 Task: Find a place to stay in Fushun, China, from September 10 to September 16 for 4 adults, with self check-in, a price range of ₹10,000 to ₹100,000, 3 beds, 1 bathroom, and amenities including Wifi, Free parking, and TV.
Action: Mouse moved to (552, 118)
Screenshot: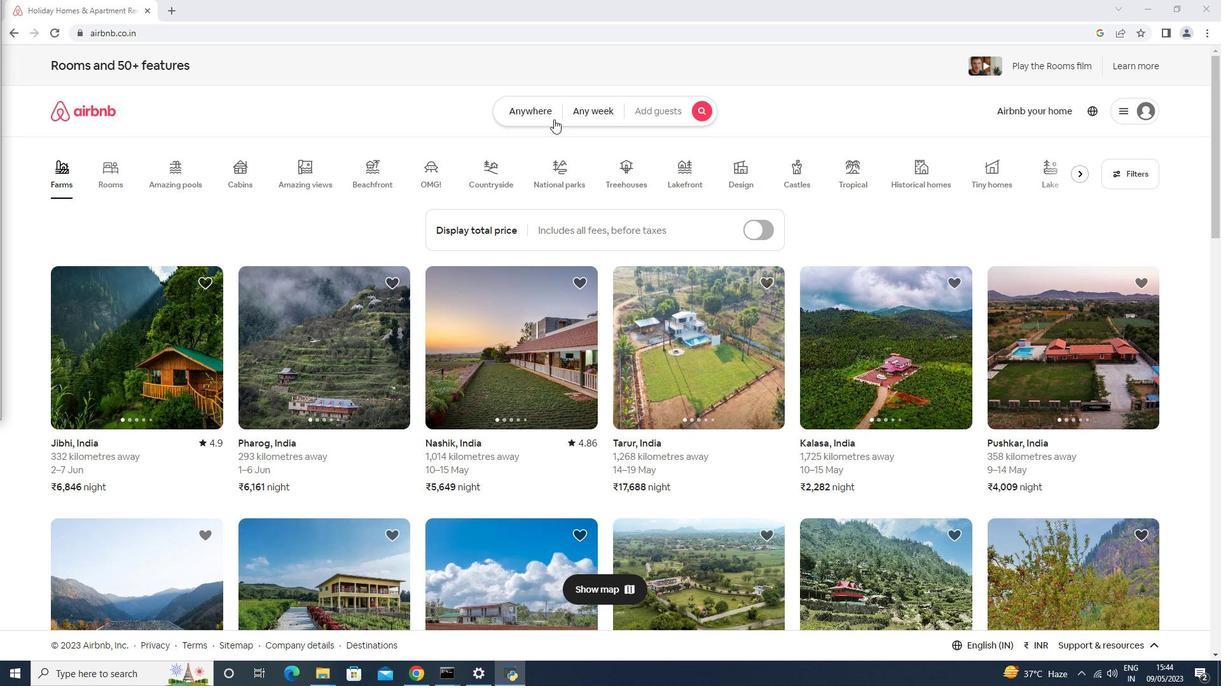 
Action: Mouse pressed left at (552, 118)
Screenshot: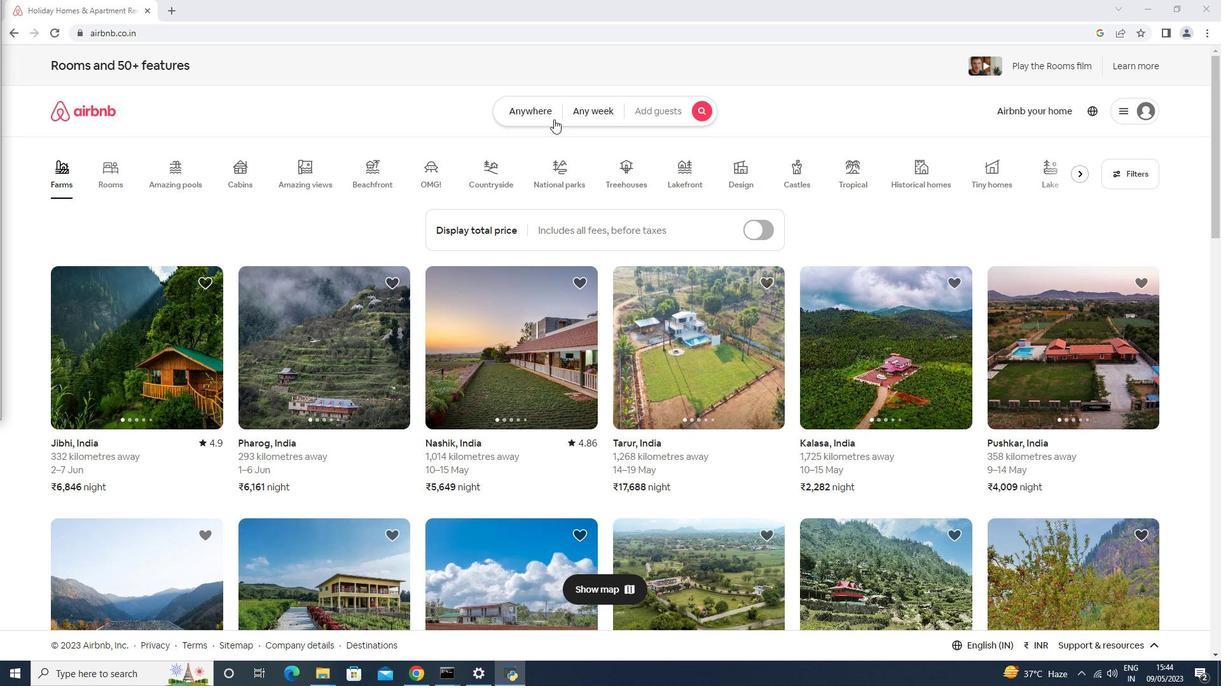 
Action: Mouse moved to (475, 157)
Screenshot: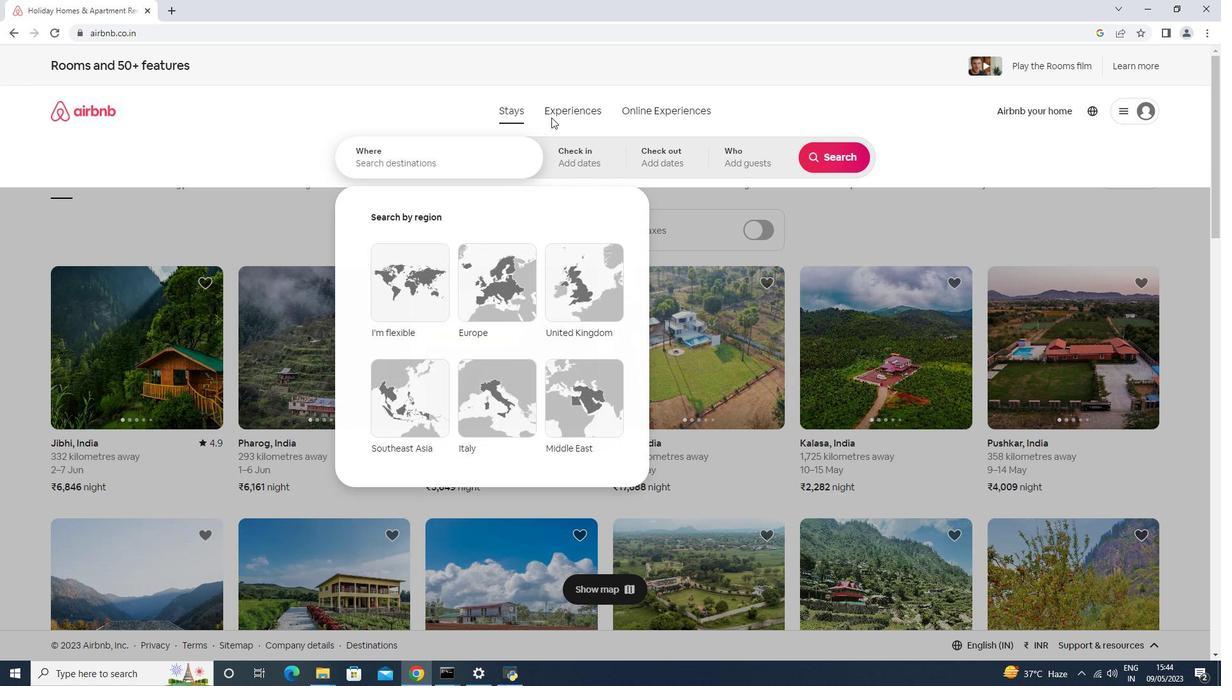 
Action: Mouse pressed left at (475, 157)
Screenshot: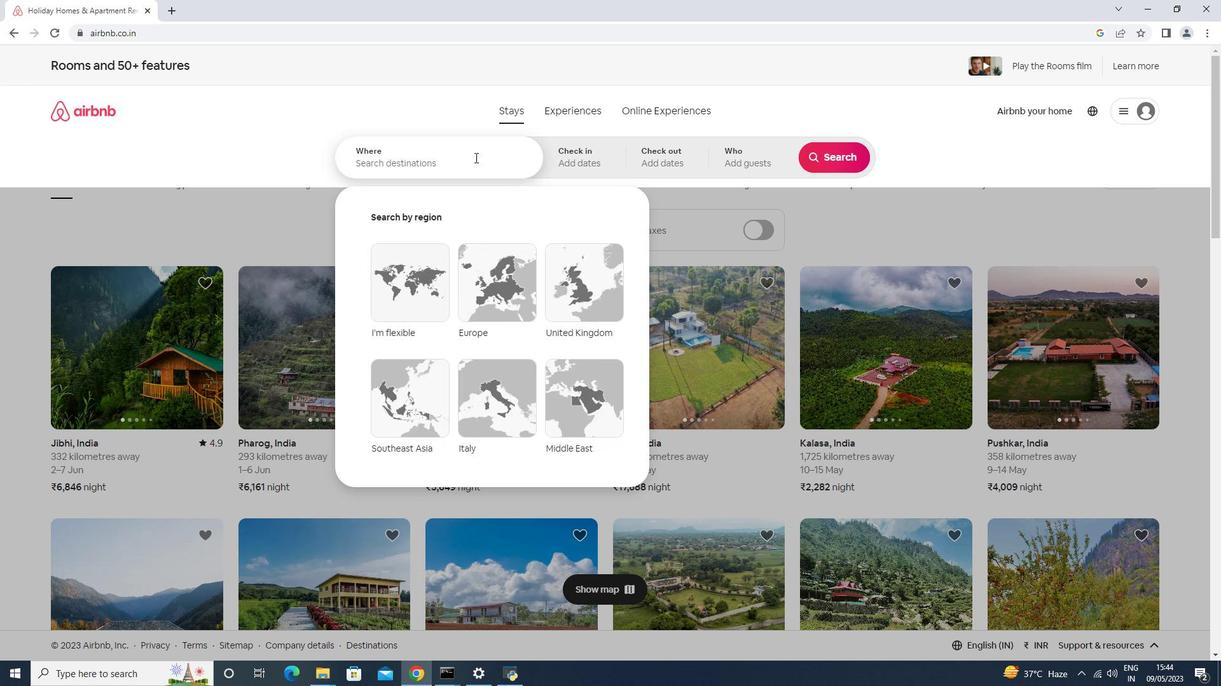 
Action: Mouse moved to (471, 158)
Screenshot: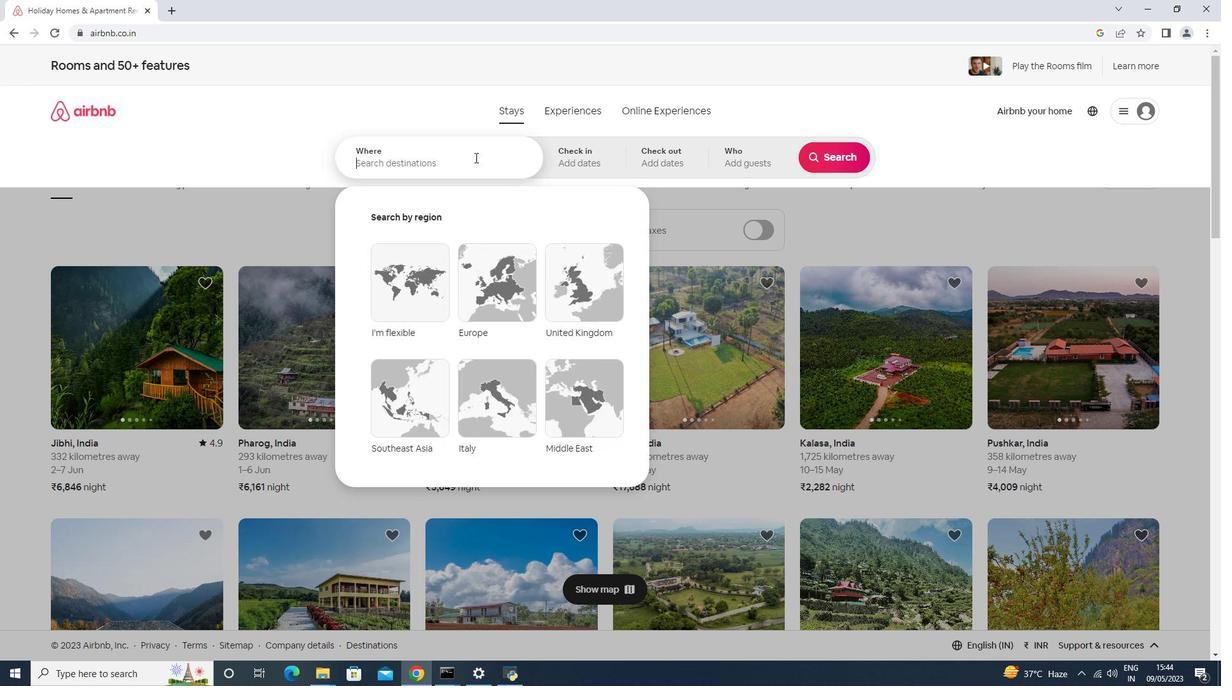 
Action: Key pressed <Key.shift>Fushun,<Key.space><Key.shift>R<Key.backspace><Key.shift>China<Key.enter>
Screenshot: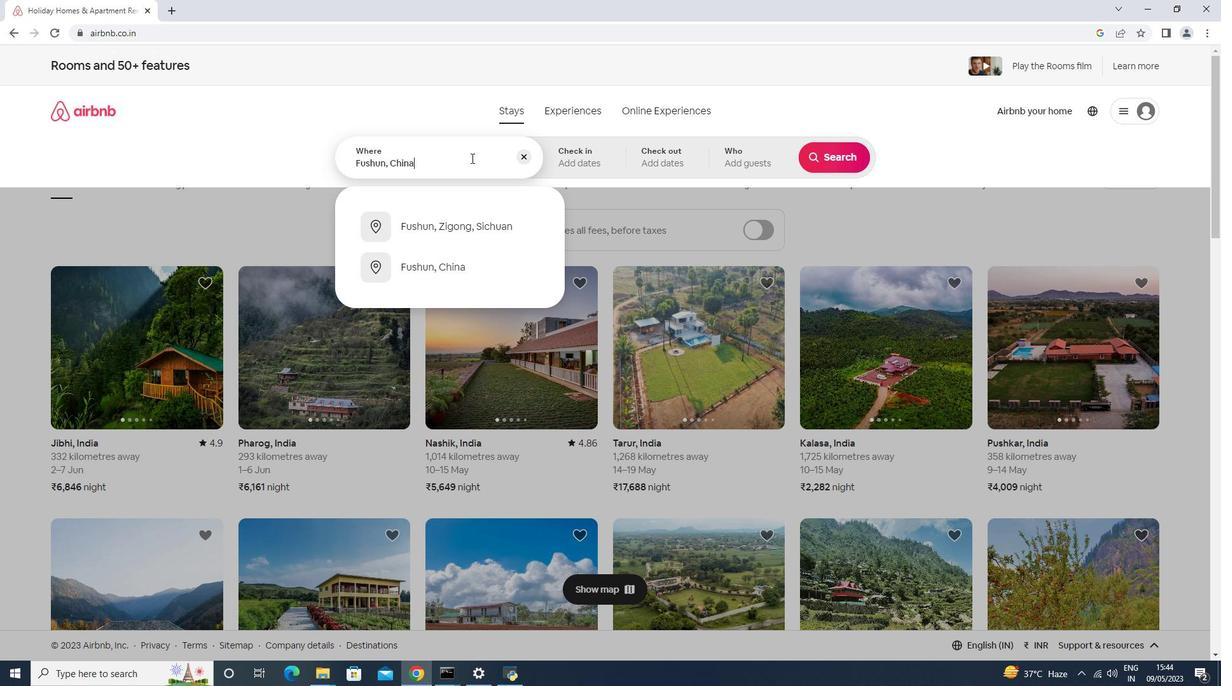 
Action: Mouse moved to (831, 263)
Screenshot: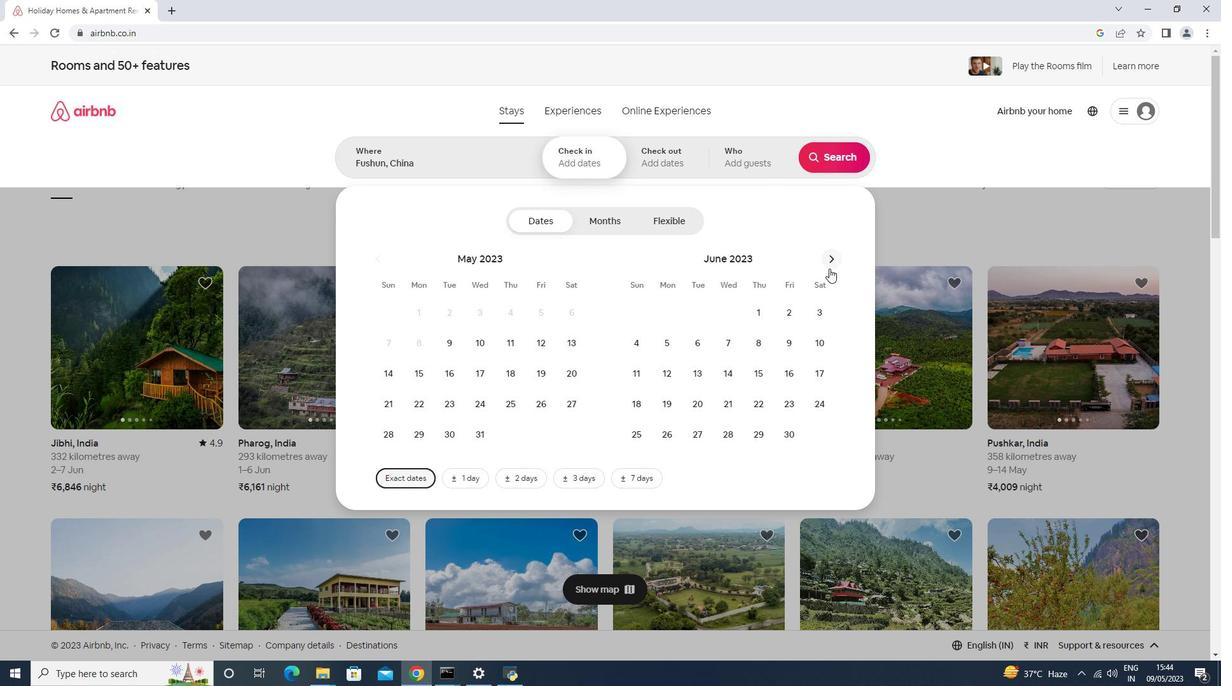 
Action: Mouse pressed left at (831, 263)
Screenshot: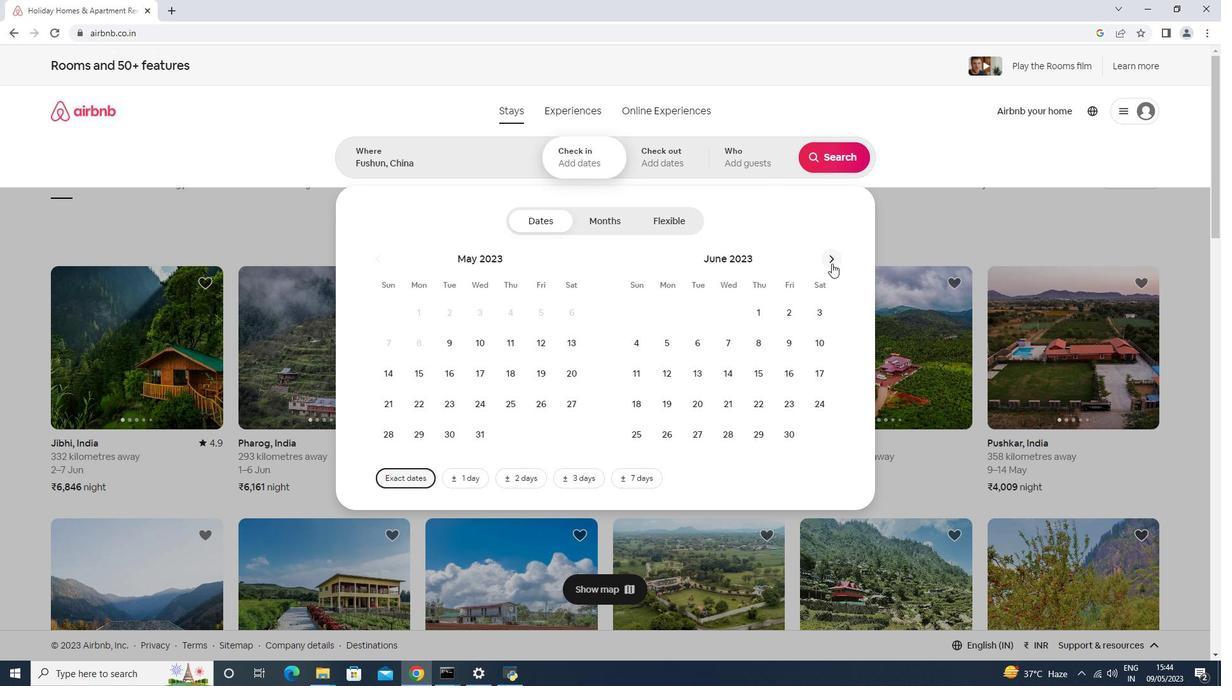
Action: Mouse pressed left at (831, 263)
Screenshot: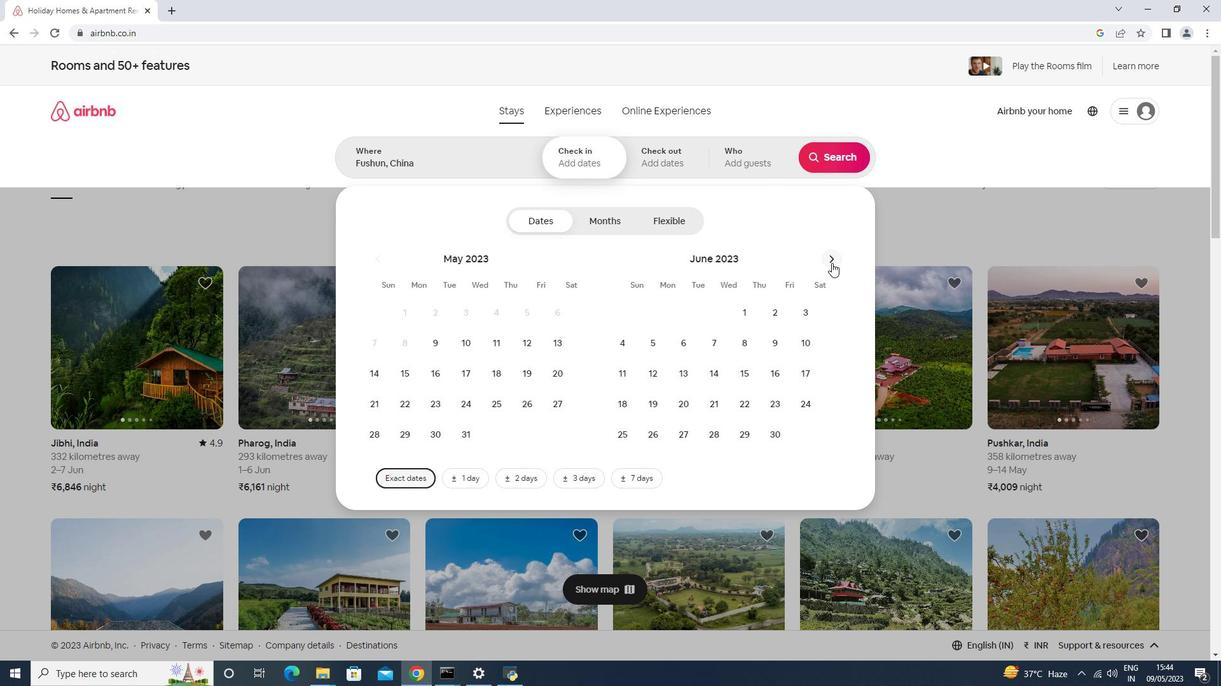 
Action: Mouse pressed left at (831, 263)
Screenshot: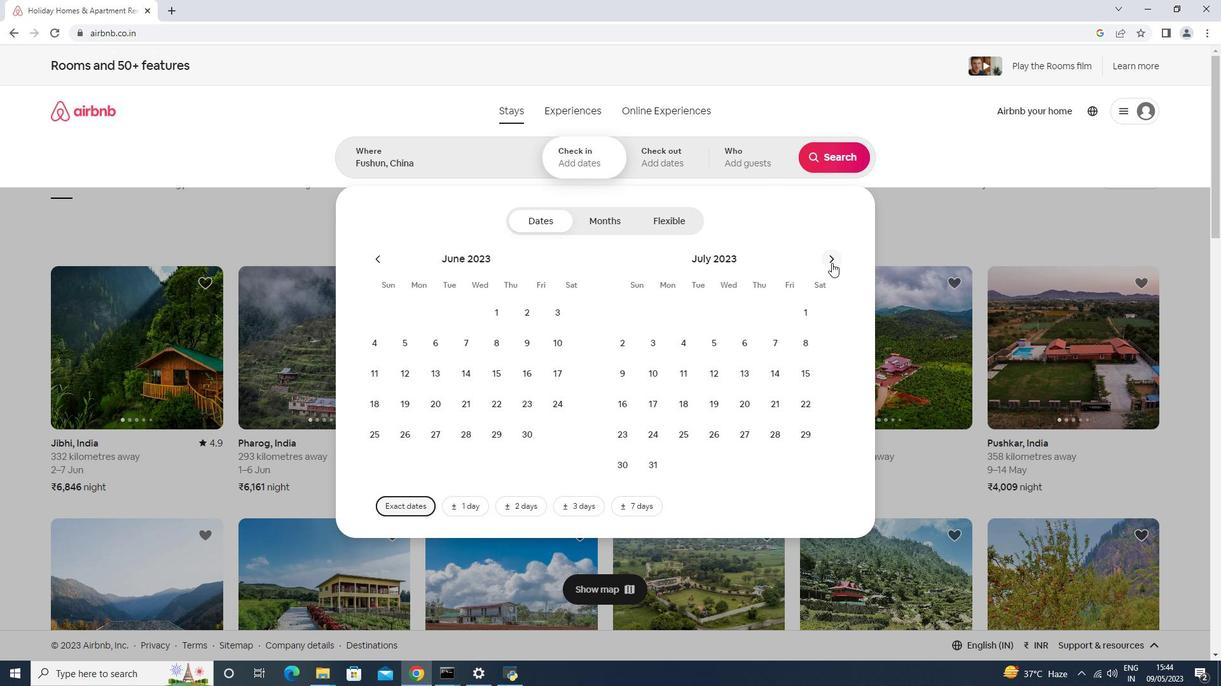 
Action: Mouse moved to (644, 380)
Screenshot: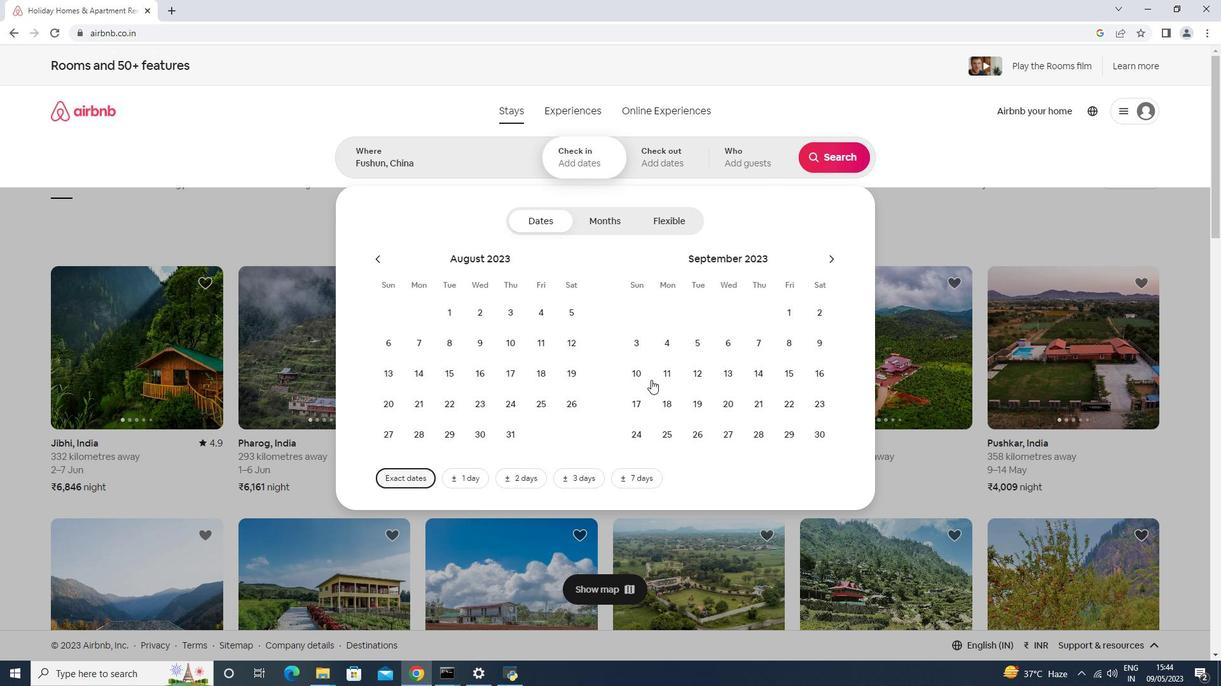 
Action: Mouse pressed left at (644, 380)
Screenshot: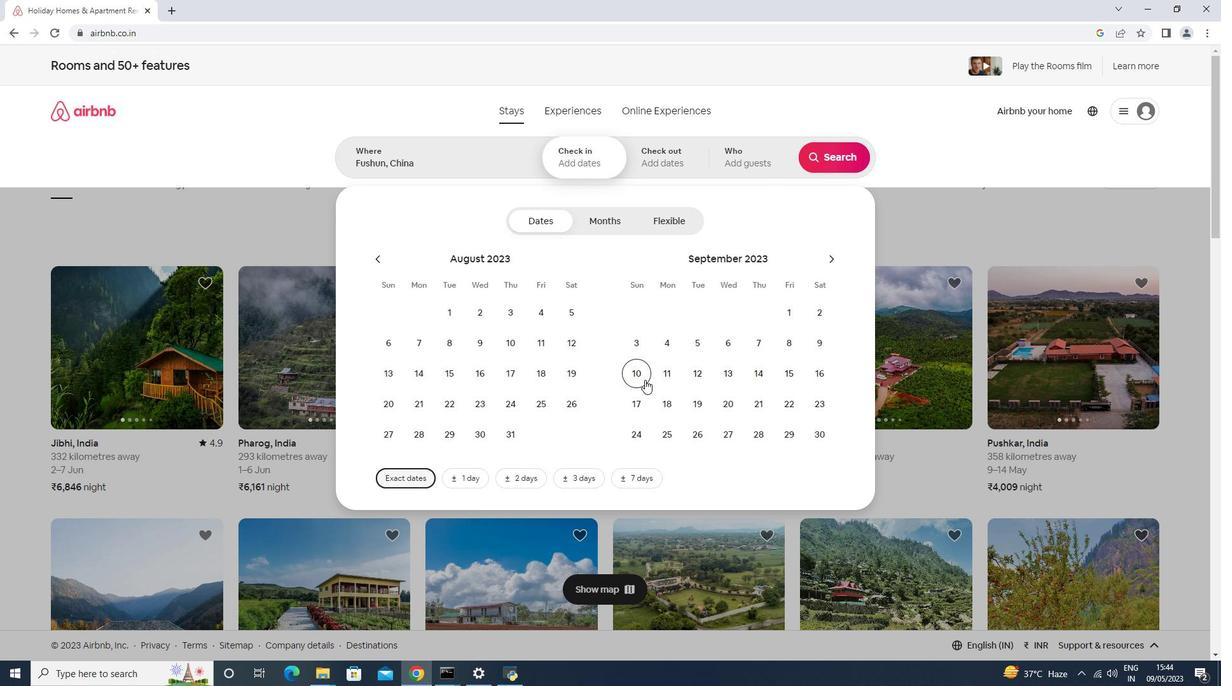 
Action: Mouse moved to (830, 380)
Screenshot: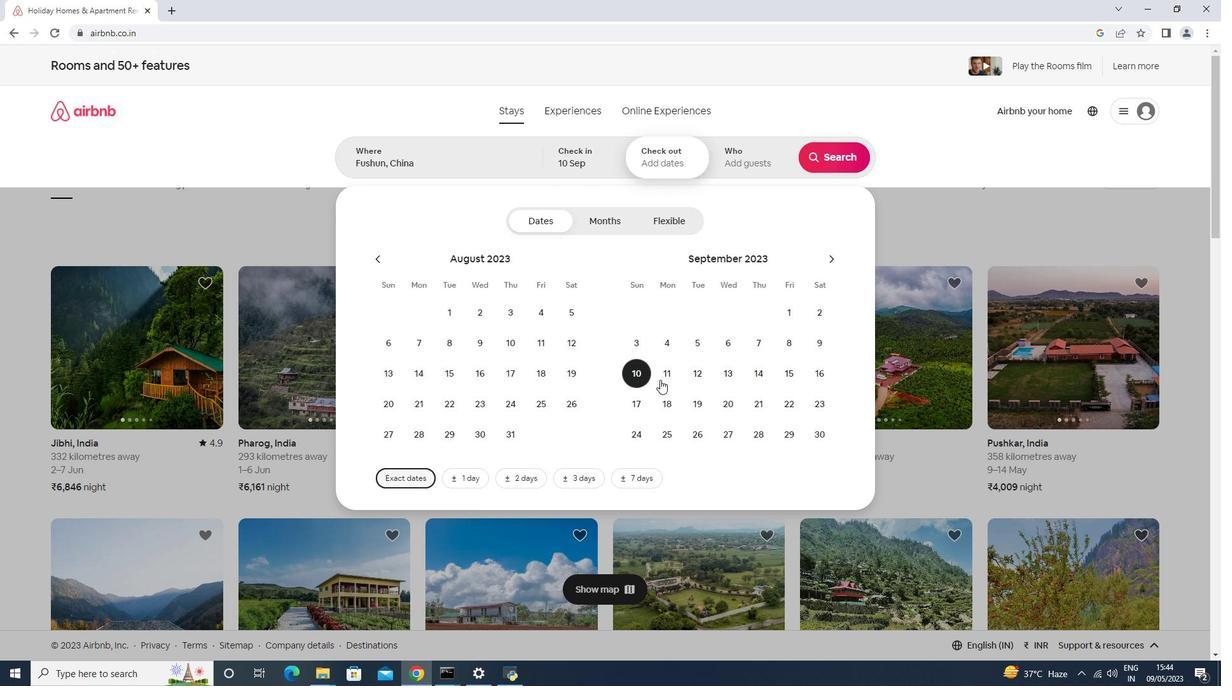 
Action: Mouse pressed left at (830, 380)
Screenshot: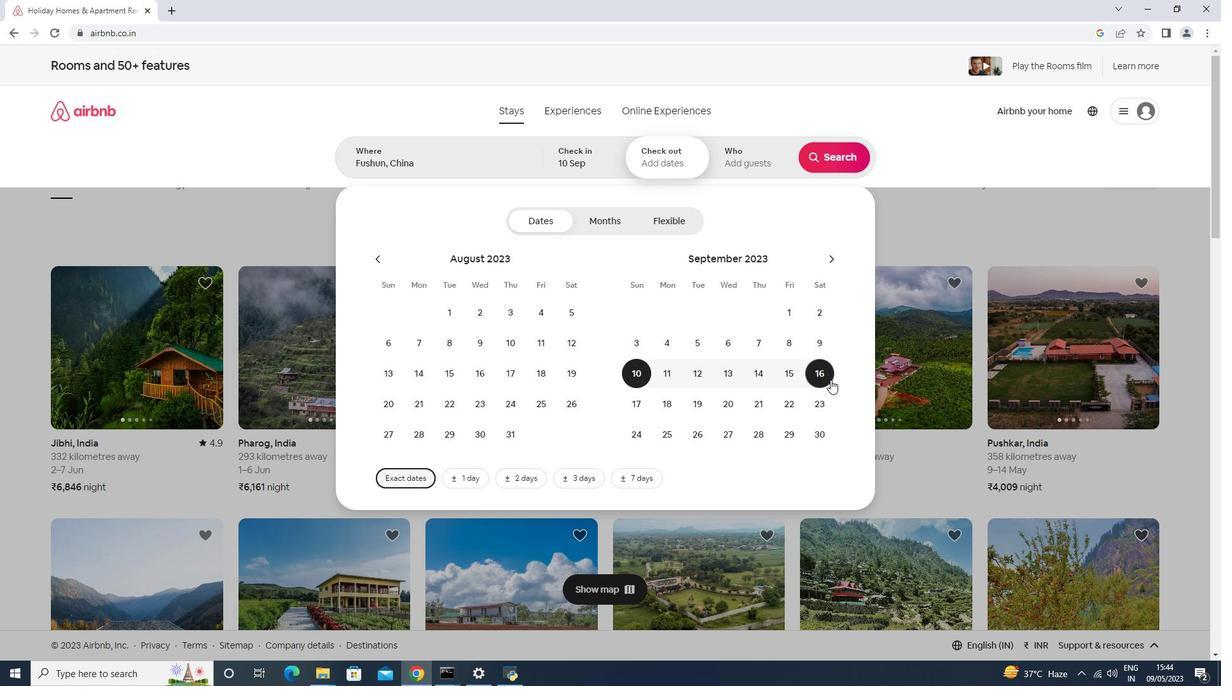 
Action: Mouse moved to (768, 165)
Screenshot: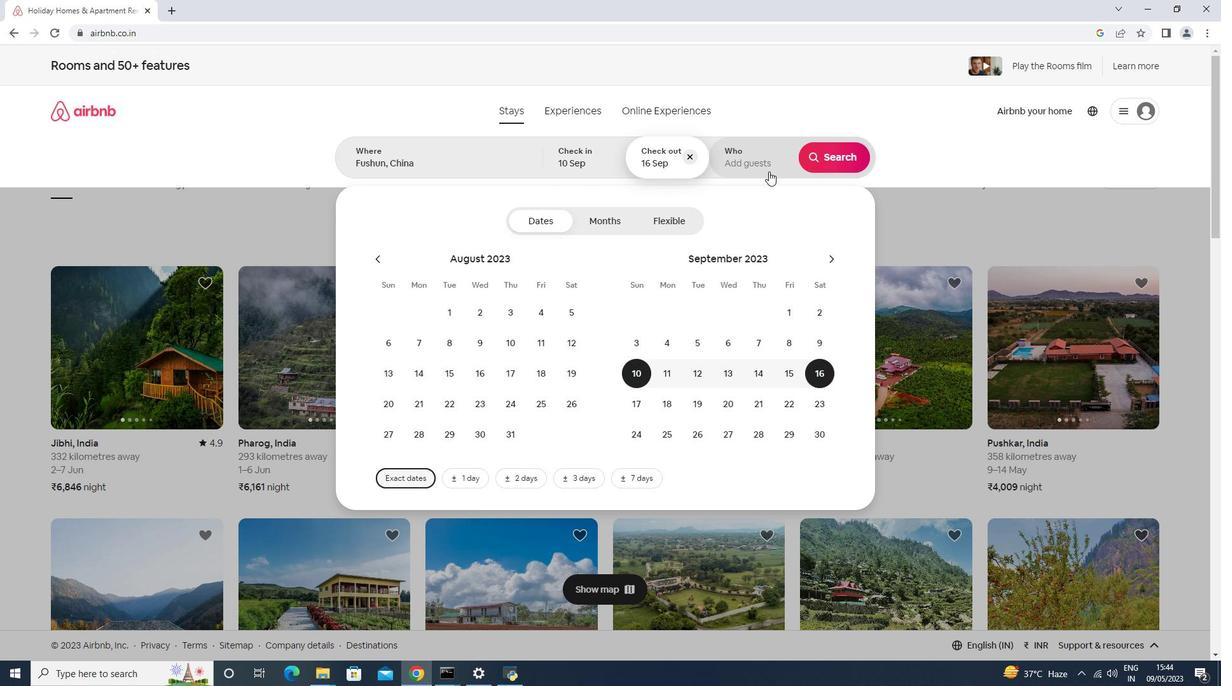 
Action: Mouse pressed left at (768, 165)
Screenshot: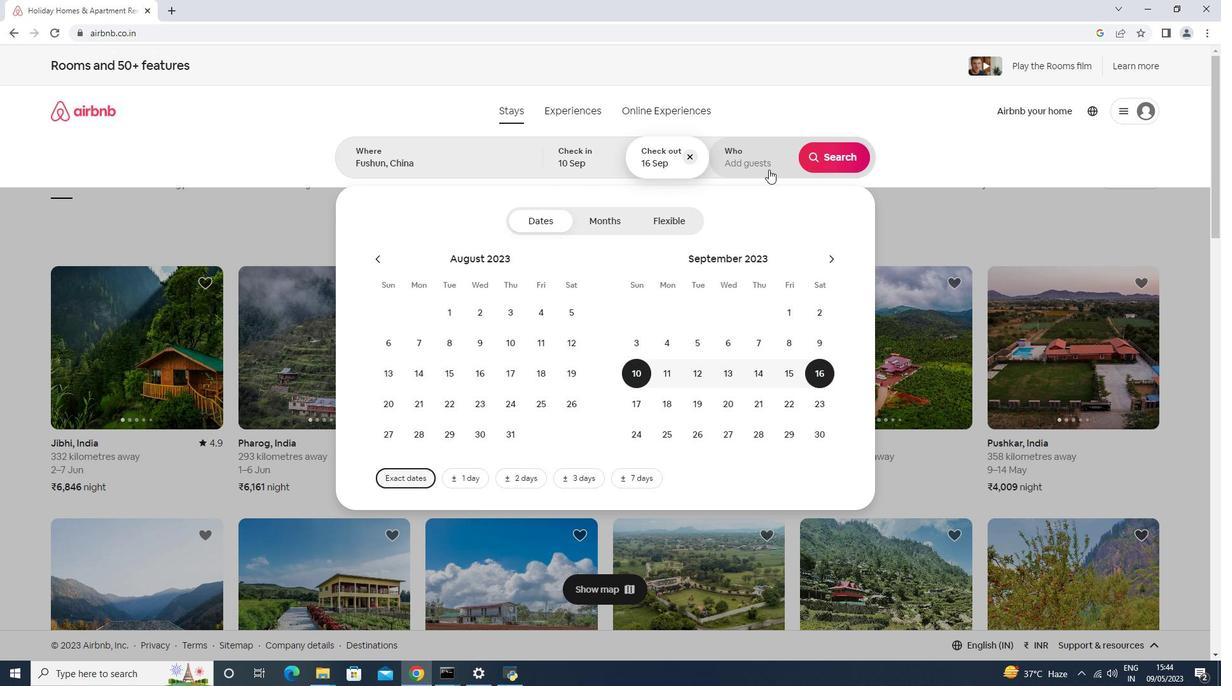 
Action: Mouse moved to (832, 220)
Screenshot: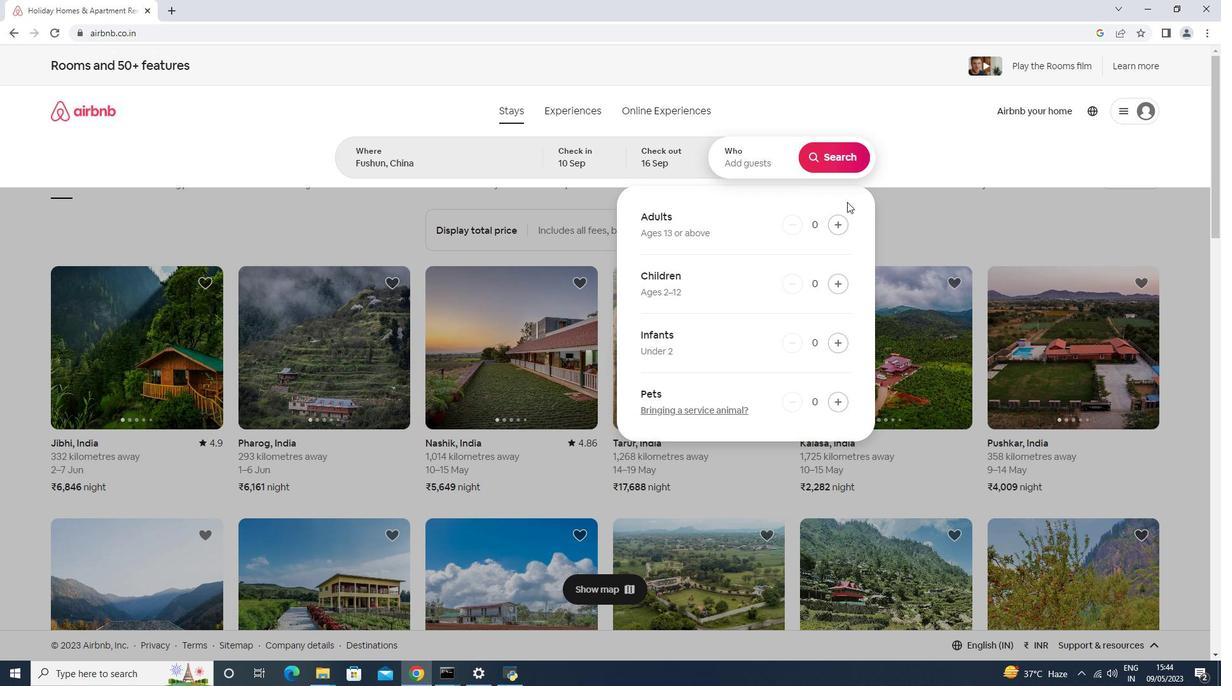 
Action: Mouse pressed left at (832, 220)
Screenshot: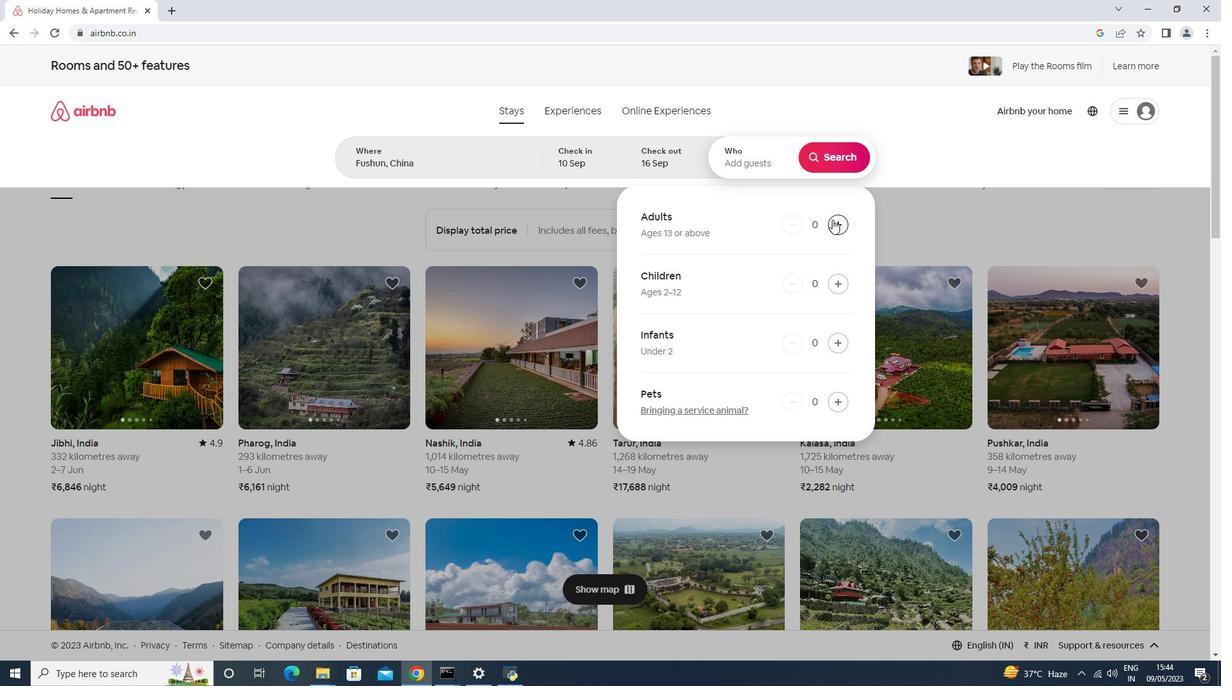 
Action: Mouse pressed left at (832, 220)
Screenshot: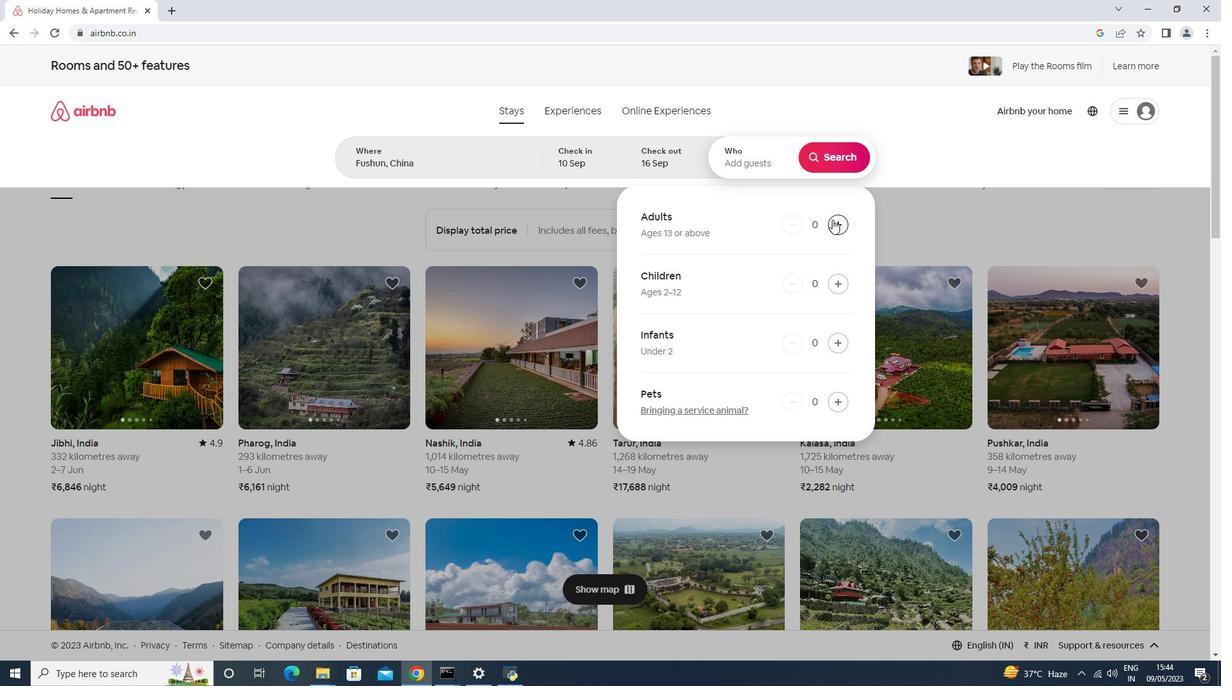 
Action: Mouse pressed left at (832, 220)
Screenshot: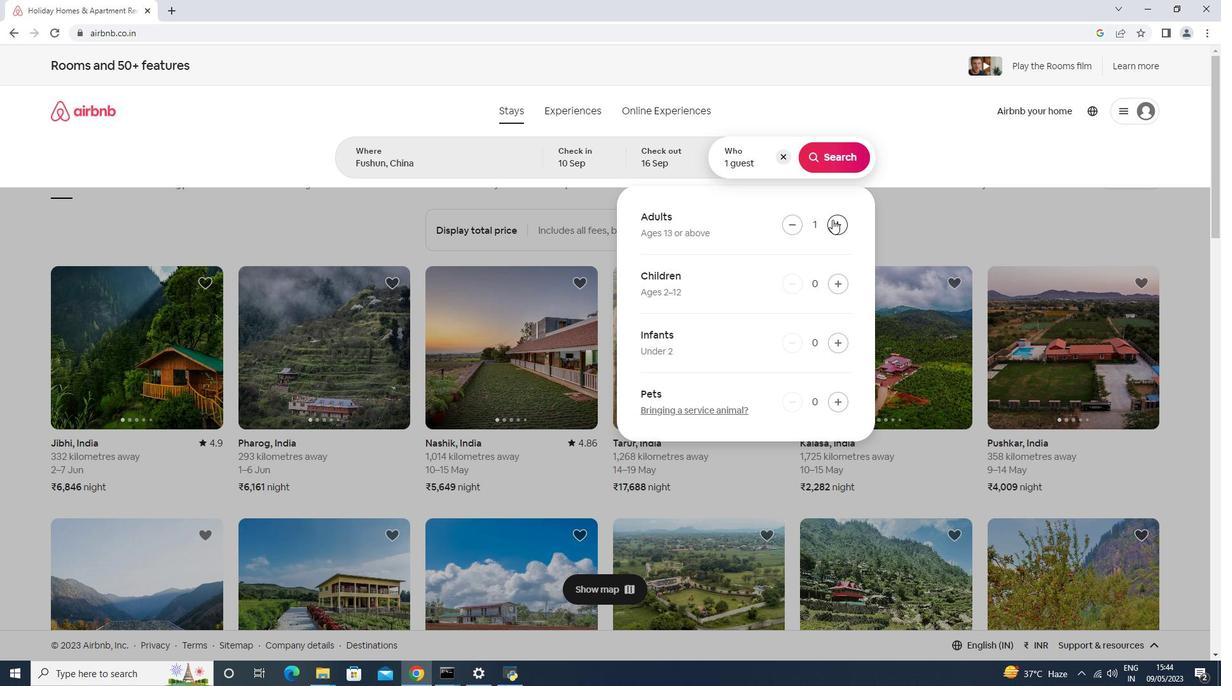 
Action: Mouse pressed left at (832, 220)
Screenshot: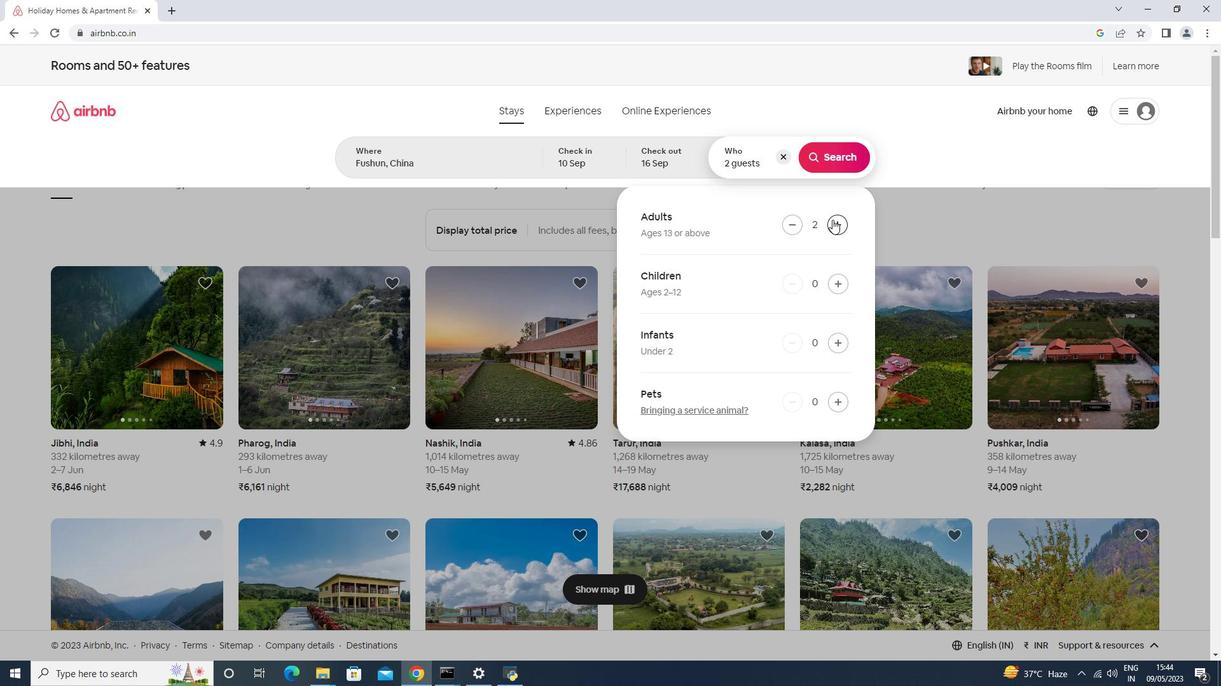 
Action: Mouse moved to (832, 164)
Screenshot: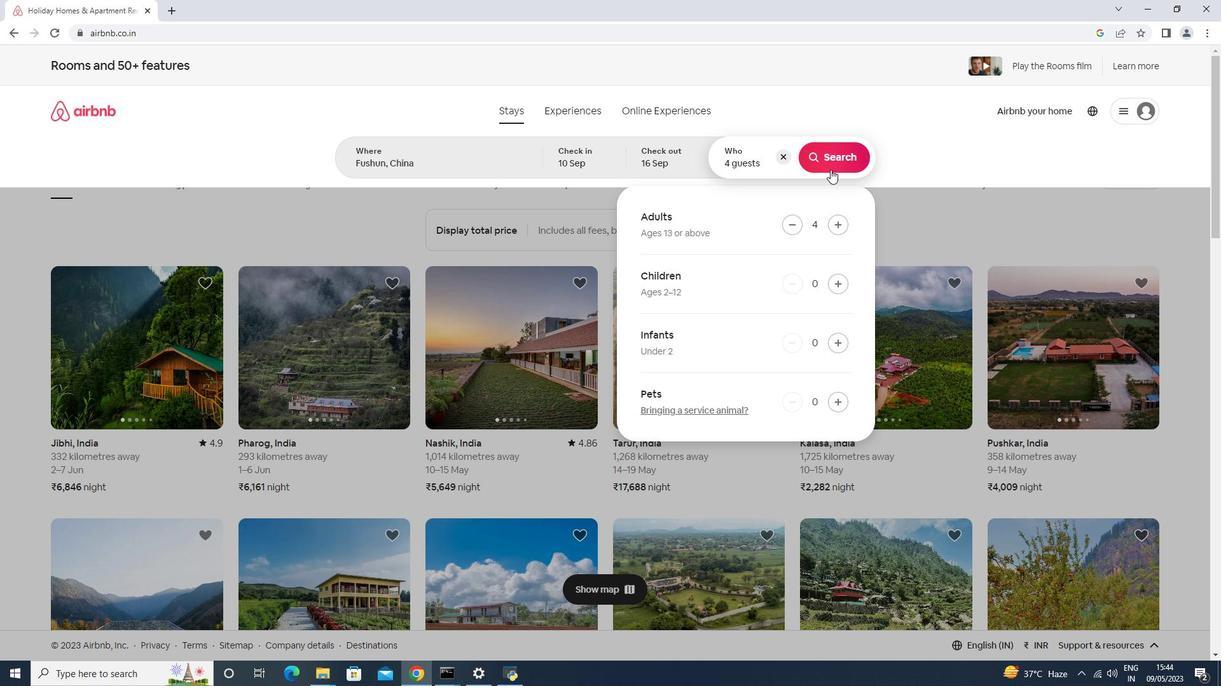 
Action: Mouse pressed left at (832, 164)
Screenshot: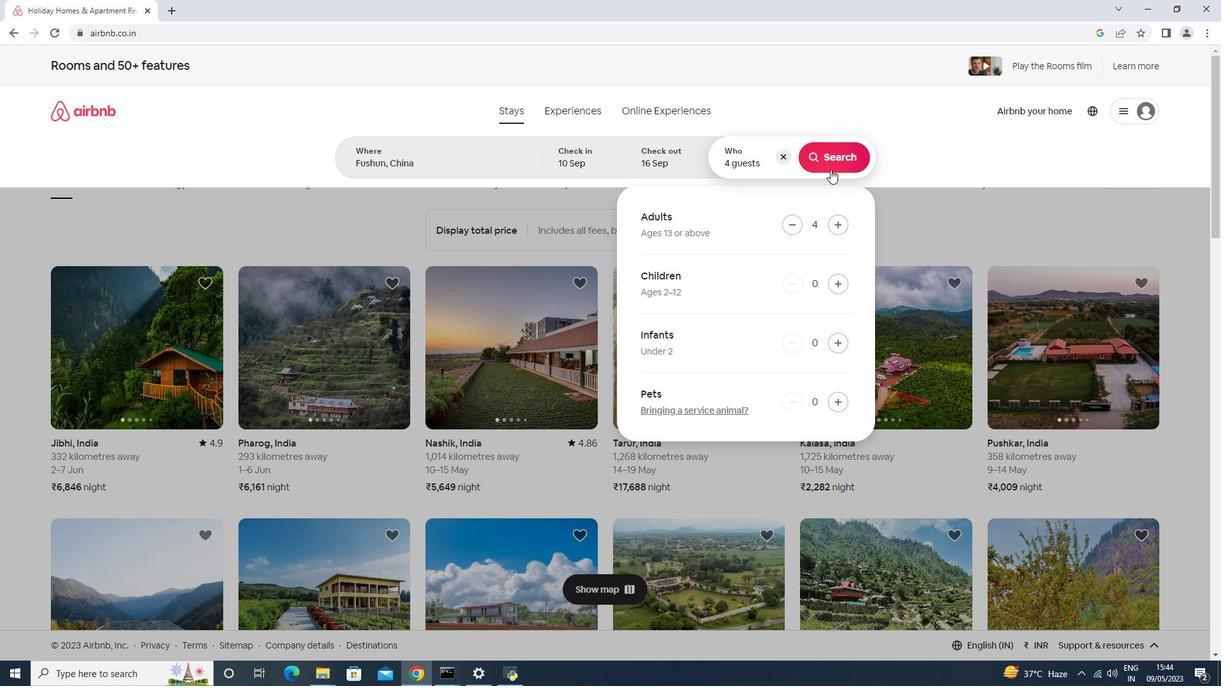 
Action: Mouse moved to (1158, 113)
Screenshot: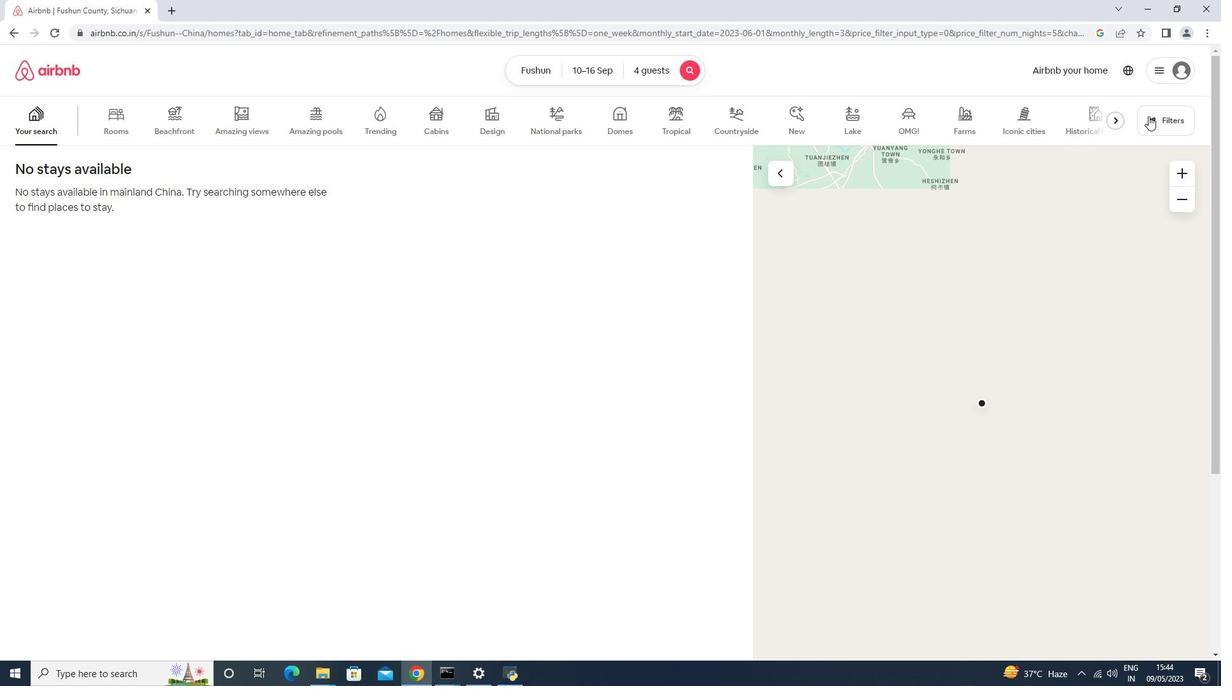 
Action: Mouse pressed left at (1158, 113)
Screenshot: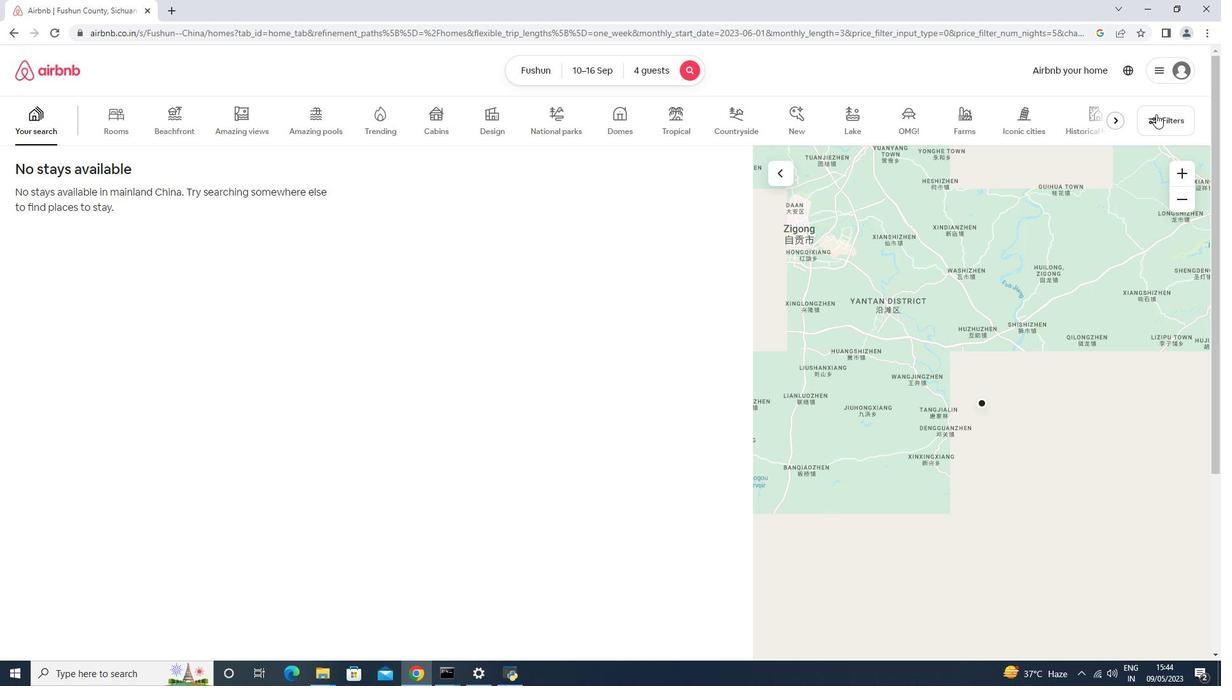 
Action: Mouse moved to (491, 425)
Screenshot: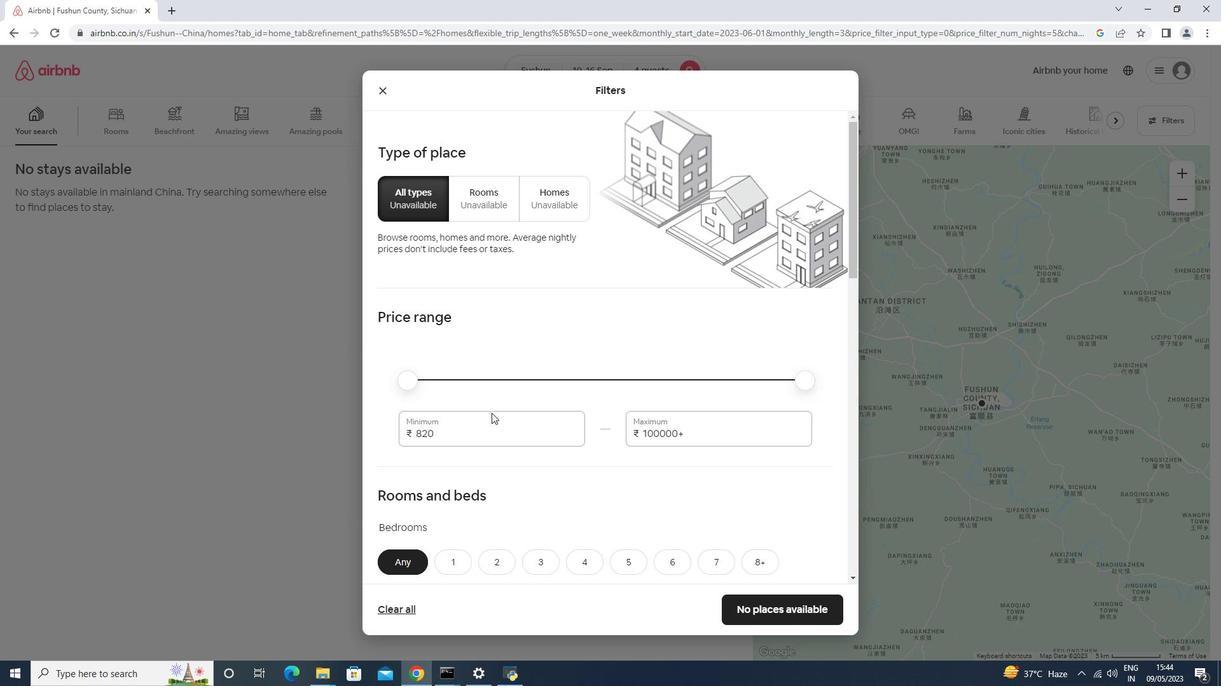 
Action: Mouse pressed left at (491, 425)
Screenshot: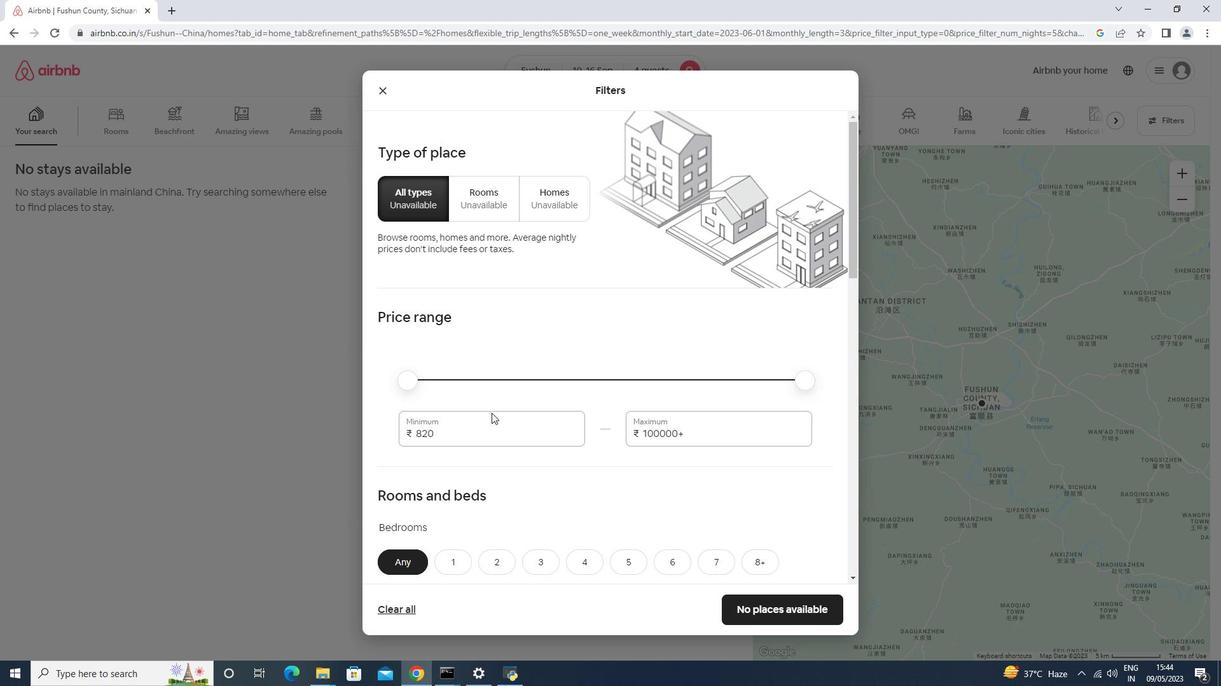 
Action: Mouse moved to (498, 416)
Screenshot: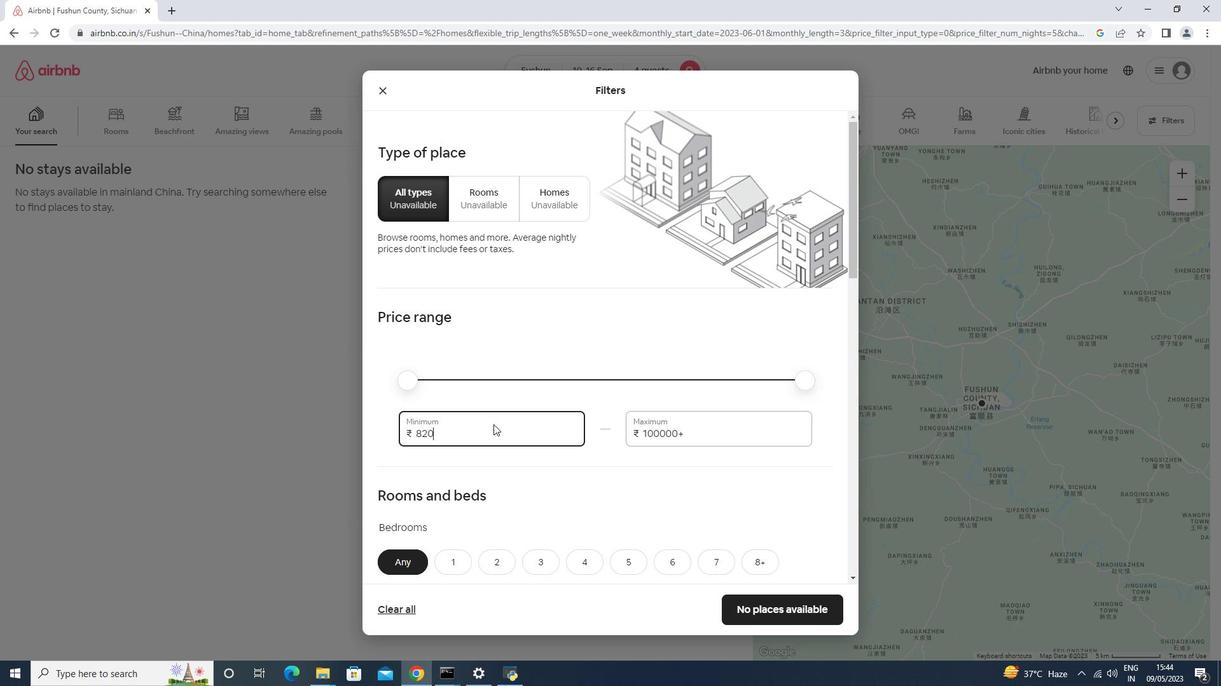 
Action: Key pressed <Key.backspace><Key.backspace><Key.backspace><Key.backspace>10000<Key.tab>14000
Screenshot: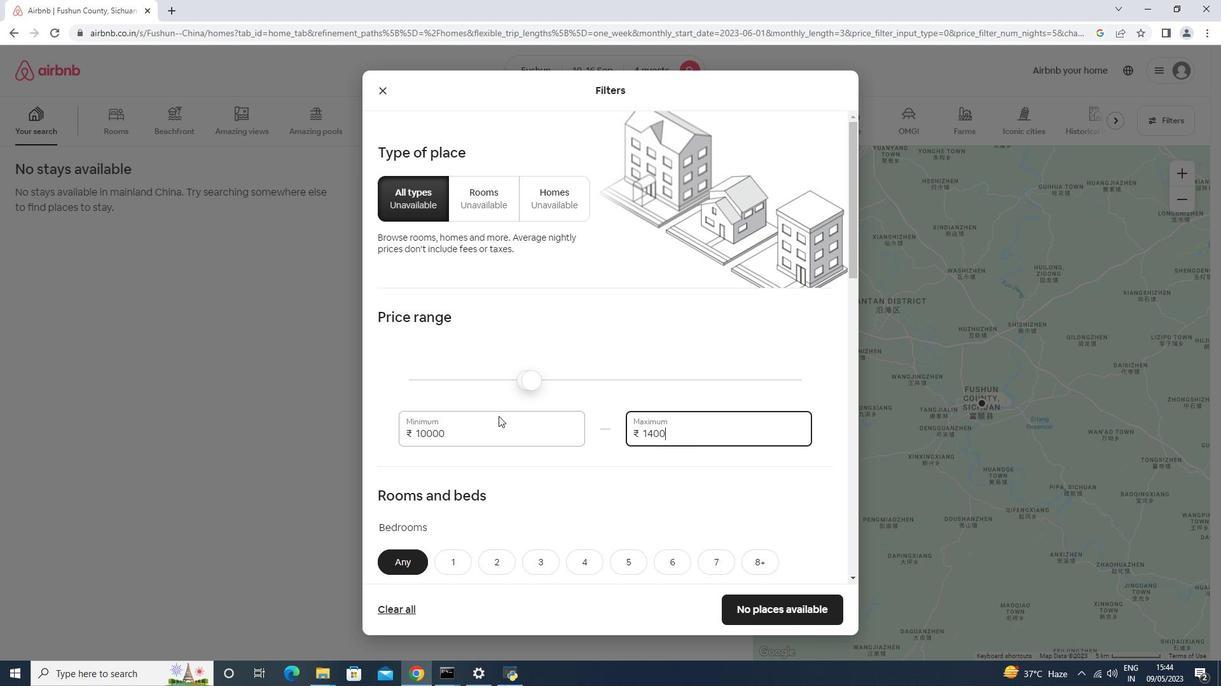 
Action: Mouse moved to (473, 415)
Screenshot: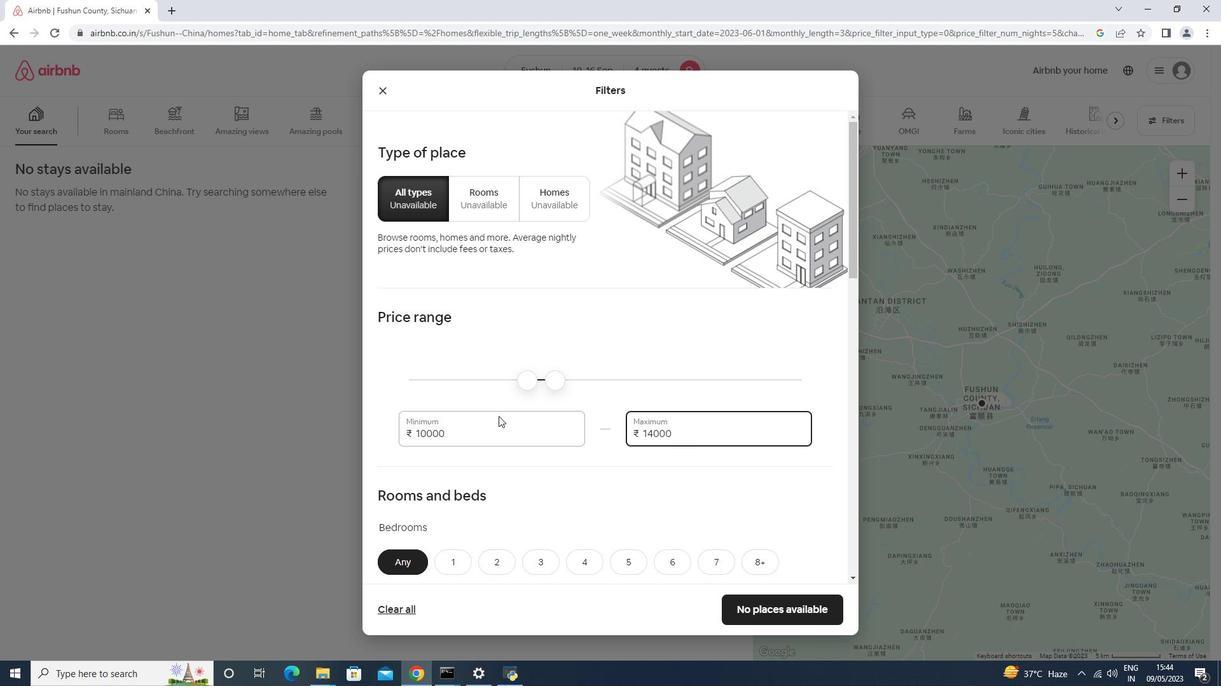 
Action: Mouse scrolled (473, 415) with delta (0, 0)
Screenshot: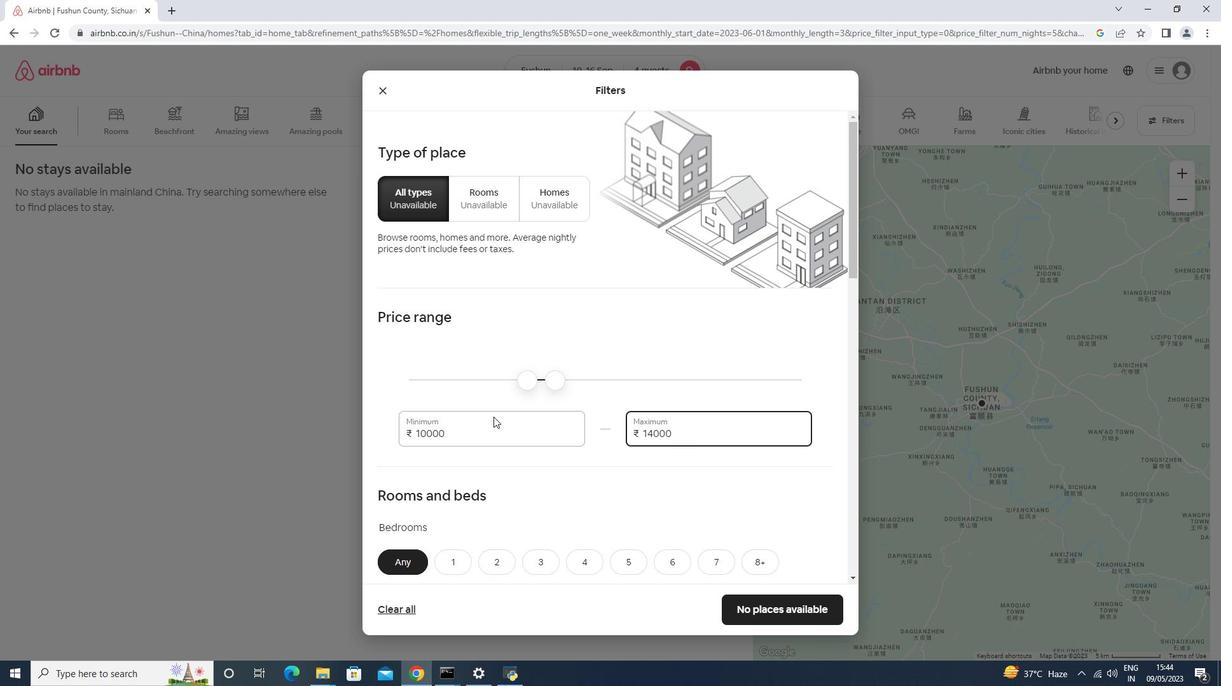 
Action: Mouse scrolled (473, 415) with delta (0, 0)
Screenshot: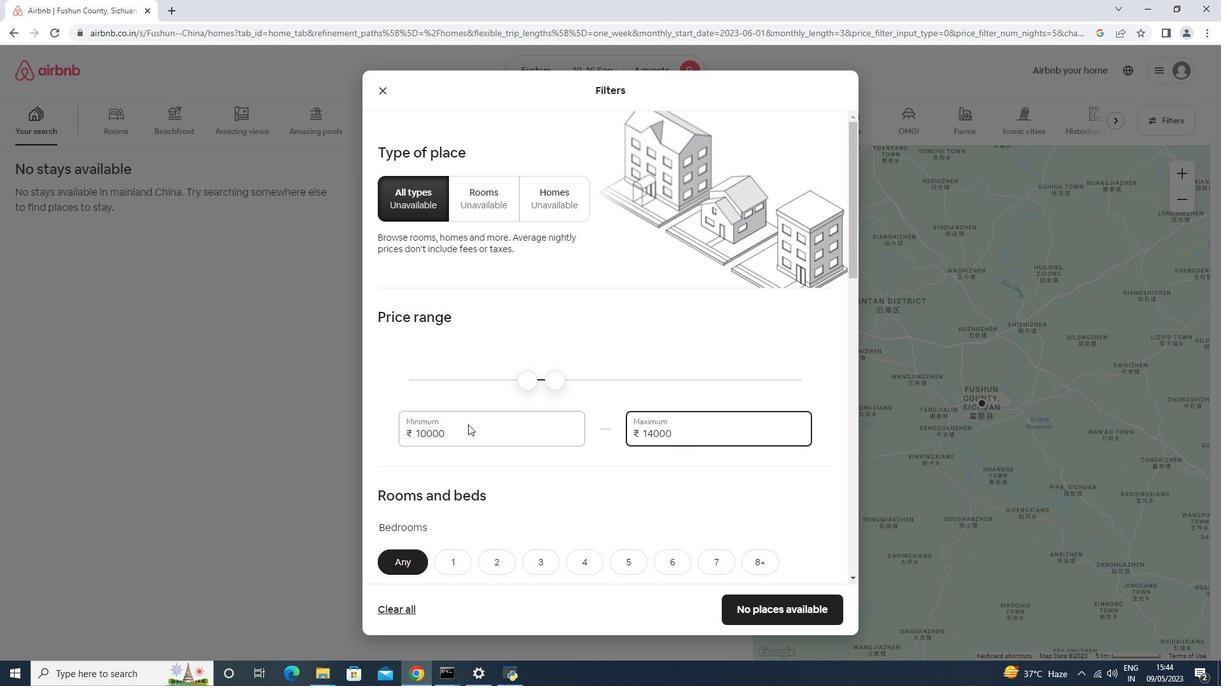 
Action: Mouse scrolled (473, 415) with delta (0, 0)
Screenshot: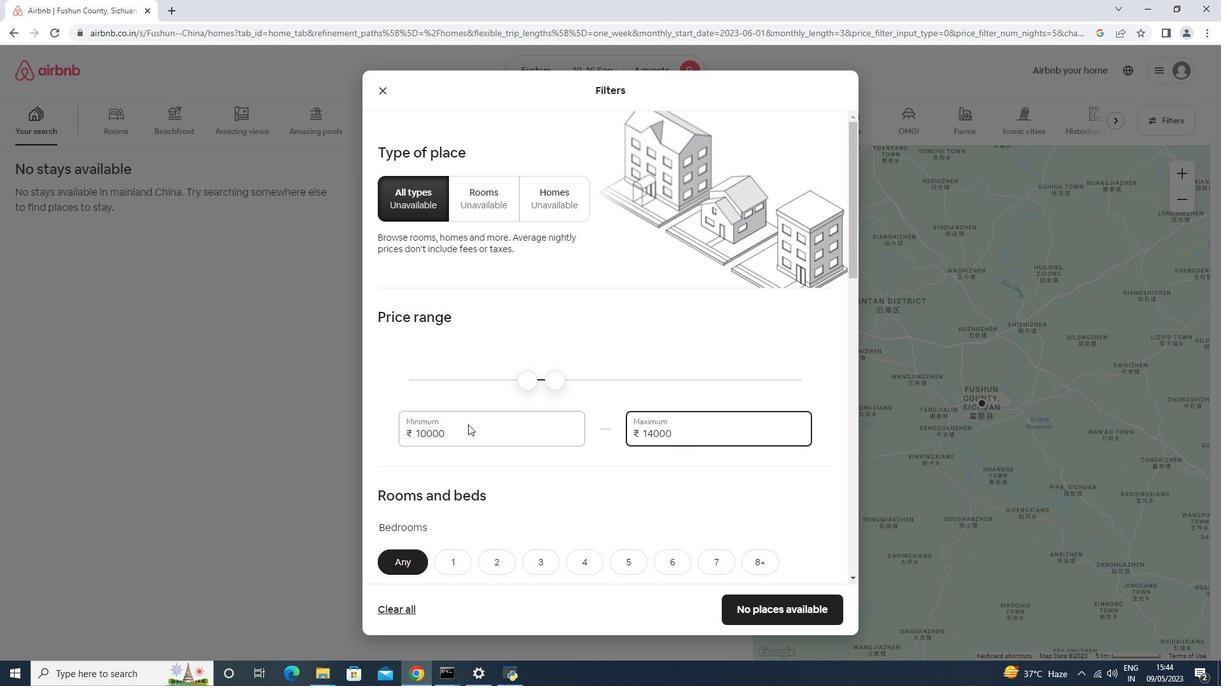
Action: Mouse scrolled (473, 415) with delta (0, 0)
Screenshot: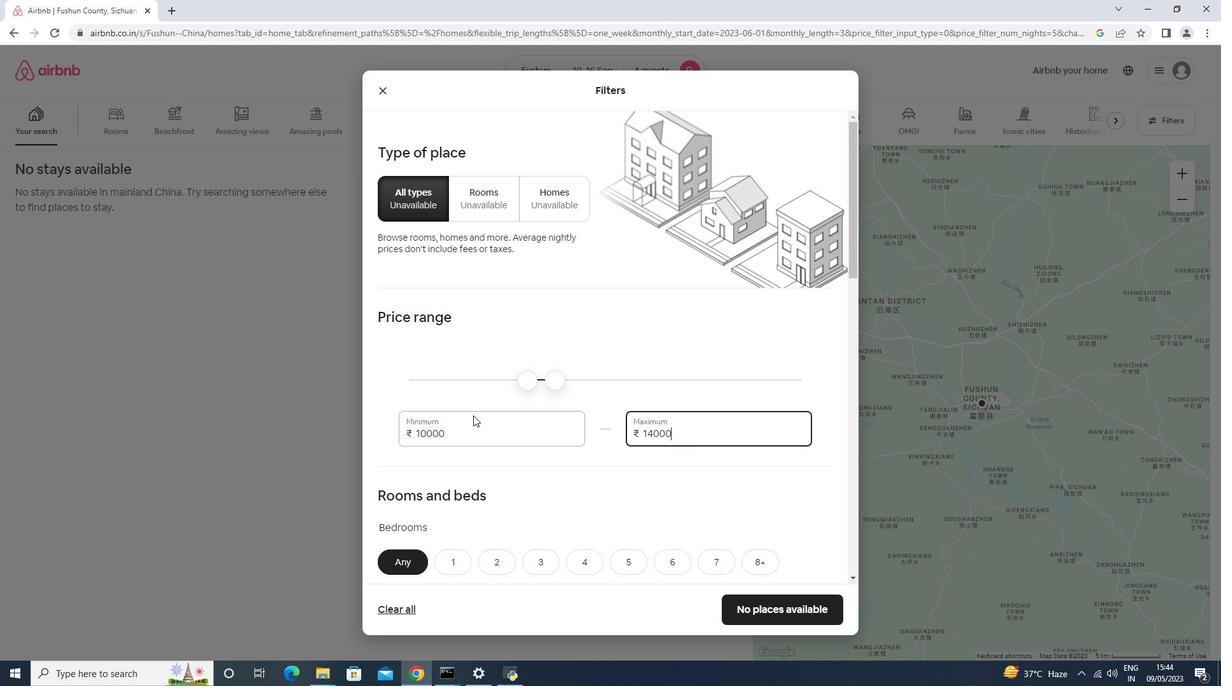 
Action: Mouse scrolled (473, 415) with delta (0, 0)
Screenshot: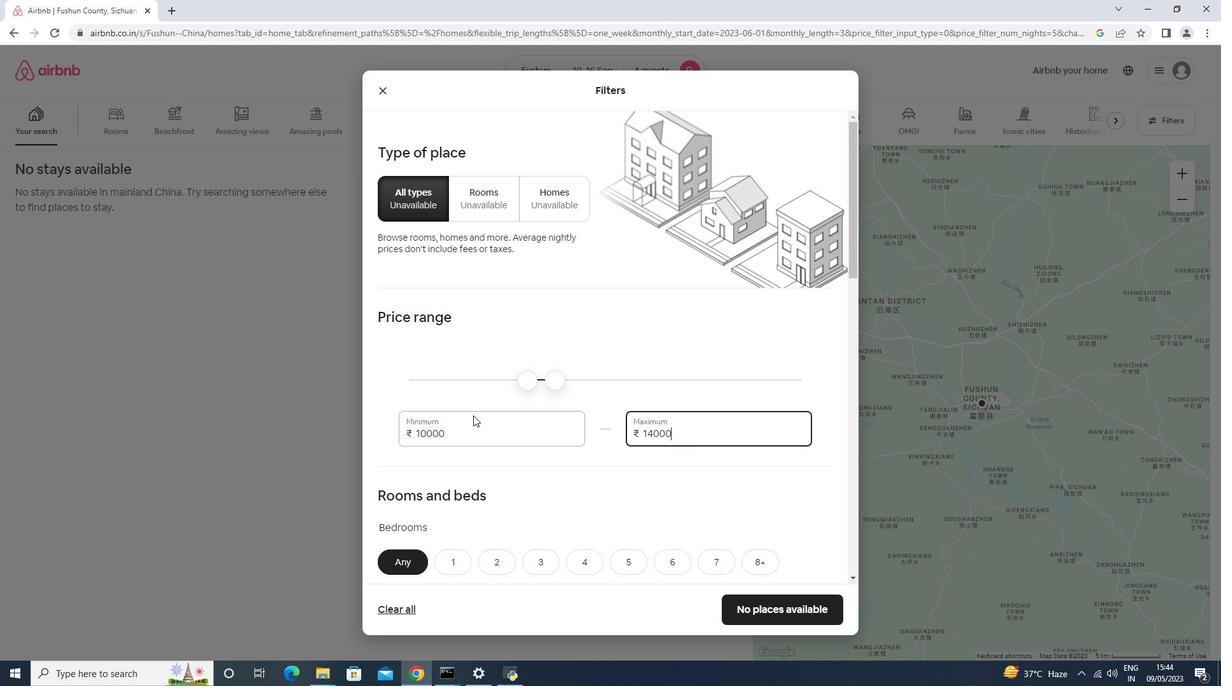 
Action: Mouse moved to (578, 235)
Screenshot: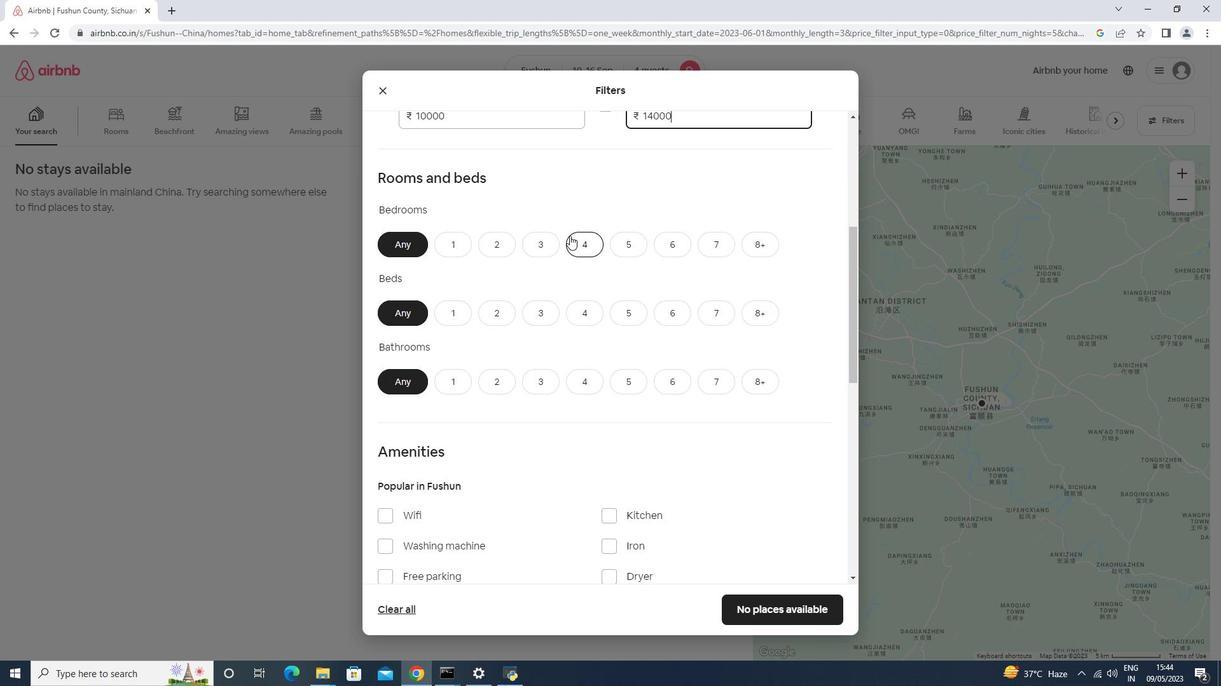 
Action: Mouse pressed left at (578, 235)
Screenshot: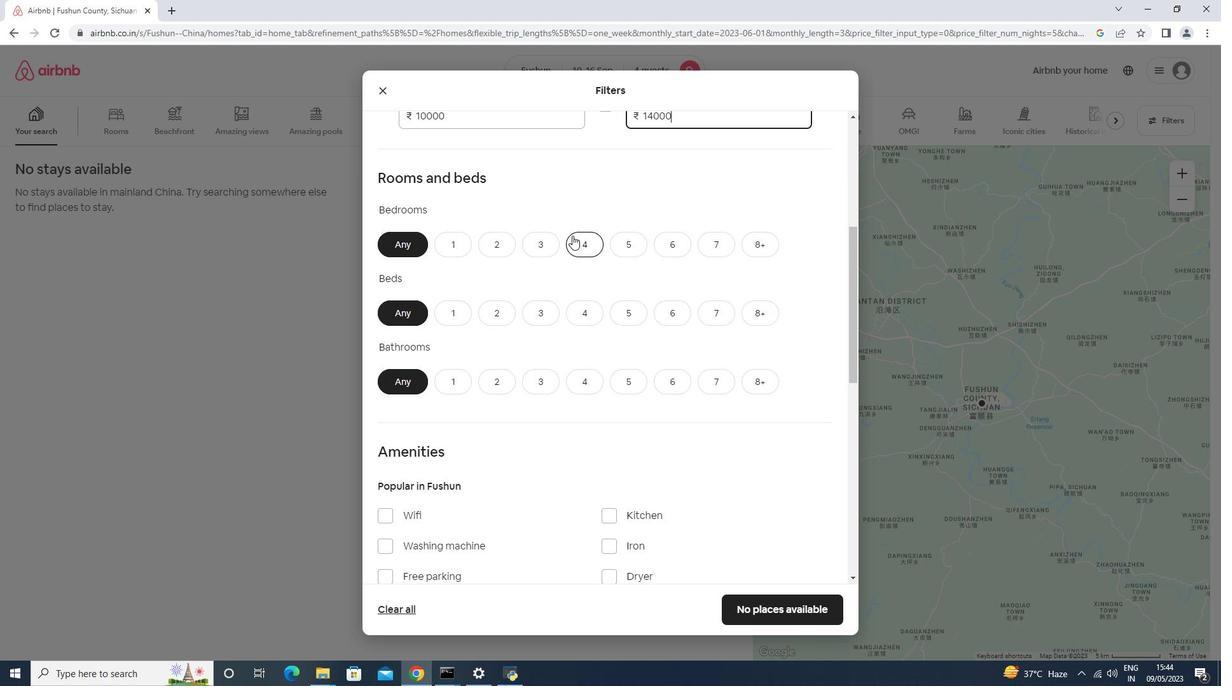 
Action: Mouse moved to (581, 305)
Screenshot: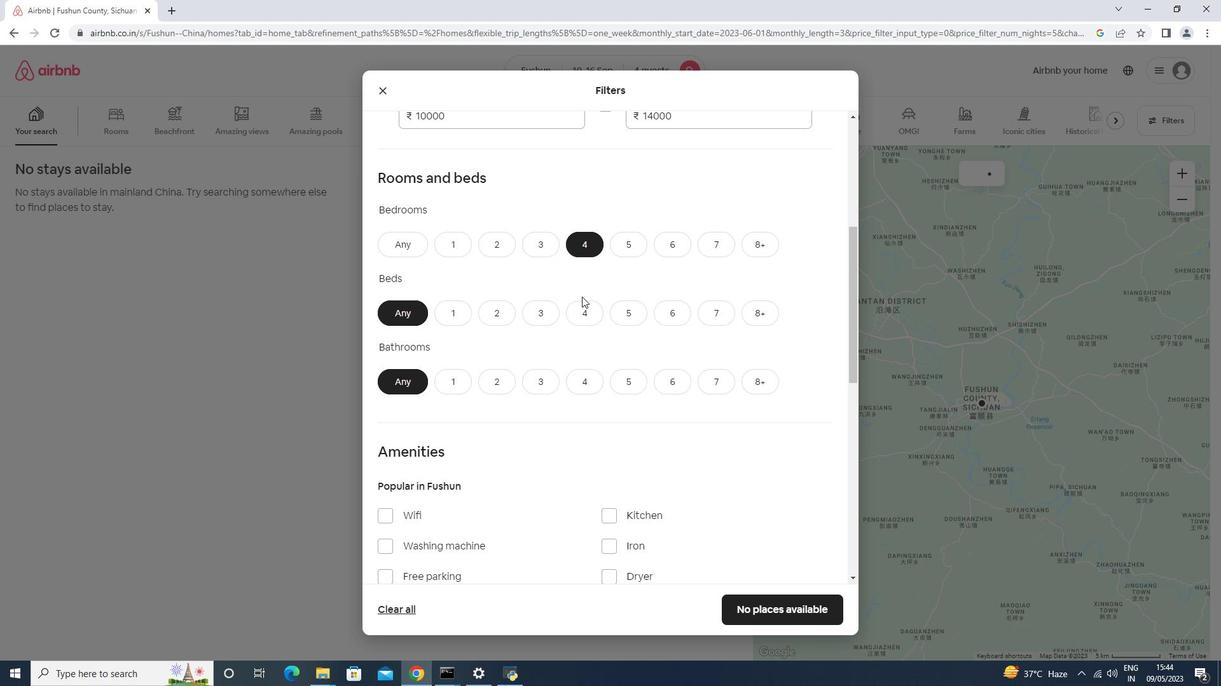 
Action: Mouse pressed left at (581, 305)
Screenshot: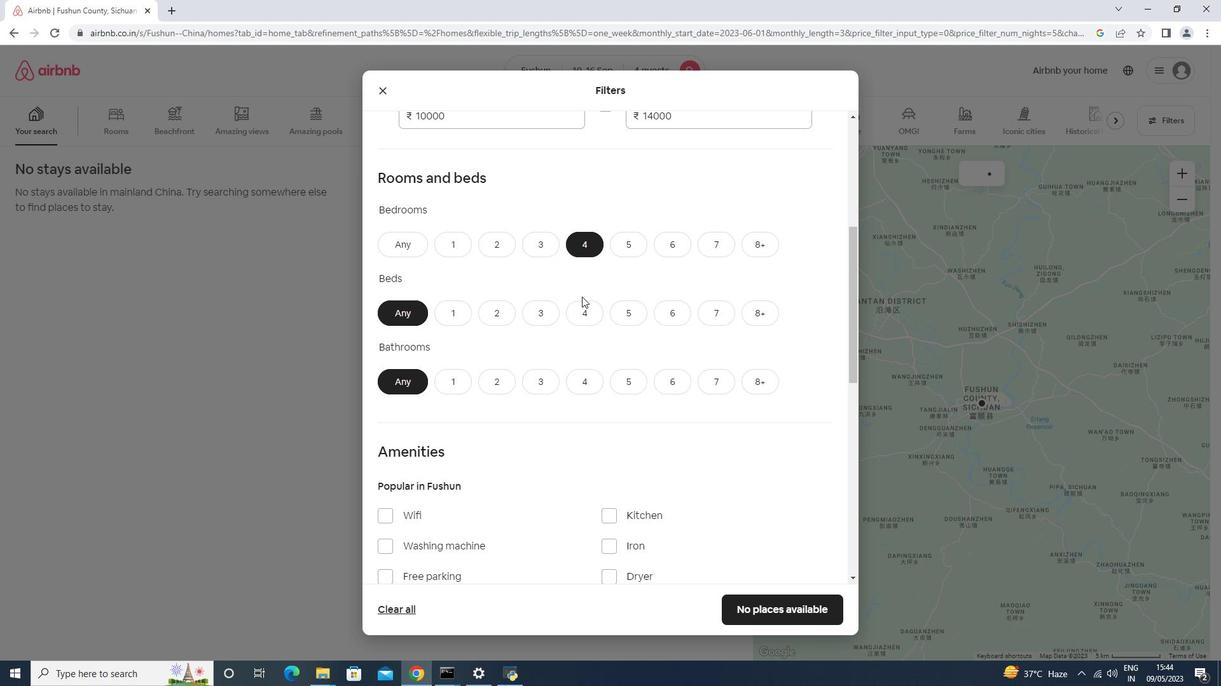 
Action: Mouse moved to (581, 384)
Screenshot: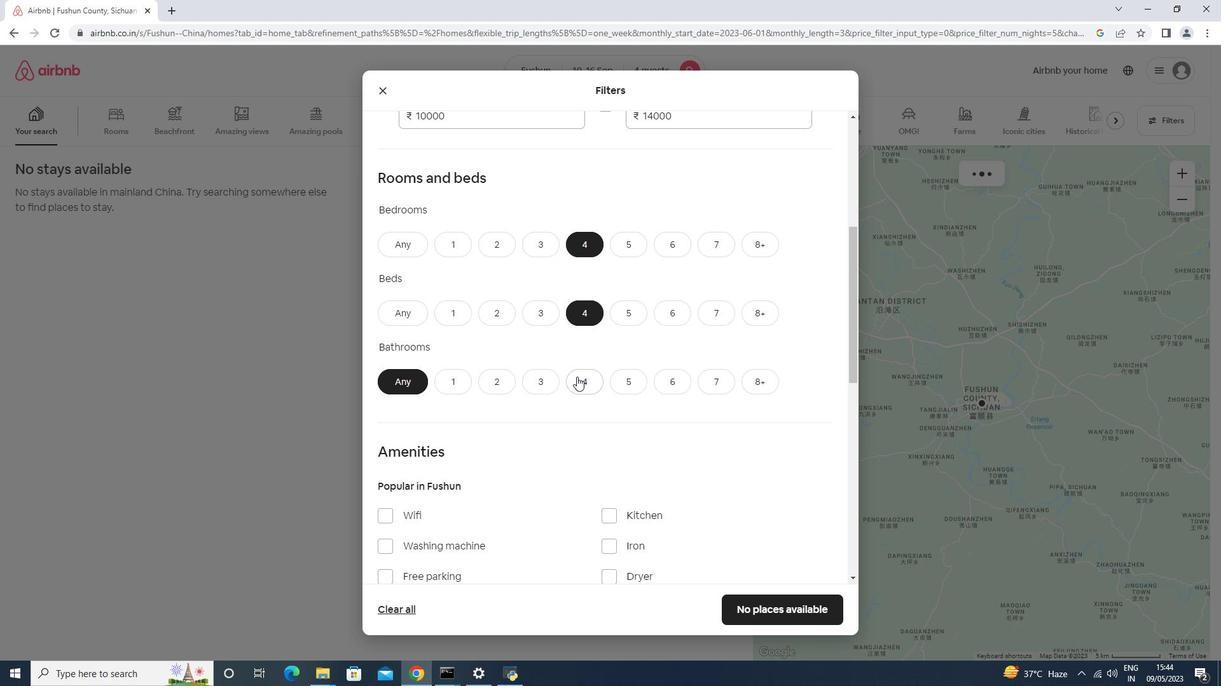 
Action: Mouse pressed left at (581, 384)
Screenshot: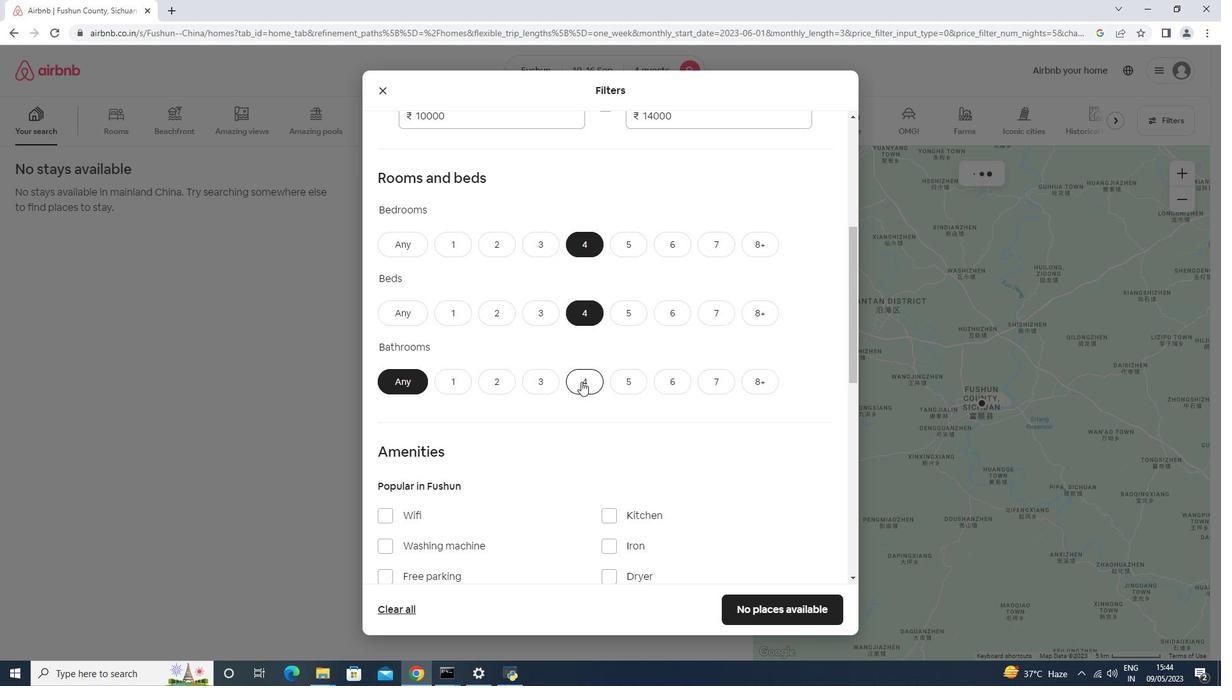 
Action: Mouse moved to (583, 377)
Screenshot: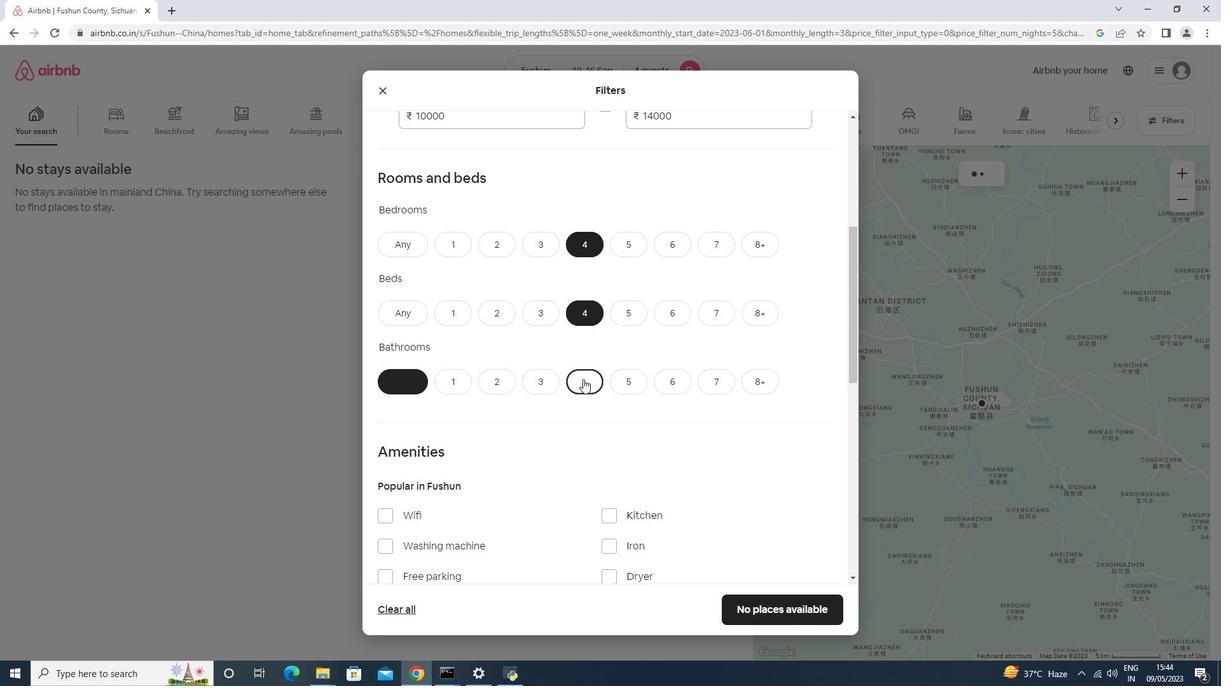 
Action: Mouse scrolled (583, 376) with delta (0, 0)
Screenshot: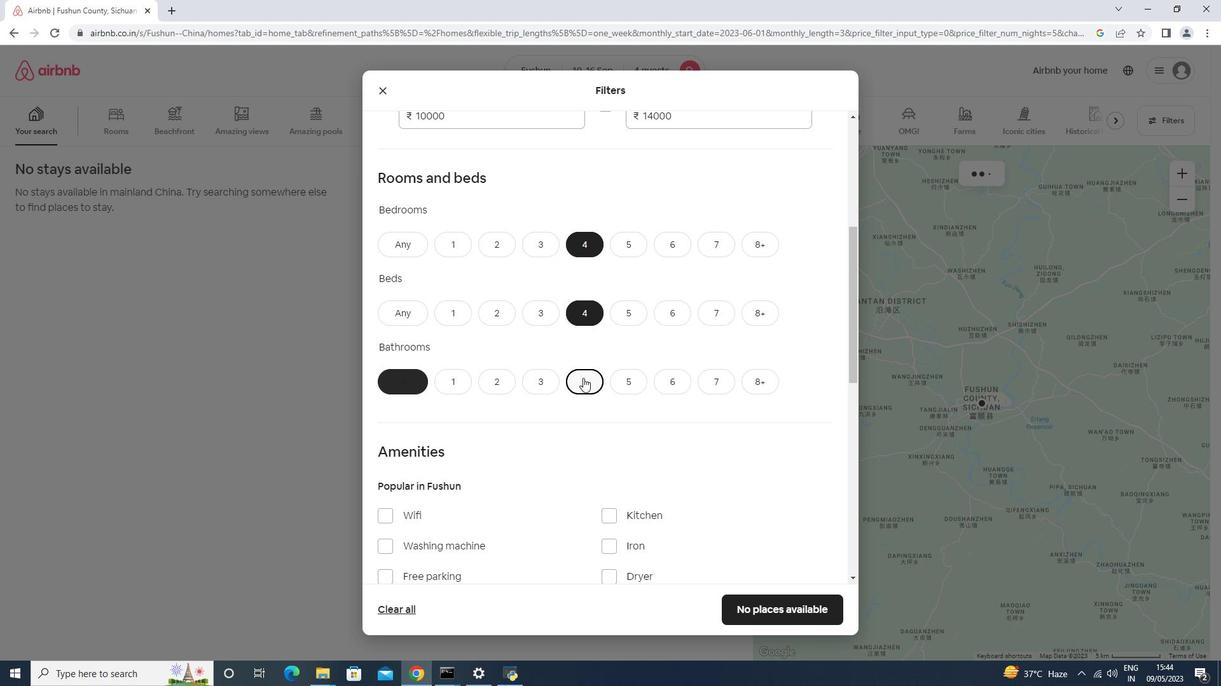 
Action: Mouse scrolled (583, 376) with delta (0, 0)
Screenshot: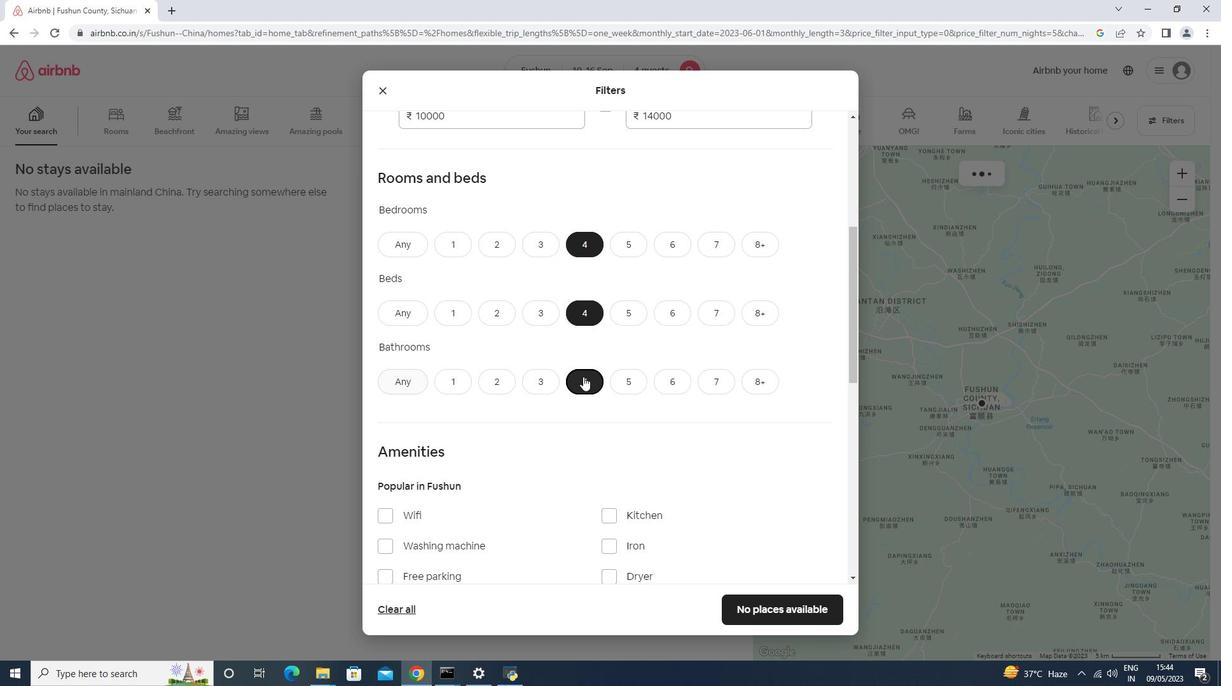 
Action: Mouse scrolled (583, 376) with delta (0, 0)
Screenshot: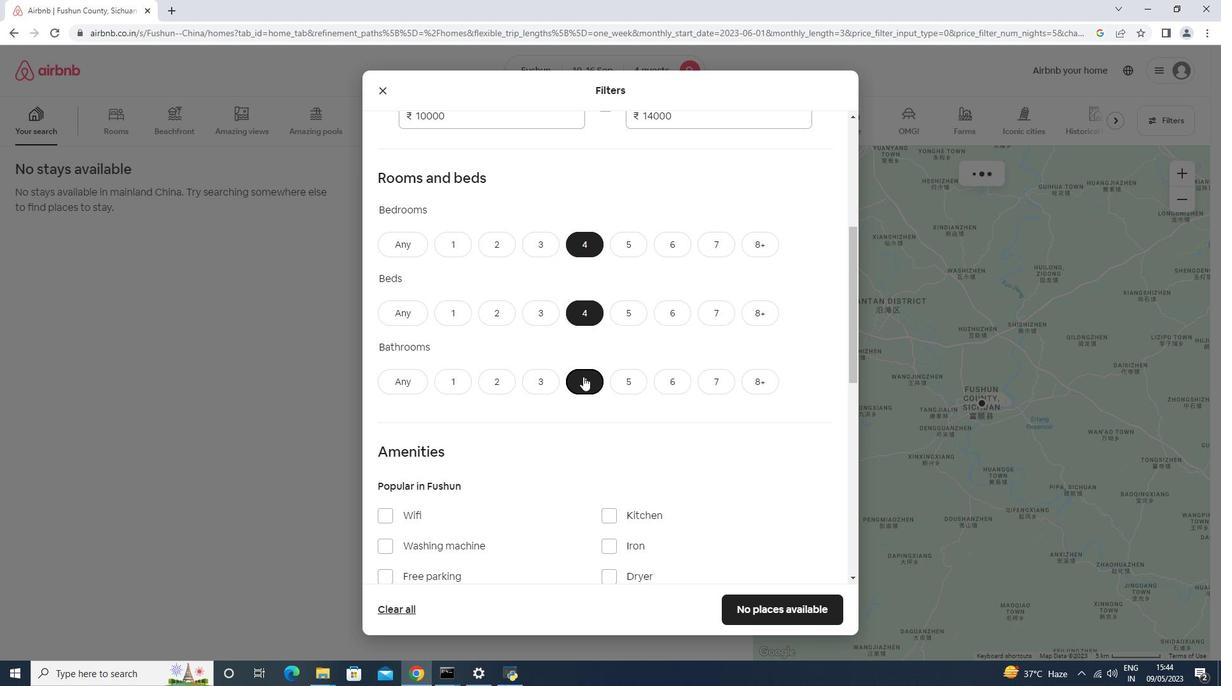 
Action: Mouse scrolled (583, 376) with delta (0, 0)
Screenshot: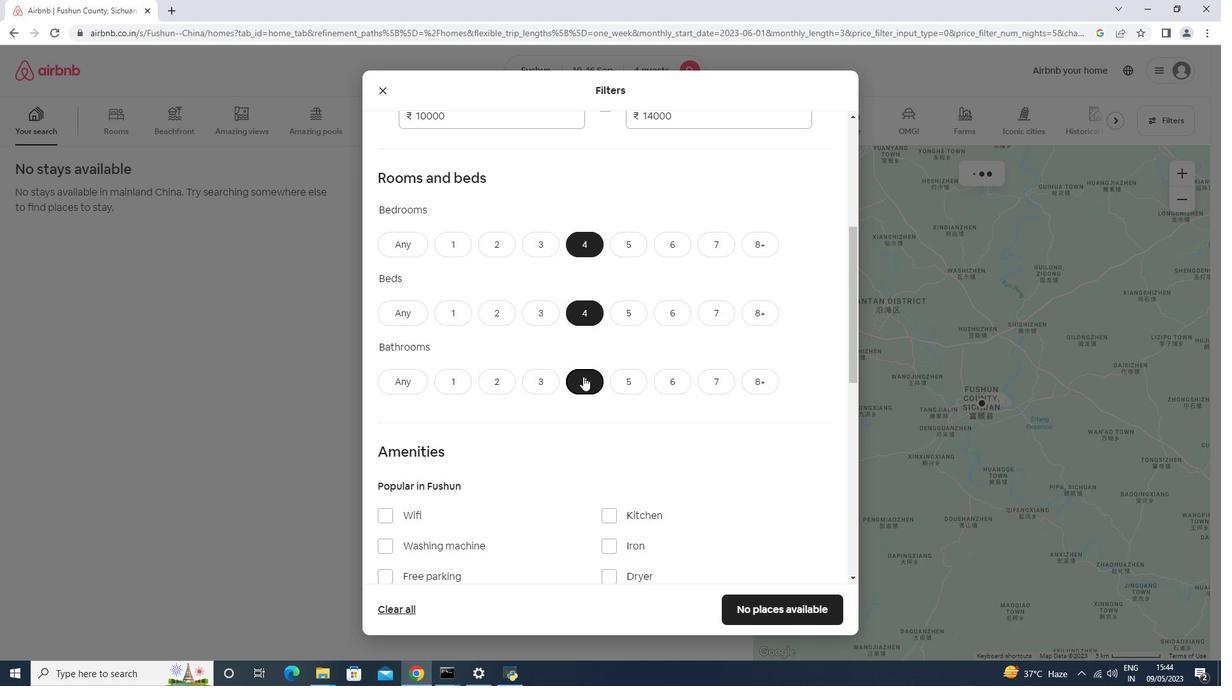 
Action: Mouse scrolled (583, 376) with delta (0, 0)
Screenshot: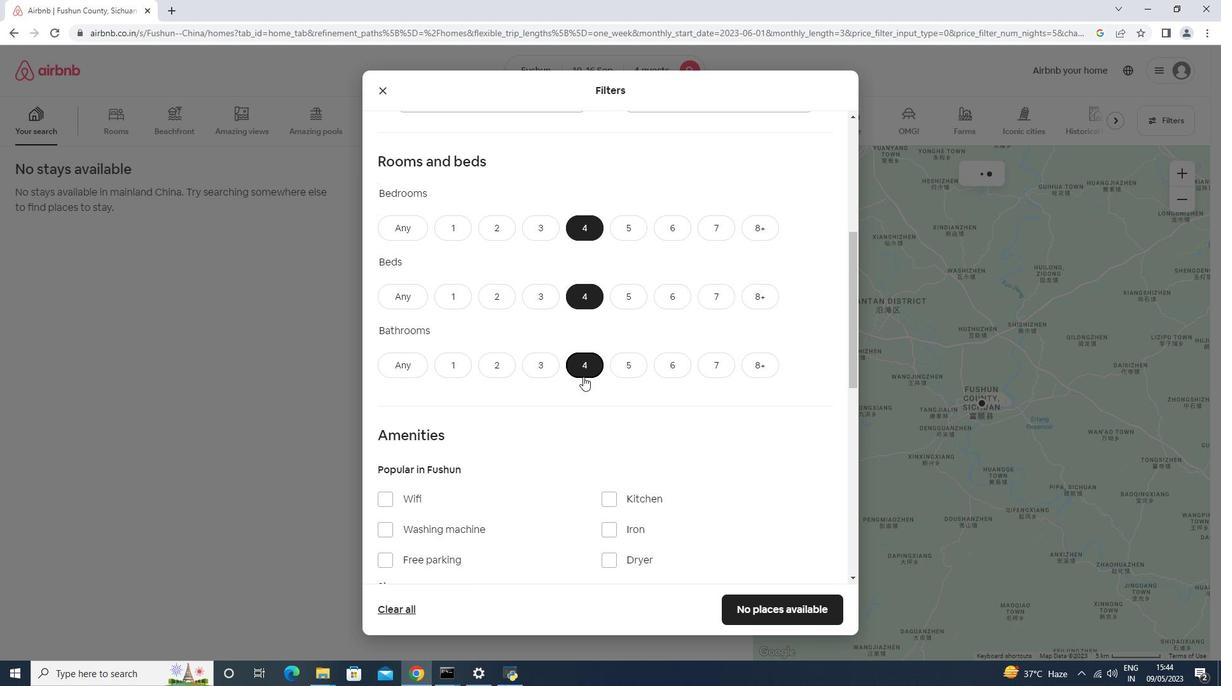 
Action: Mouse moved to (436, 255)
Screenshot: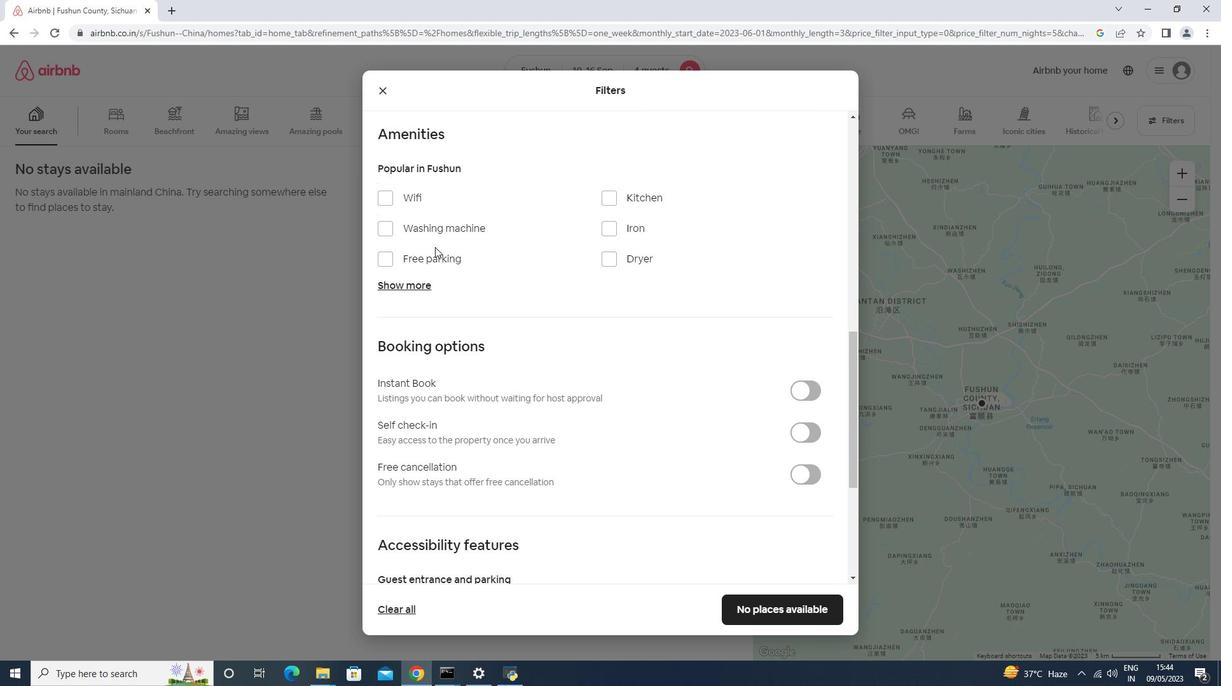 
Action: Mouse pressed left at (436, 255)
Screenshot: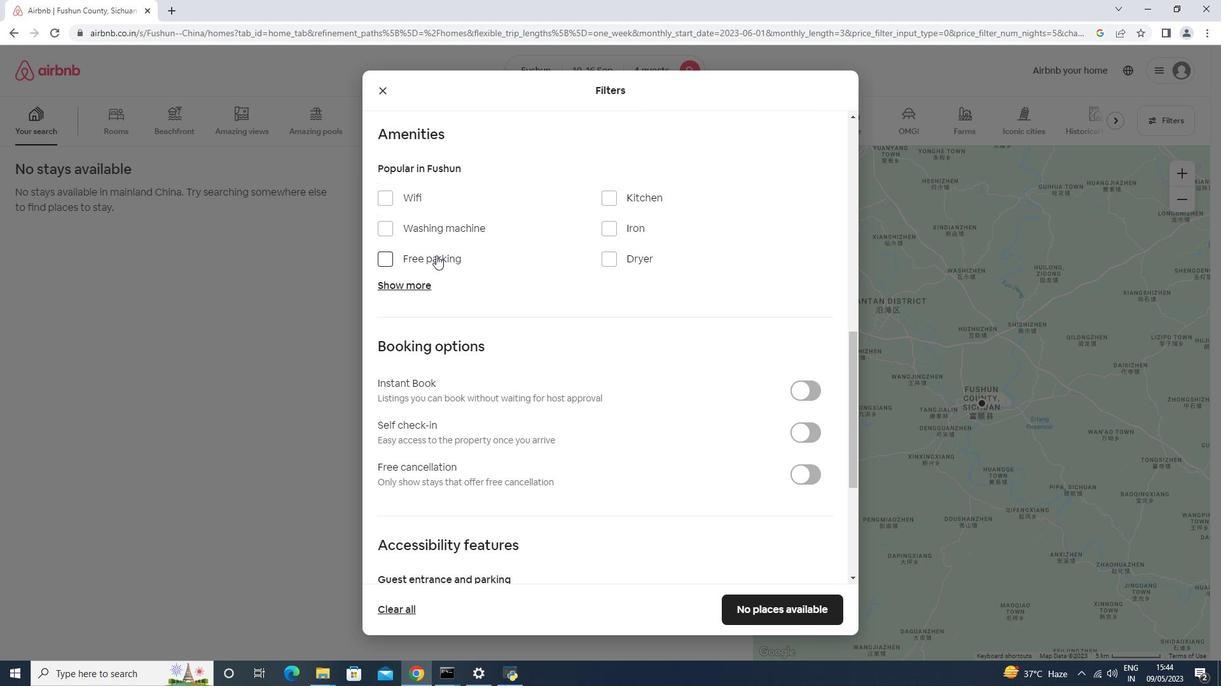 
Action: Mouse moved to (435, 200)
Screenshot: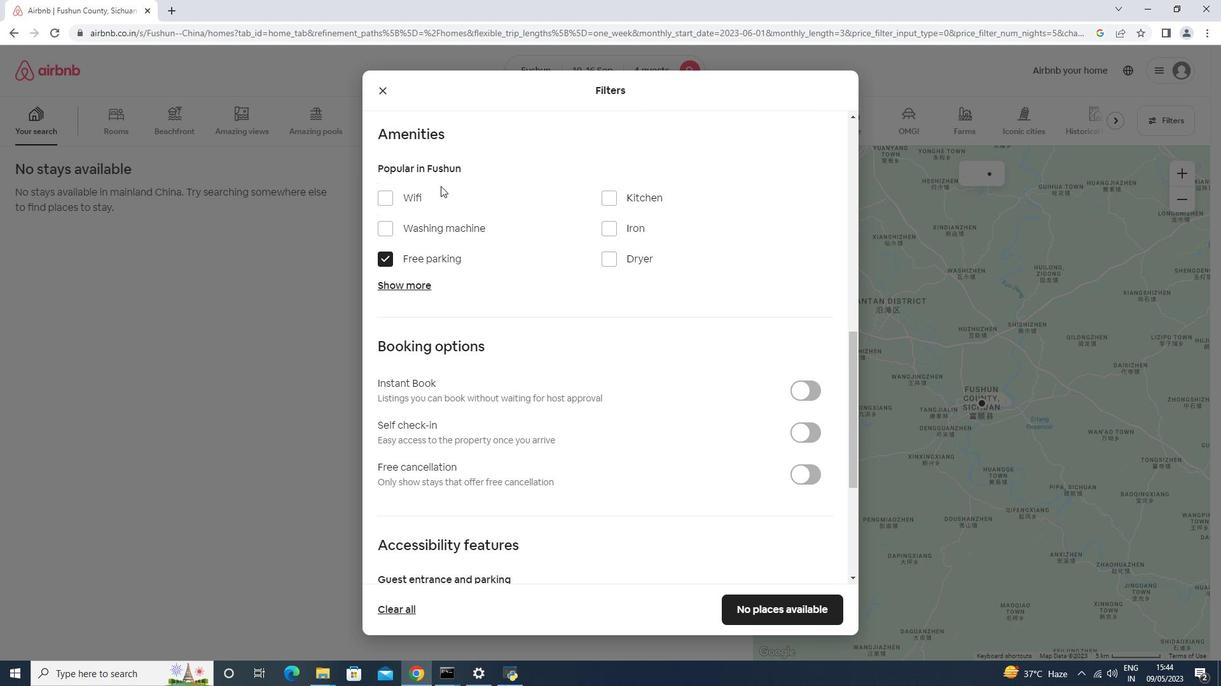 
Action: Mouse pressed left at (435, 200)
Screenshot: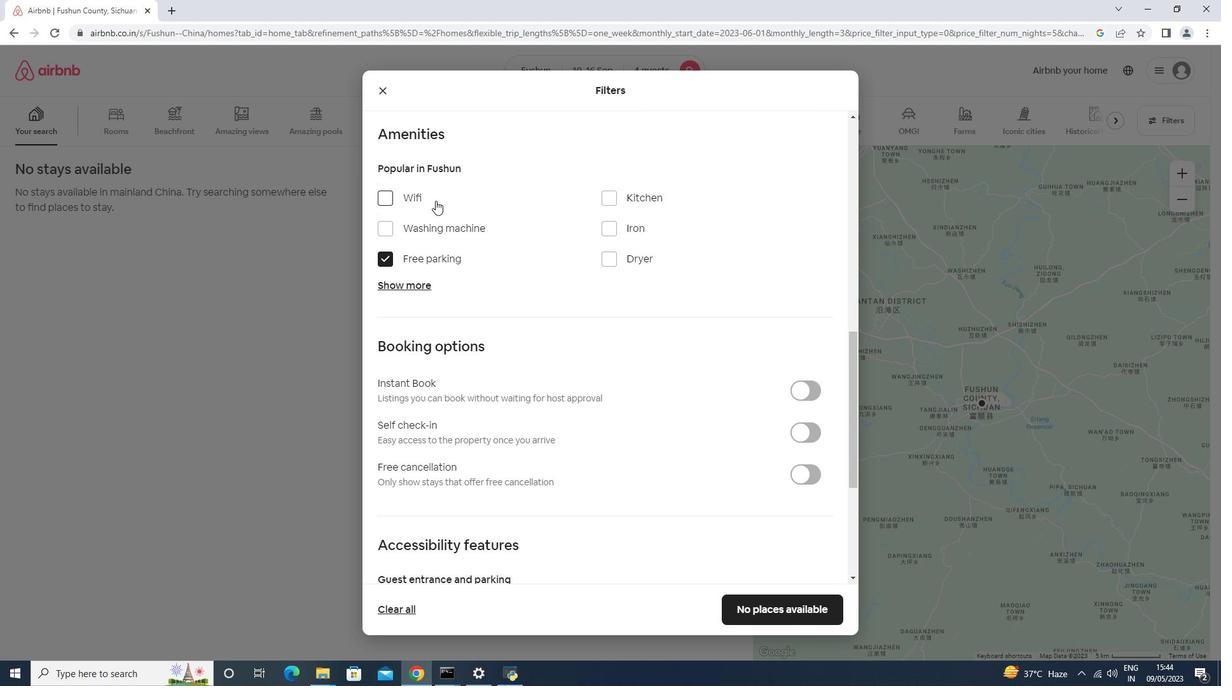 
Action: Mouse moved to (396, 284)
Screenshot: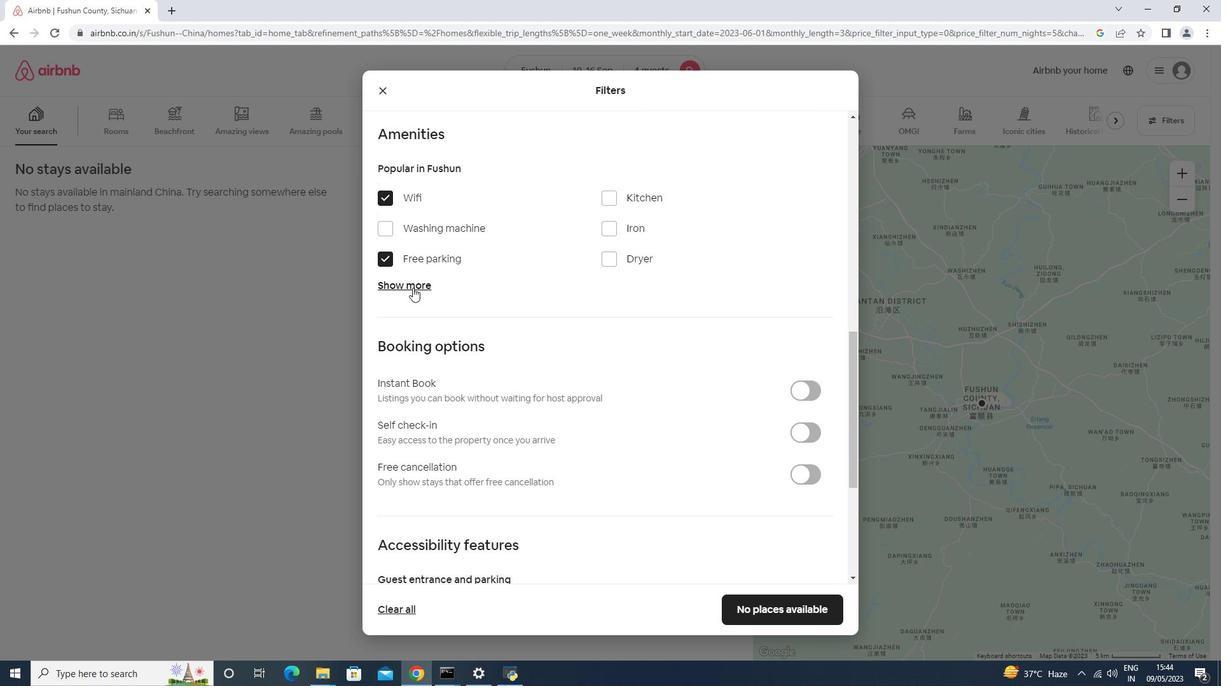 
Action: Mouse pressed left at (396, 284)
Screenshot: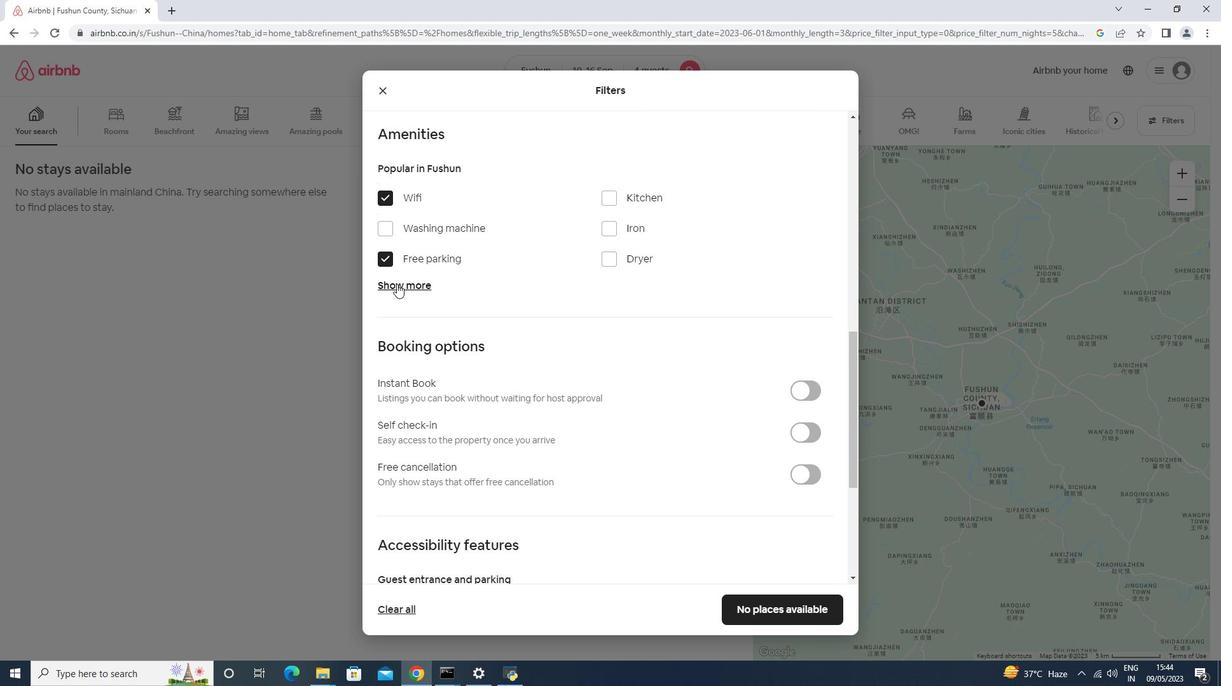
Action: Mouse moved to (629, 357)
Screenshot: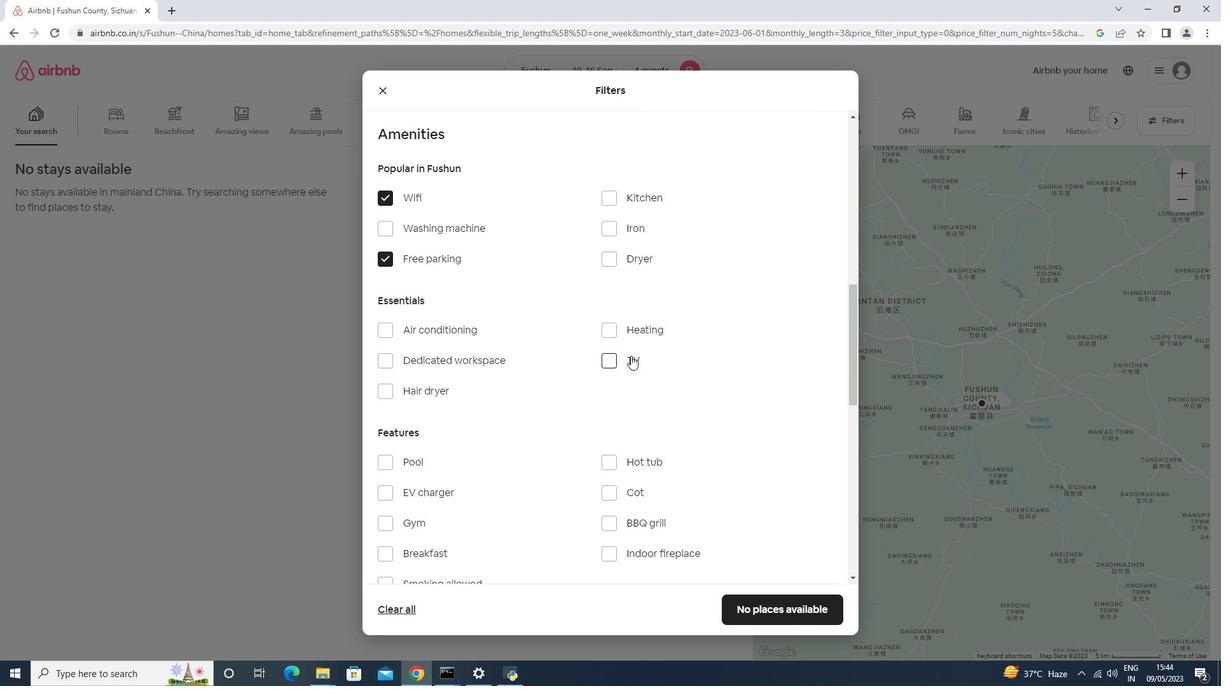 
Action: Mouse pressed left at (629, 357)
Screenshot: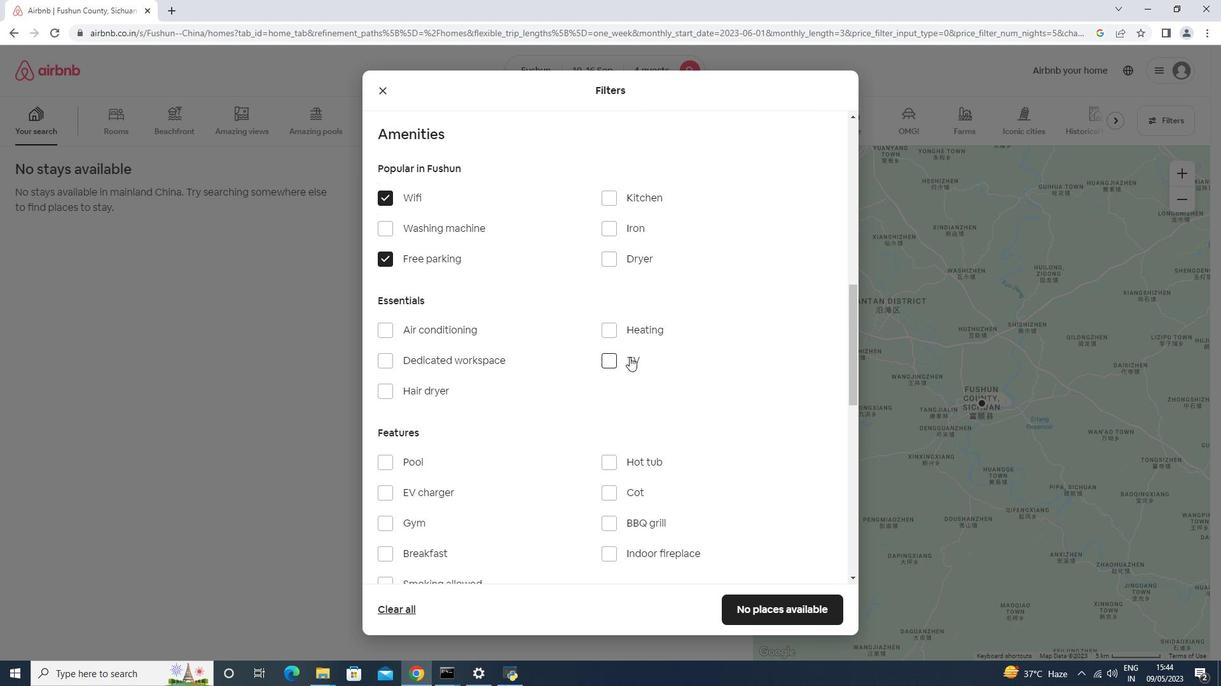 
Action: Mouse moved to (628, 357)
Screenshot: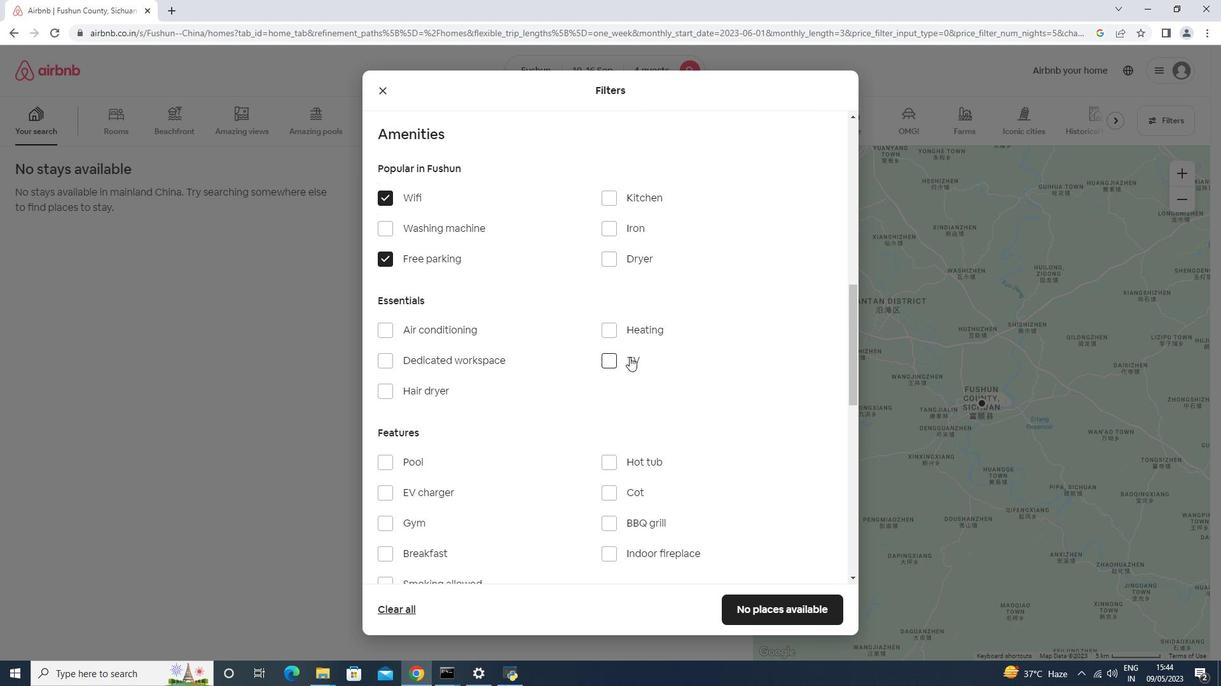 
Action: Mouse scrolled (628, 356) with delta (0, 0)
Screenshot: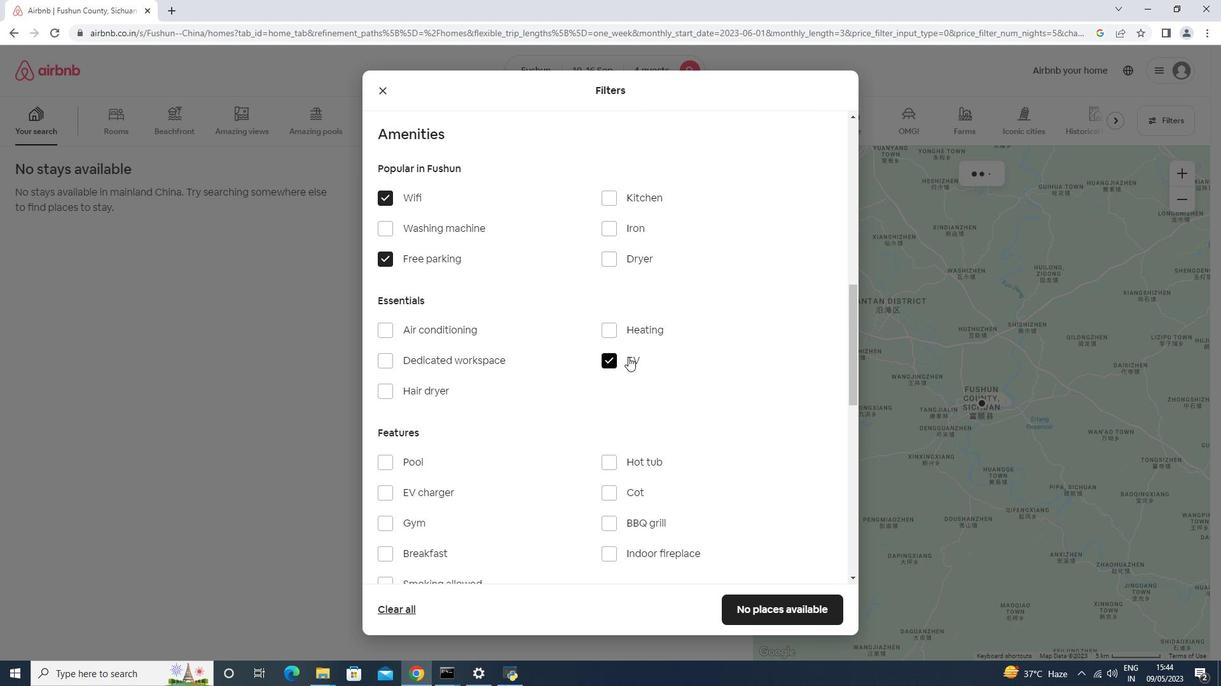 
Action: Mouse scrolled (628, 356) with delta (0, 0)
Screenshot: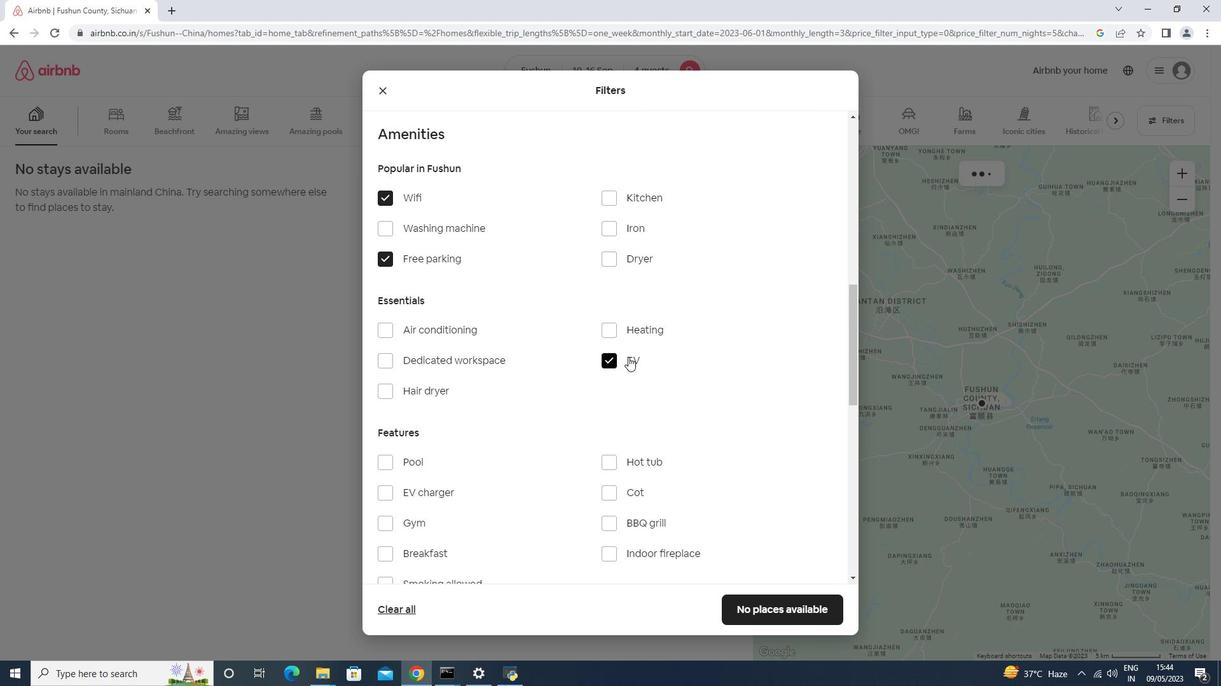 
Action: Mouse moved to (464, 370)
Screenshot: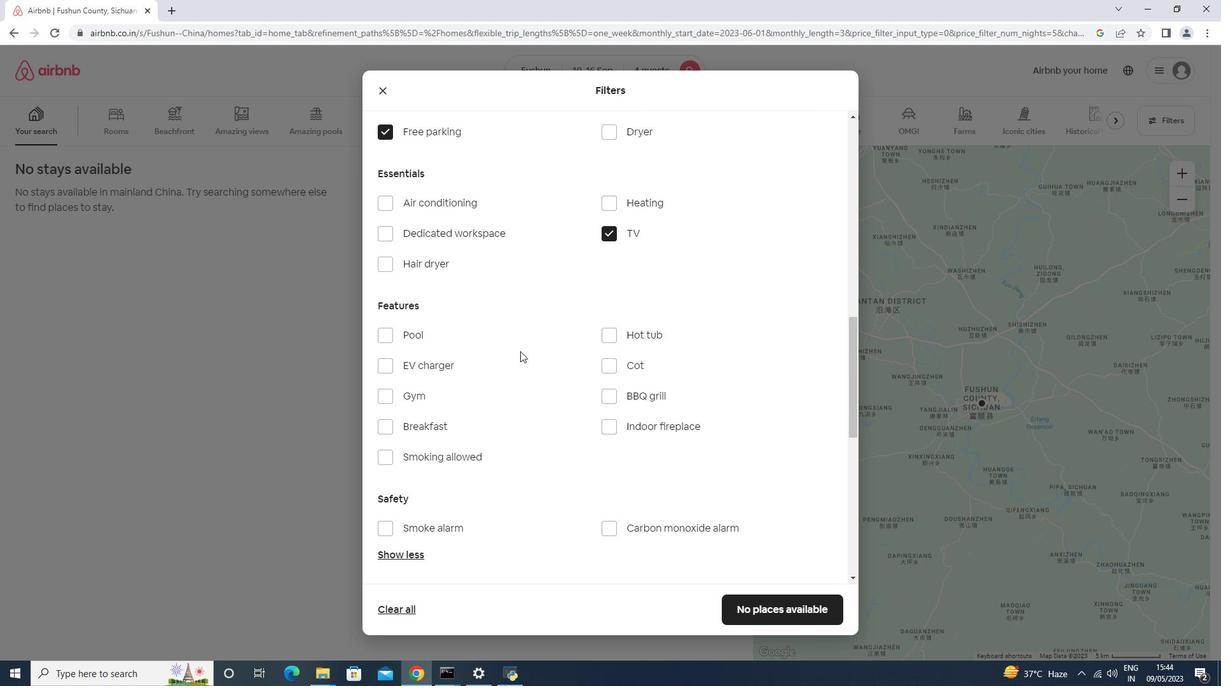 
Action: Mouse pressed left at (438, 392)
Screenshot: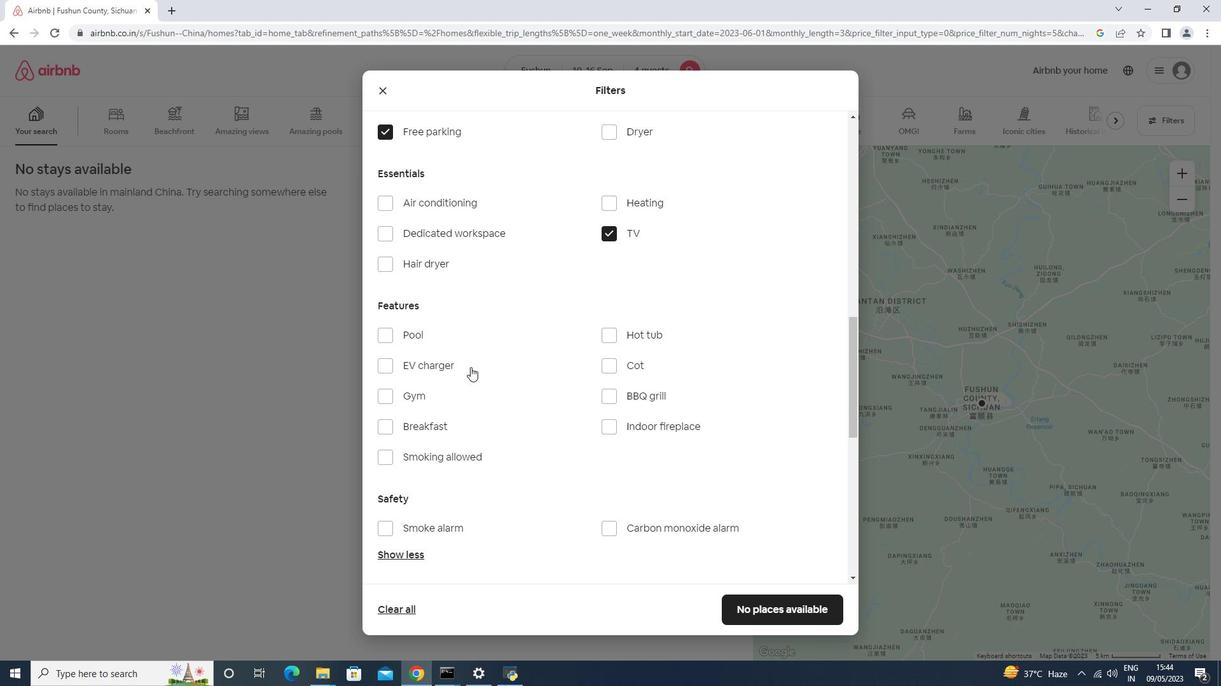 
Action: Mouse moved to (429, 422)
Screenshot: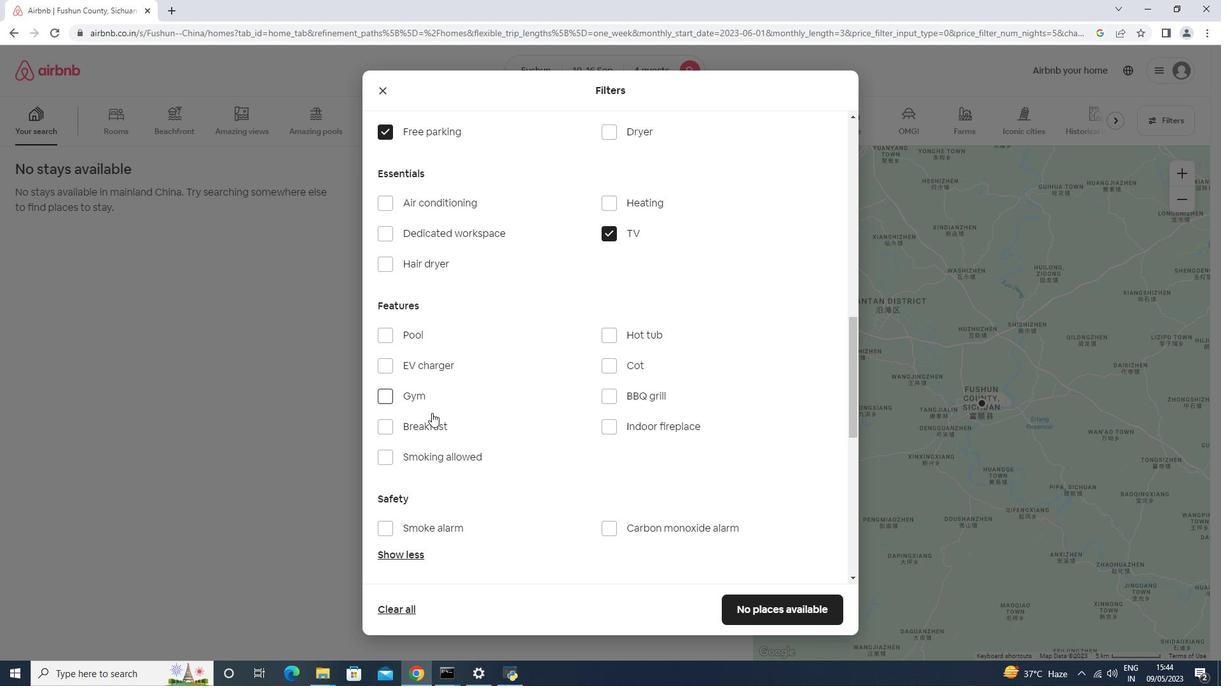 
Action: Mouse pressed left at (429, 422)
Screenshot: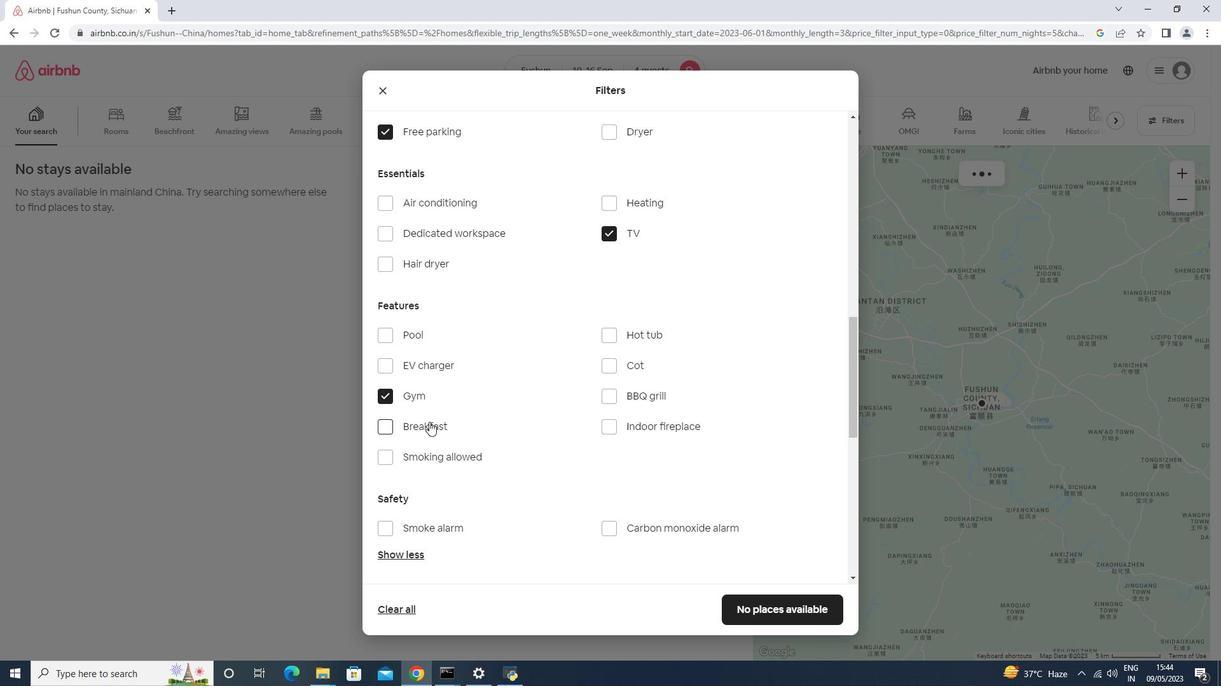 
Action: Mouse moved to (517, 365)
Screenshot: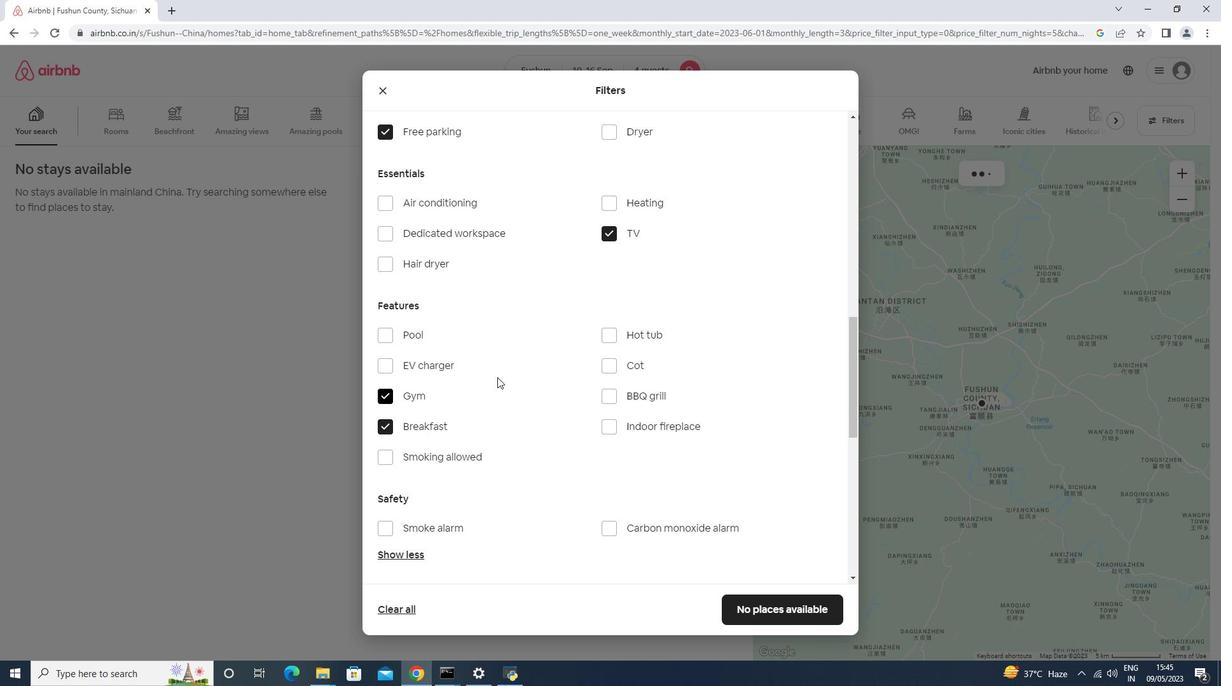 
Action: Mouse scrolled (517, 364) with delta (0, 0)
Screenshot: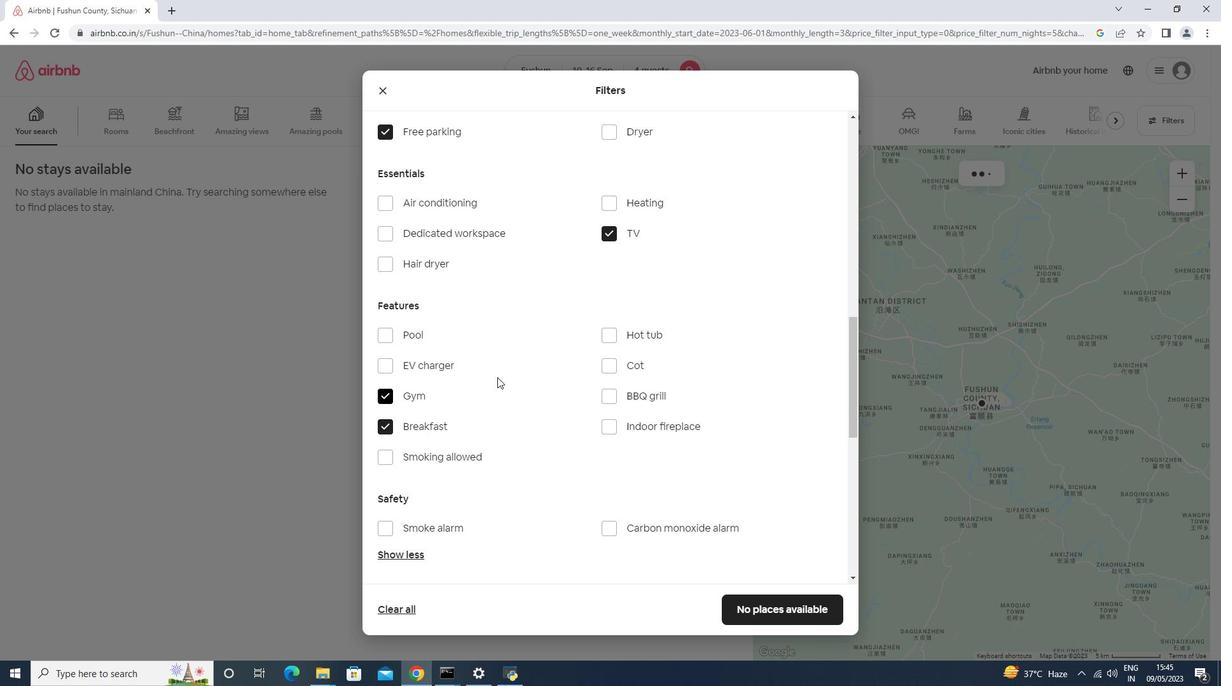 
Action: Mouse scrolled (517, 364) with delta (0, 0)
Screenshot: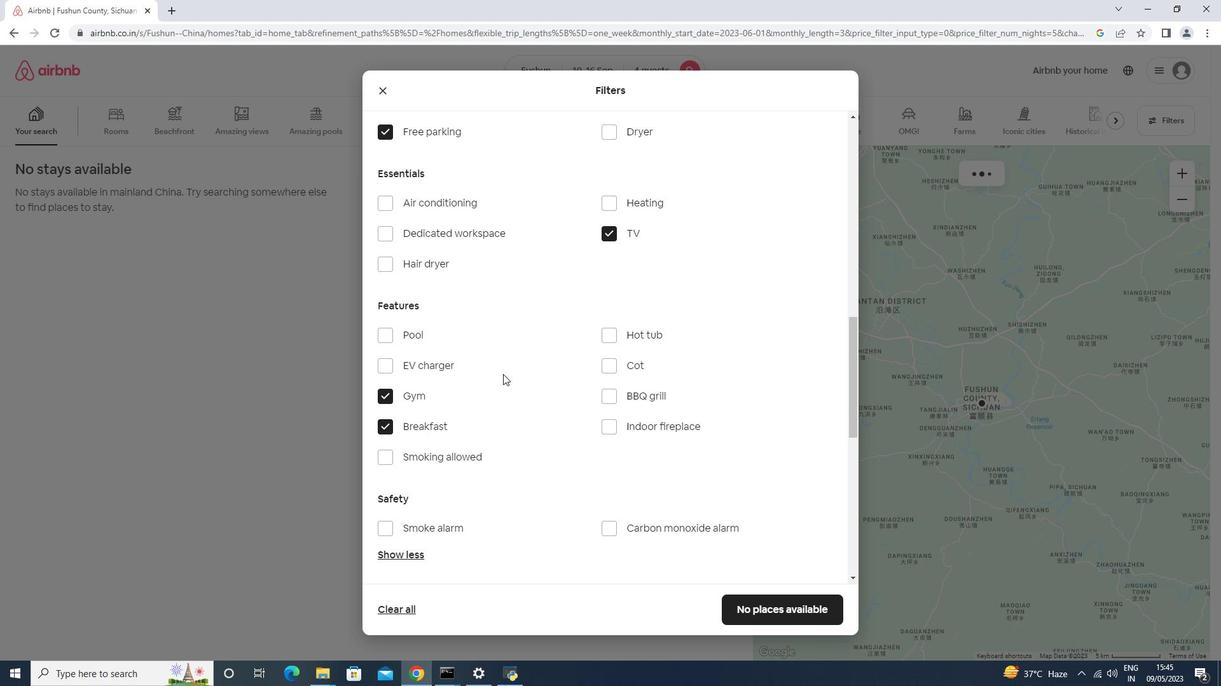 
Action: Mouse scrolled (517, 364) with delta (0, 0)
Screenshot: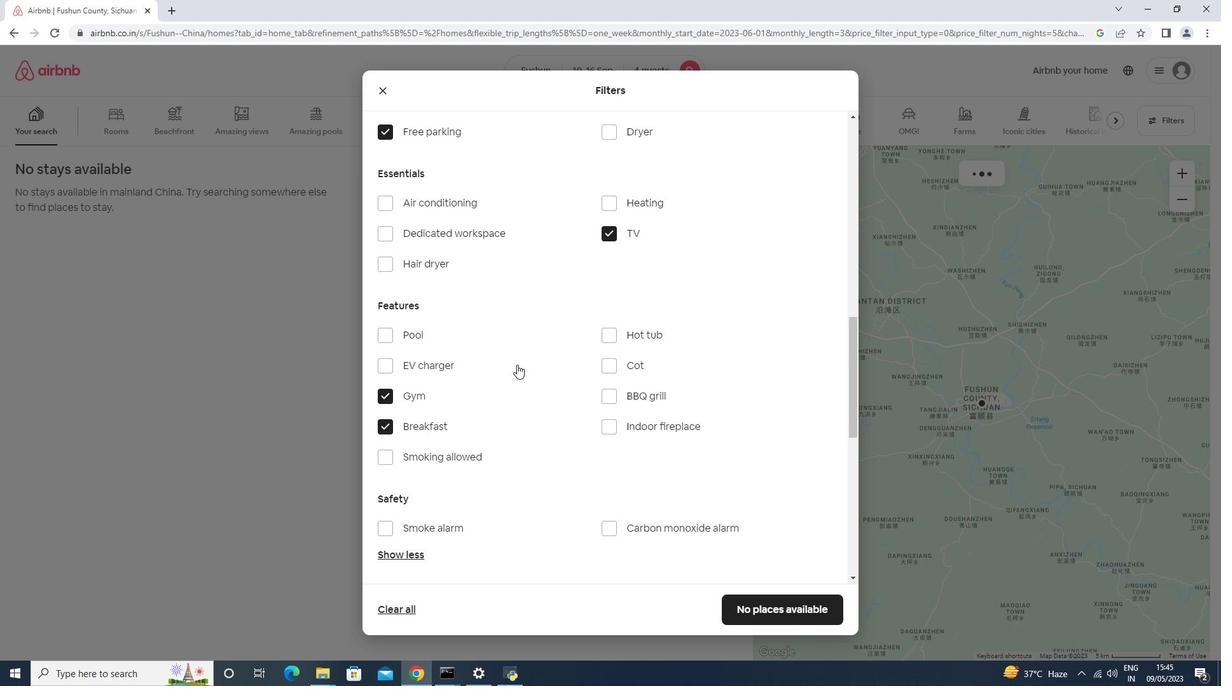 
Action: Mouse scrolled (517, 364) with delta (0, 0)
Screenshot: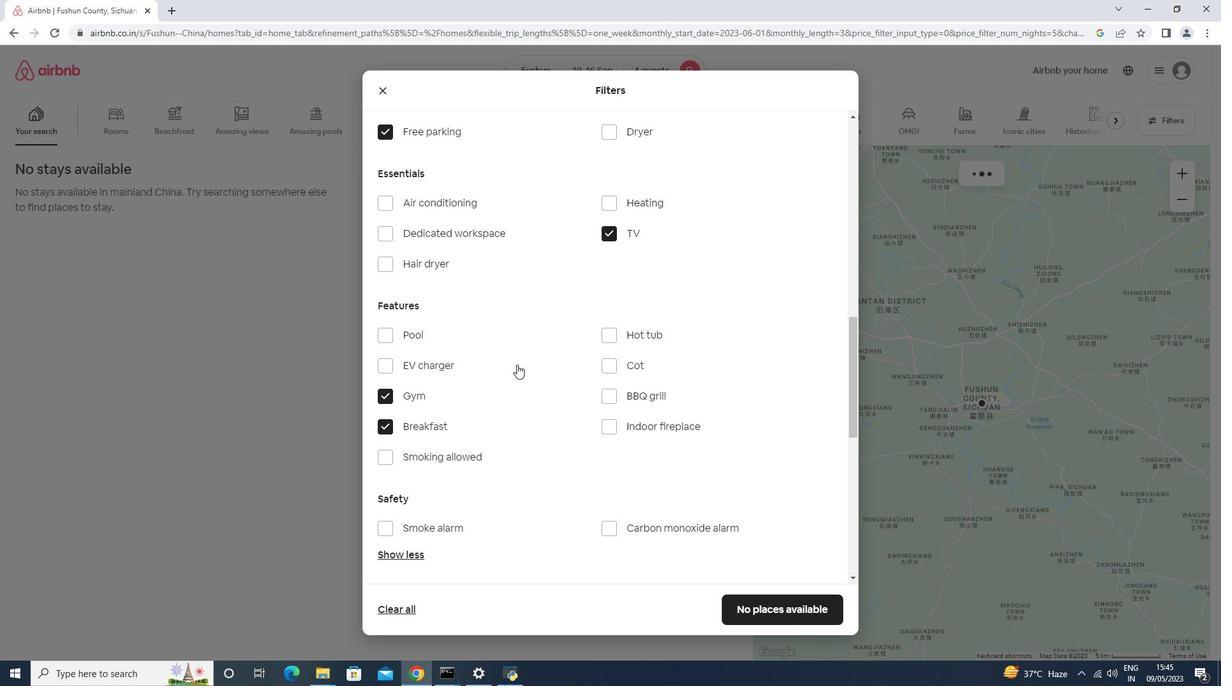 
Action: Mouse scrolled (517, 364) with delta (0, 0)
Screenshot: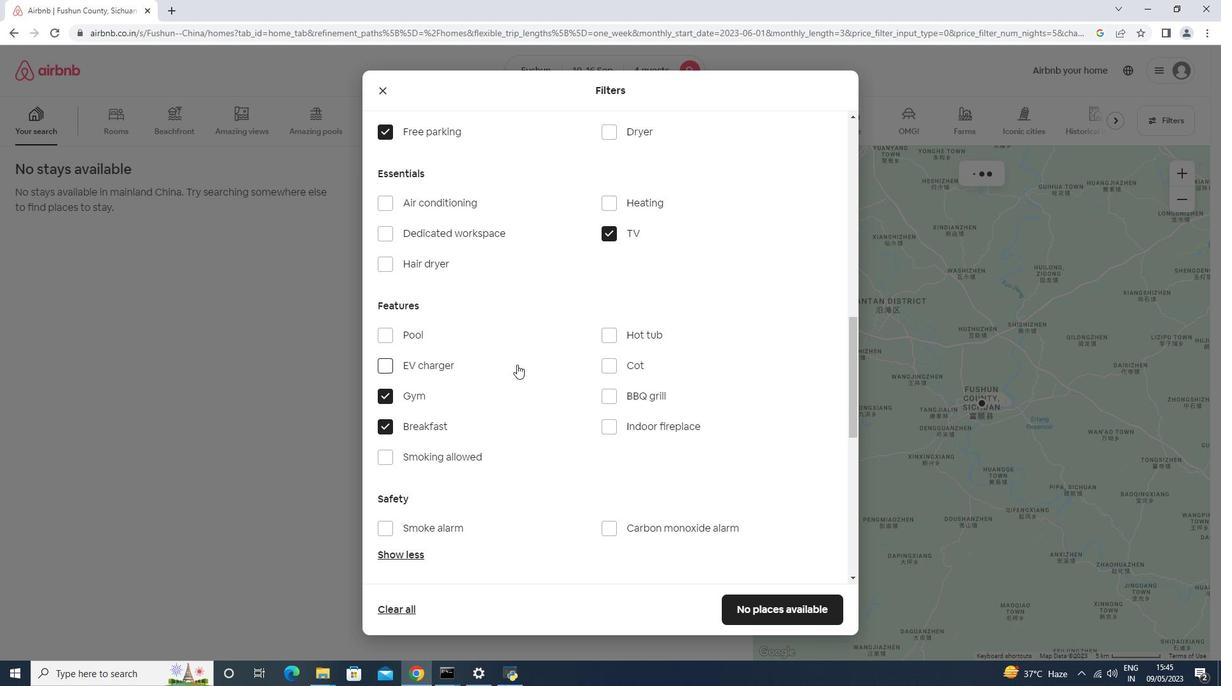 
Action: Mouse scrolled (517, 364) with delta (0, 0)
Screenshot: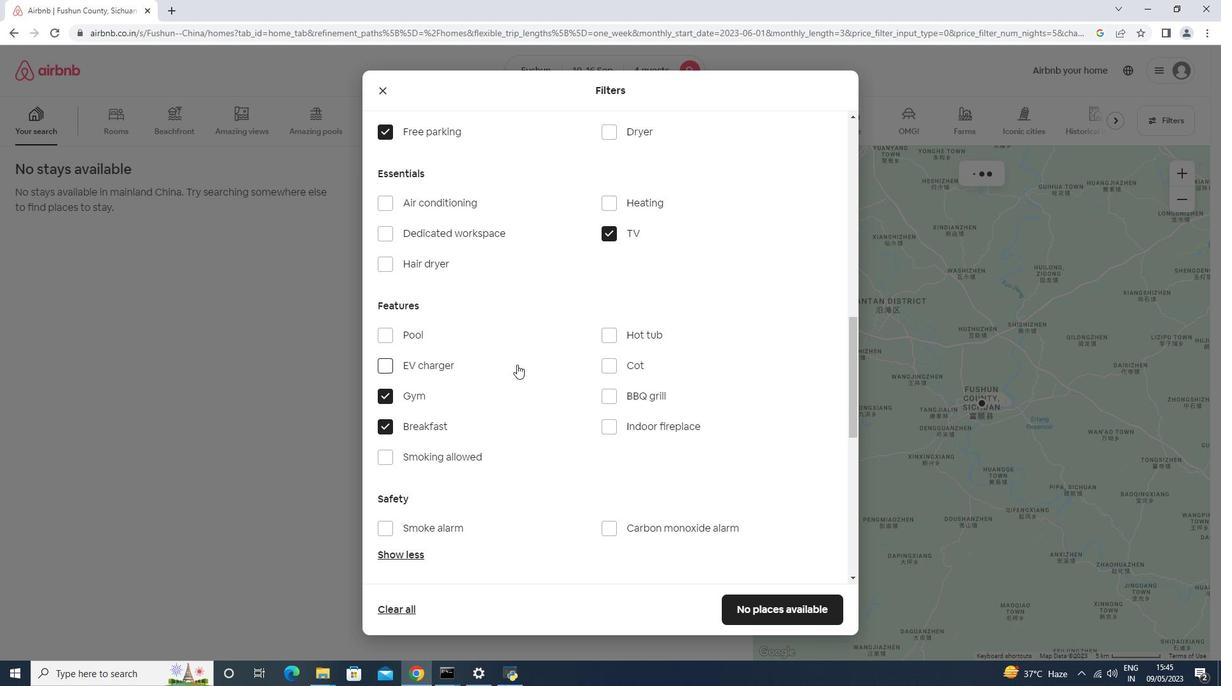 
Action: Mouse moved to (806, 315)
Screenshot: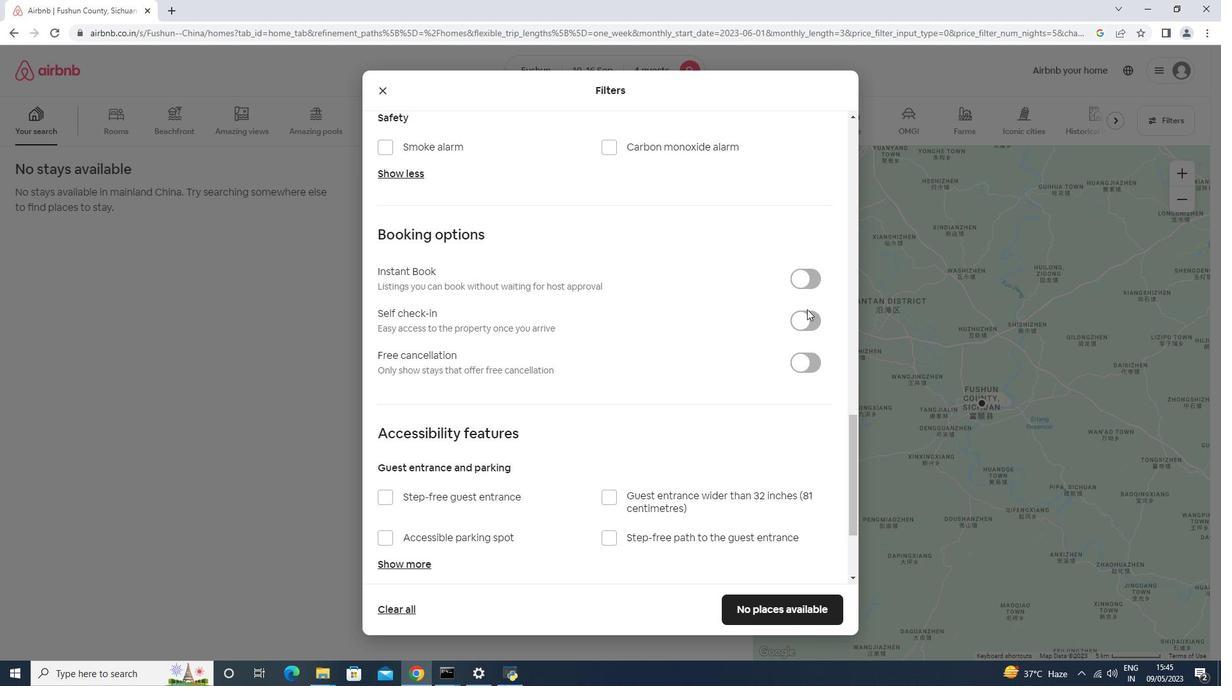 
Action: Mouse pressed left at (806, 315)
Screenshot: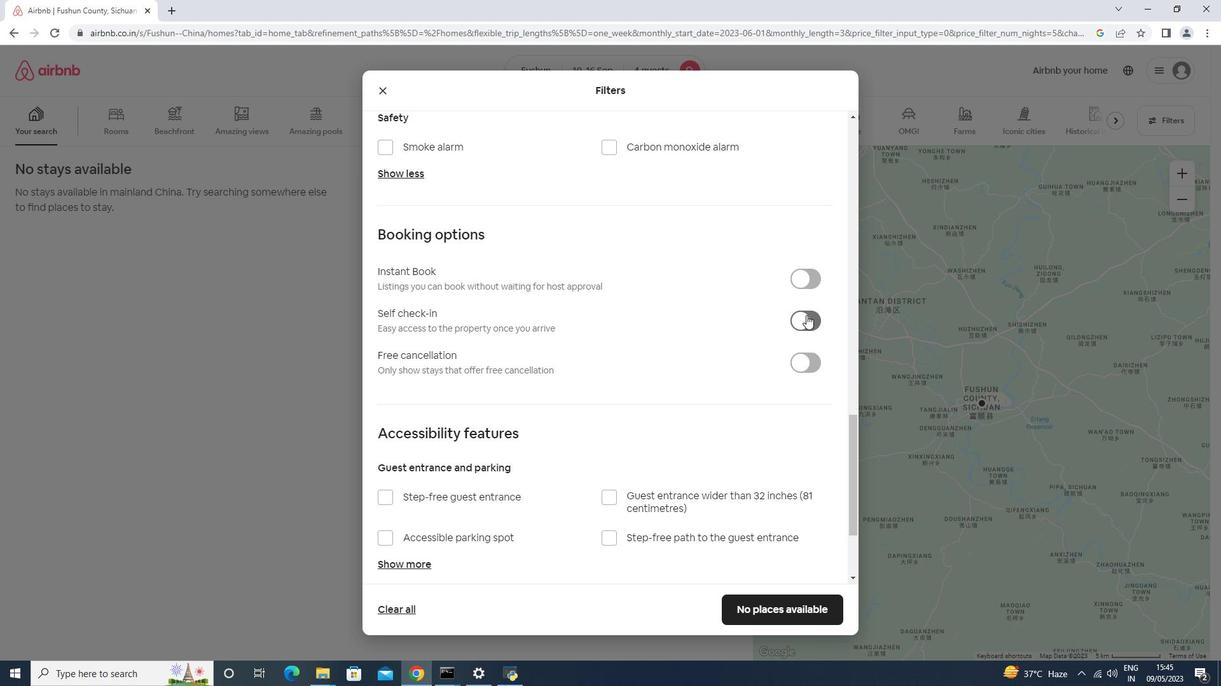 
Action: Mouse moved to (805, 316)
Screenshot: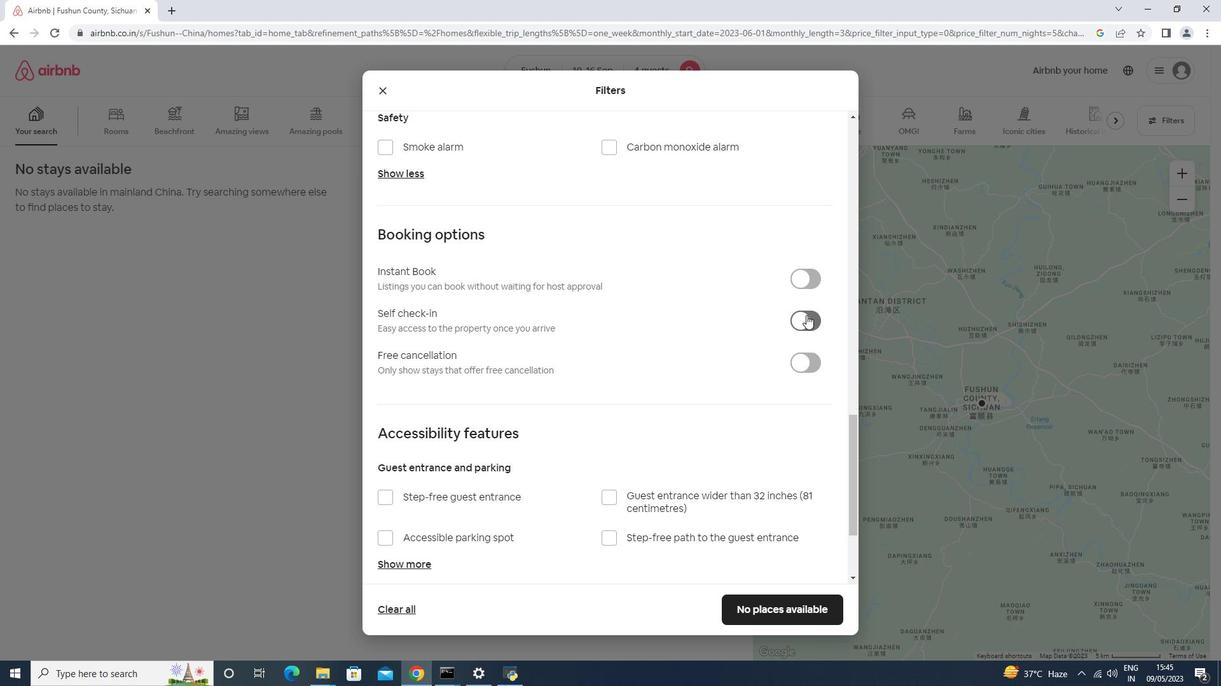 
Action: Mouse scrolled (805, 315) with delta (0, 0)
Screenshot: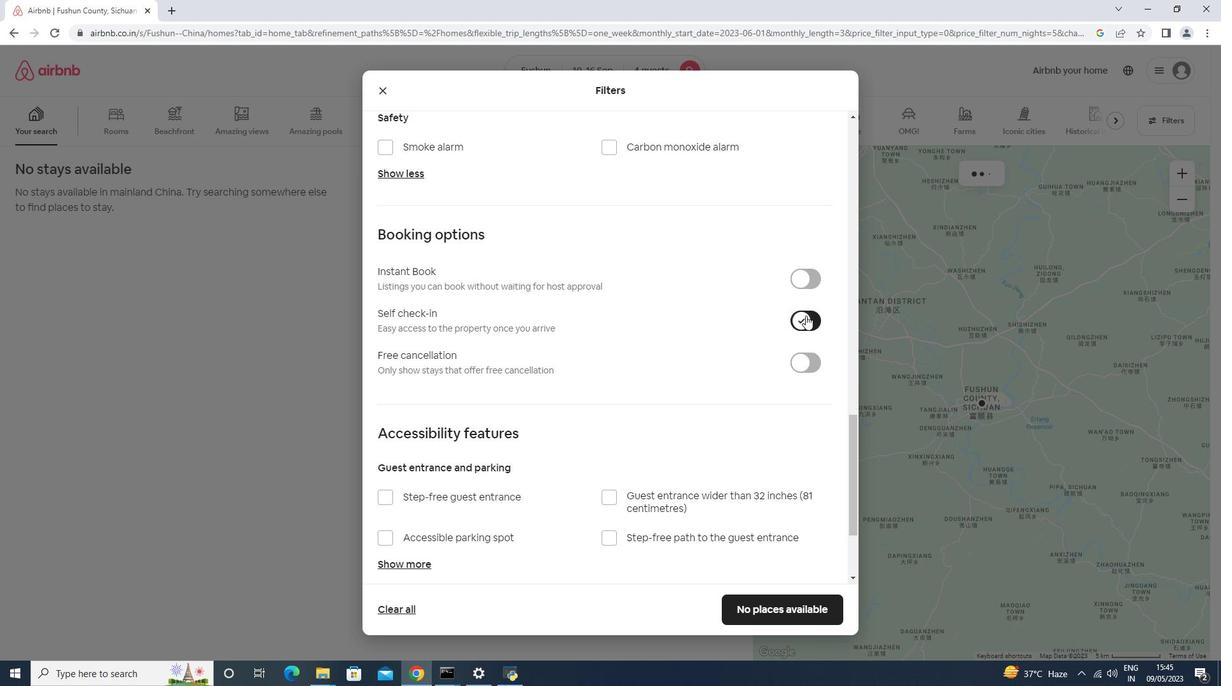 
Action: Mouse scrolled (805, 315) with delta (0, 0)
Screenshot: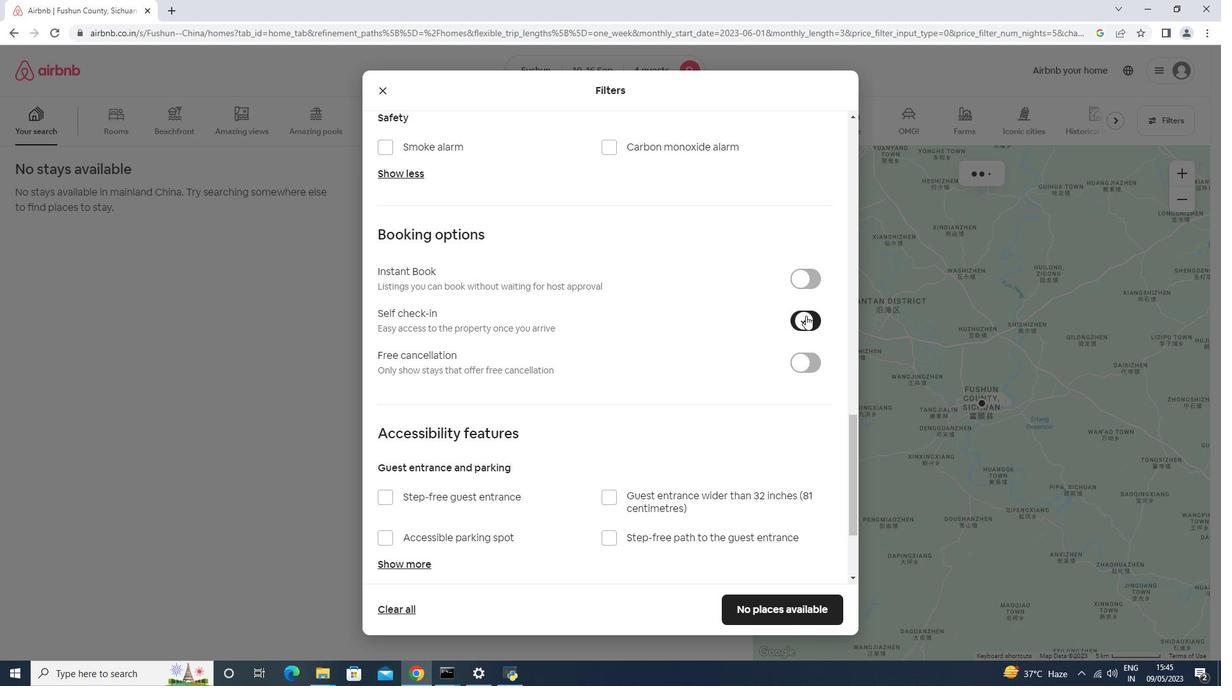 
Action: Mouse scrolled (805, 315) with delta (0, 0)
Screenshot: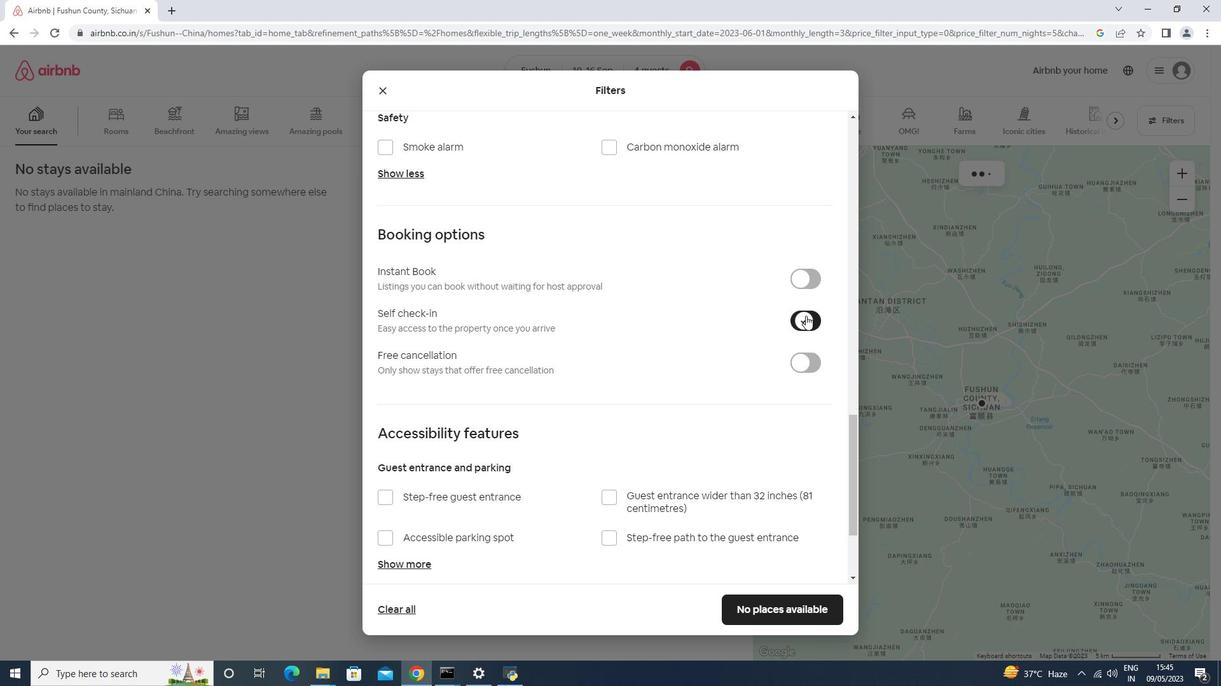 
Action: Mouse scrolled (805, 315) with delta (0, 0)
Screenshot: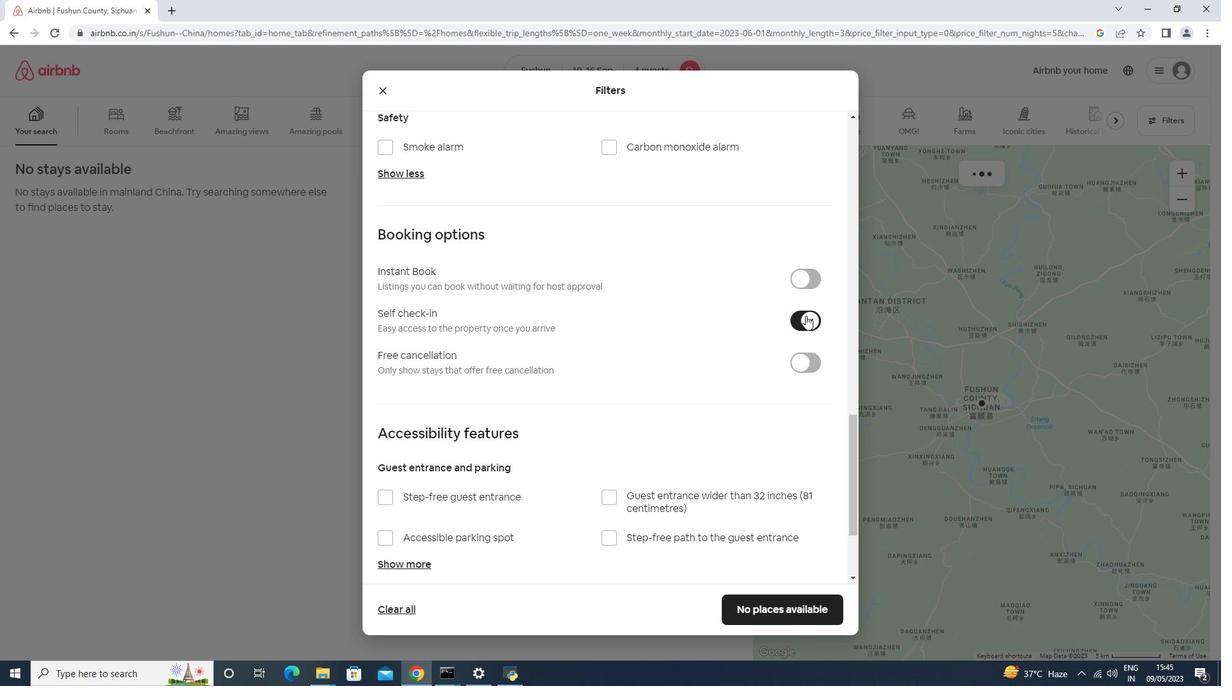 
Action: Mouse scrolled (805, 315) with delta (0, 0)
Screenshot: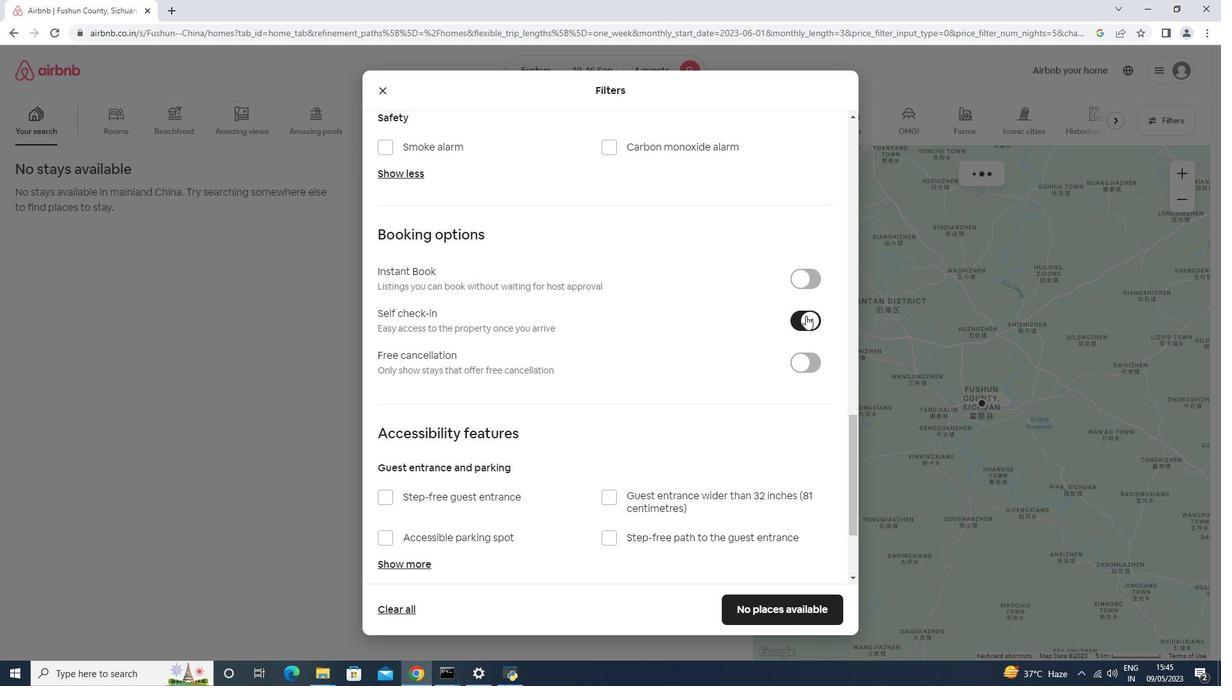 
Action: Mouse scrolled (805, 315) with delta (0, 0)
Screenshot: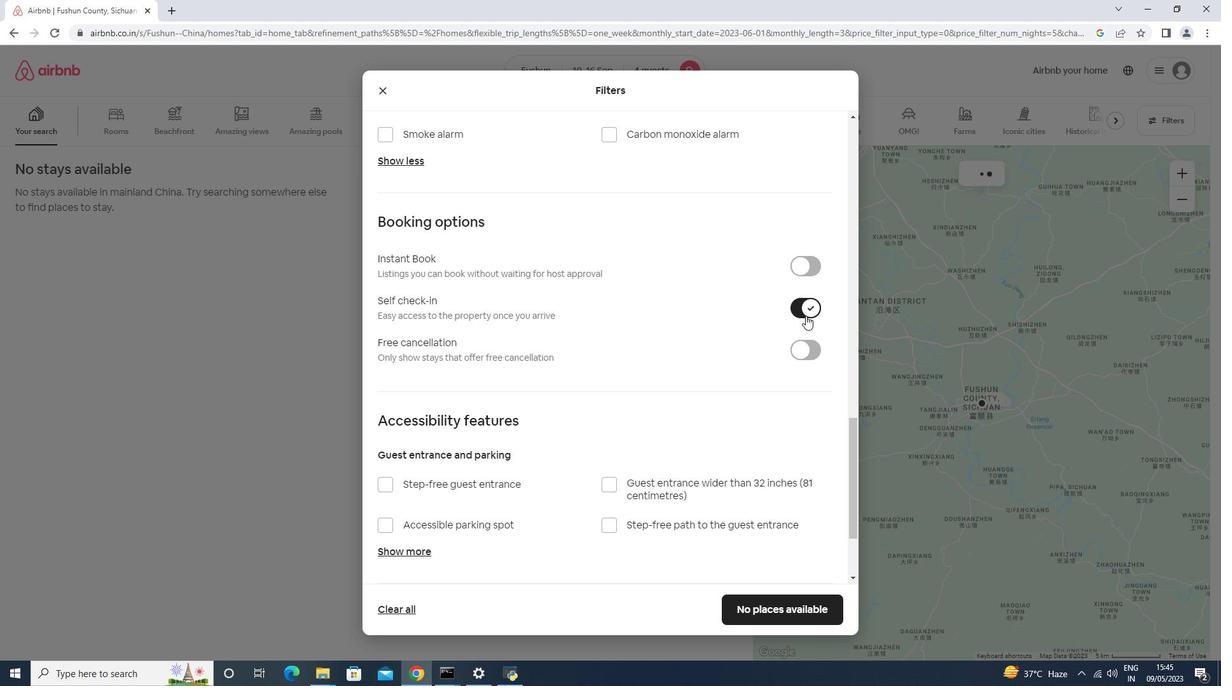 
Action: Mouse scrolled (805, 315) with delta (0, 0)
Screenshot: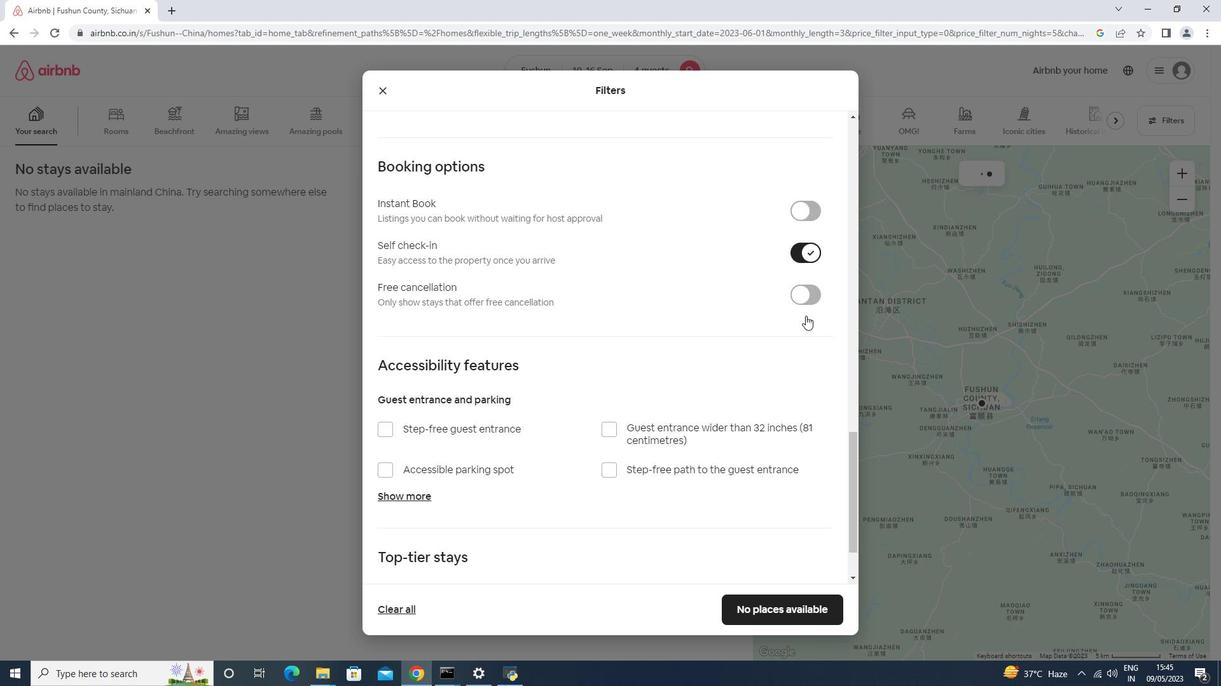 
Action: Mouse moved to (577, 422)
Screenshot: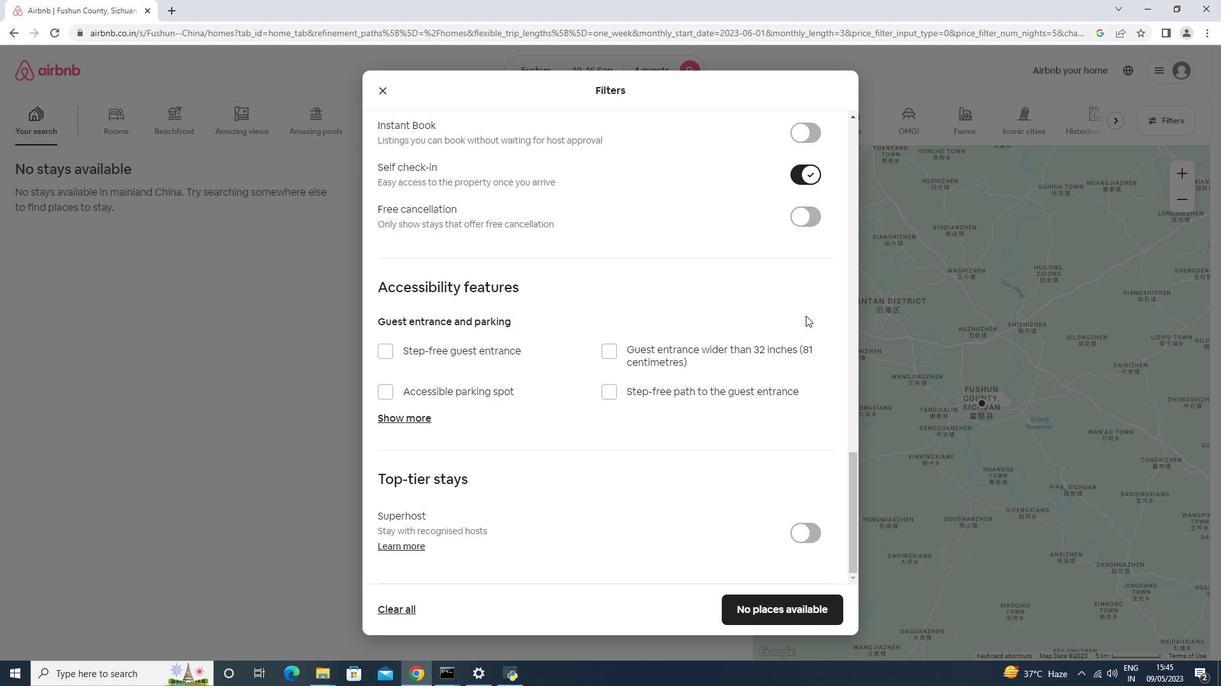 
Action: Mouse scrolled (577, 422) with delta (0, 0)
Screenshot: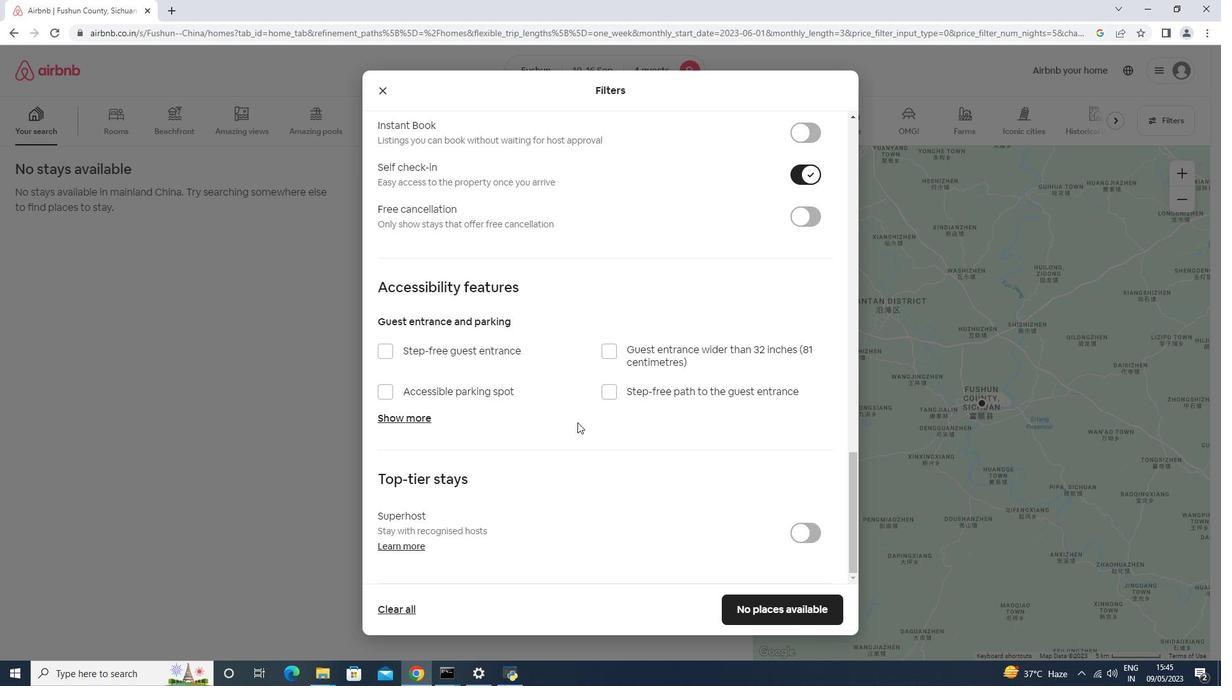 
Action: Mouse scrolled (577, 422) with delta (0, 0)
Screenshot: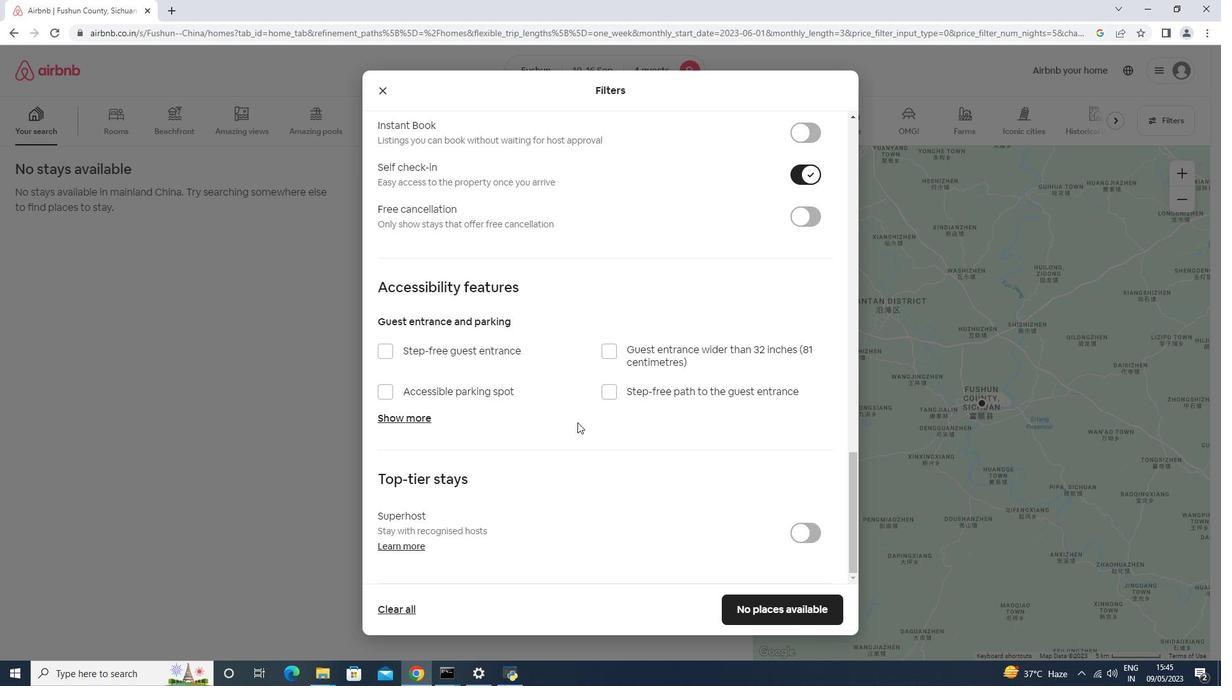 
Action: Mouse scrolled (577, 423) with delta (0, 0)
Screenshot: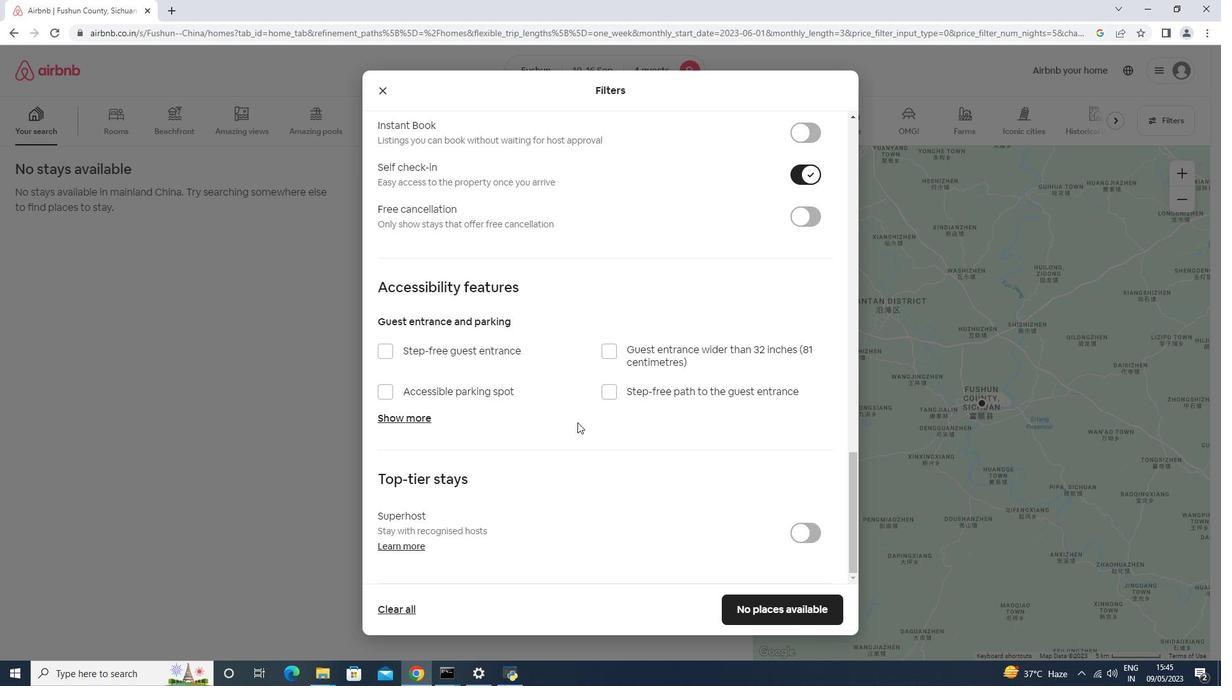 
Action: Mouse scrolled (577, 422) with delta (0, 0)
Screenshot: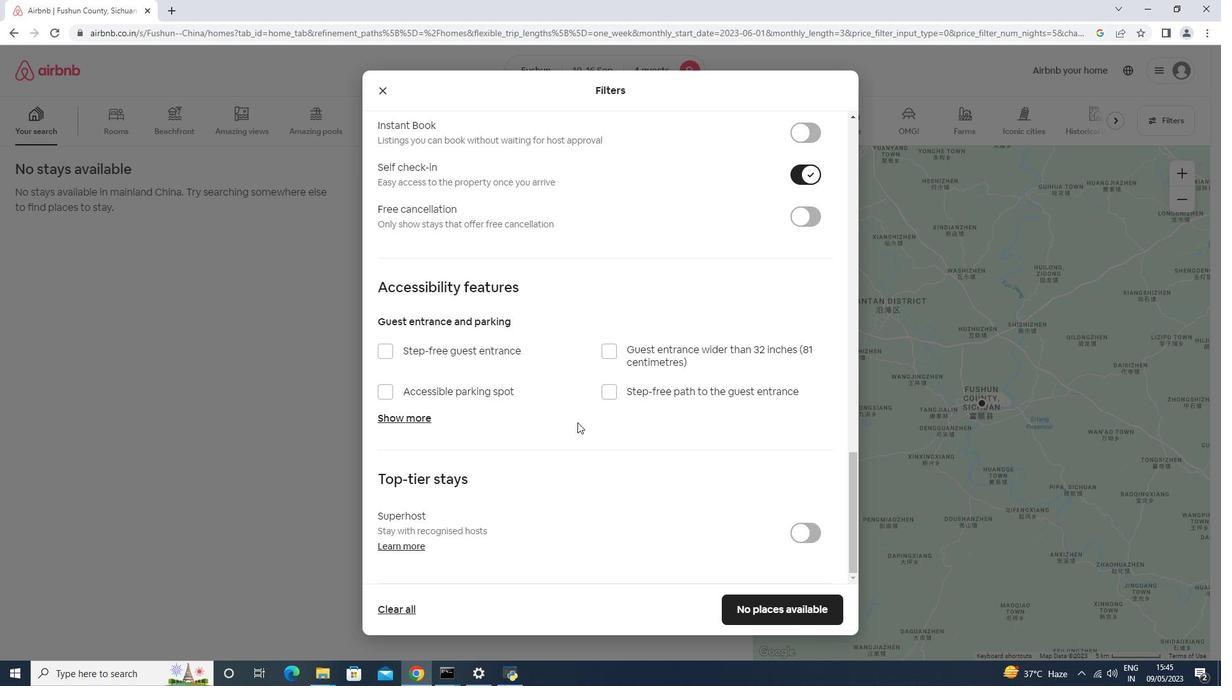 
Action: Mouse scrolled (577, 422) with delta (0, 0)
Screenshot: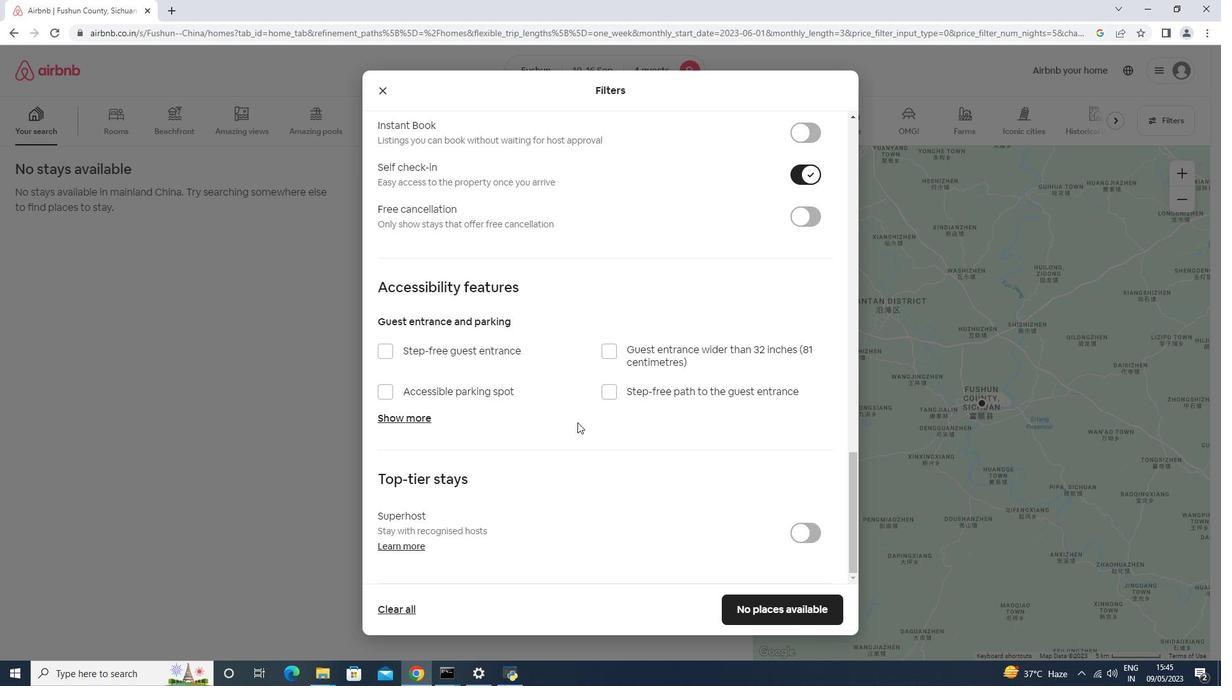 
Action: Mouse scrolled (577, 422) with delta (0, 0)
Screenshot: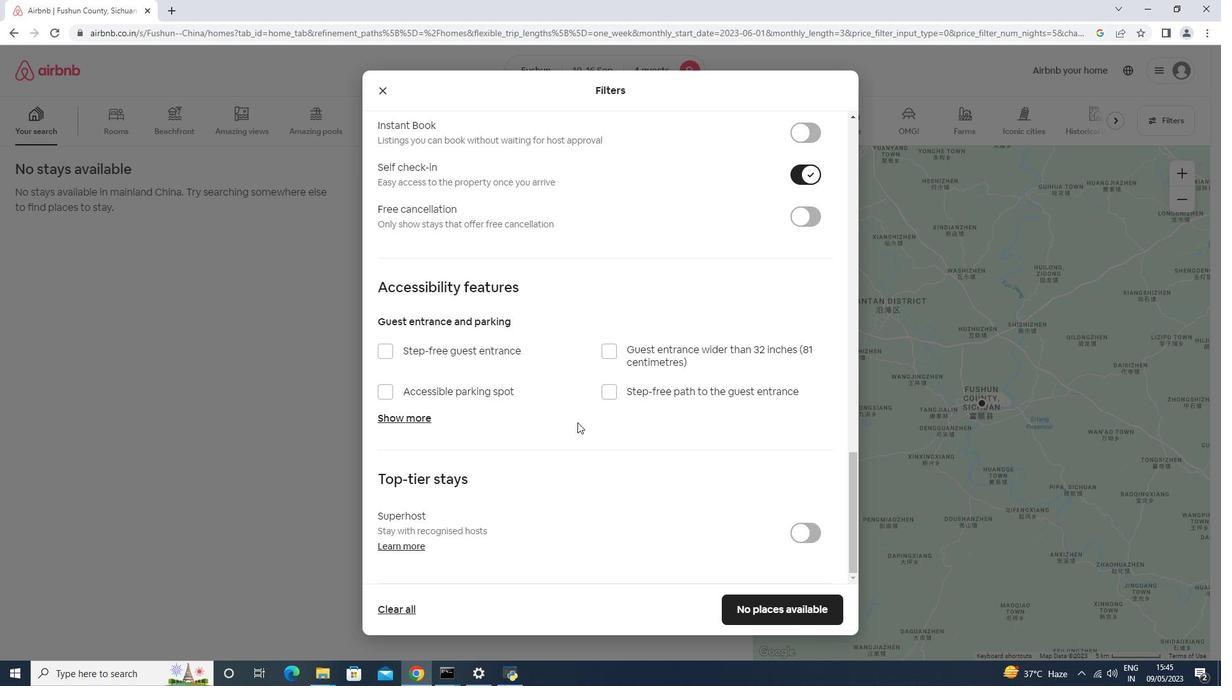 
Action: Mouse moved to (758, 601)
Screenshot: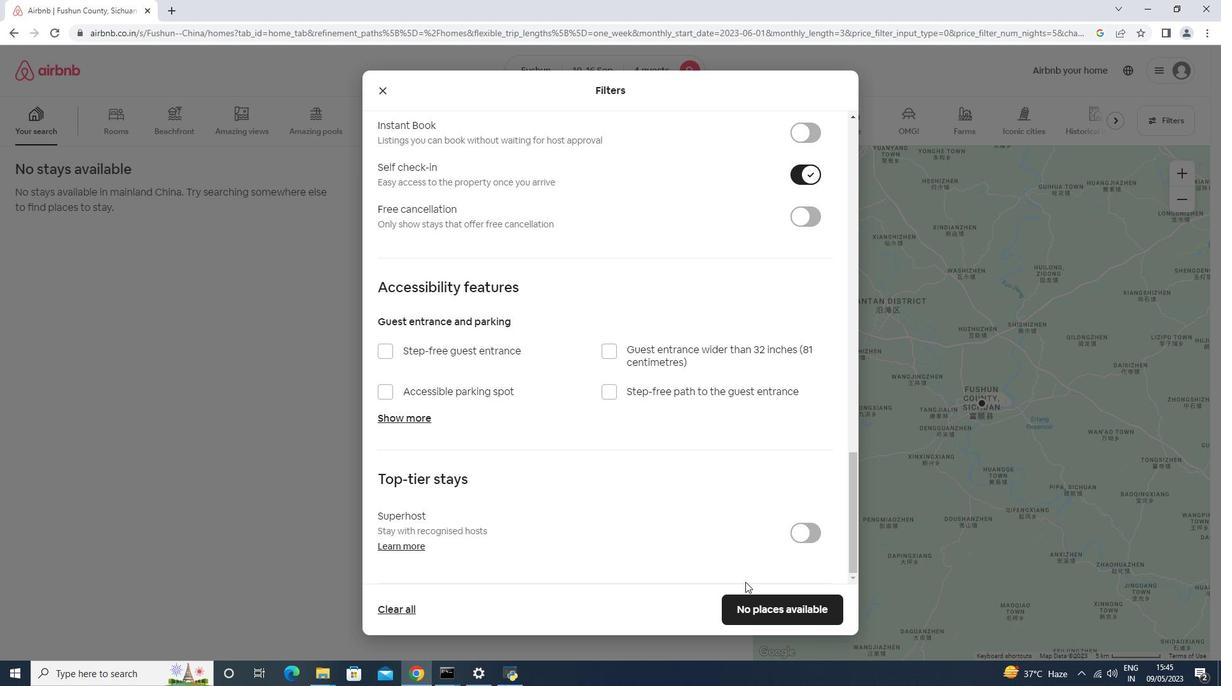 
Action: Mouse pressed left at (758, 601)
Screenshot: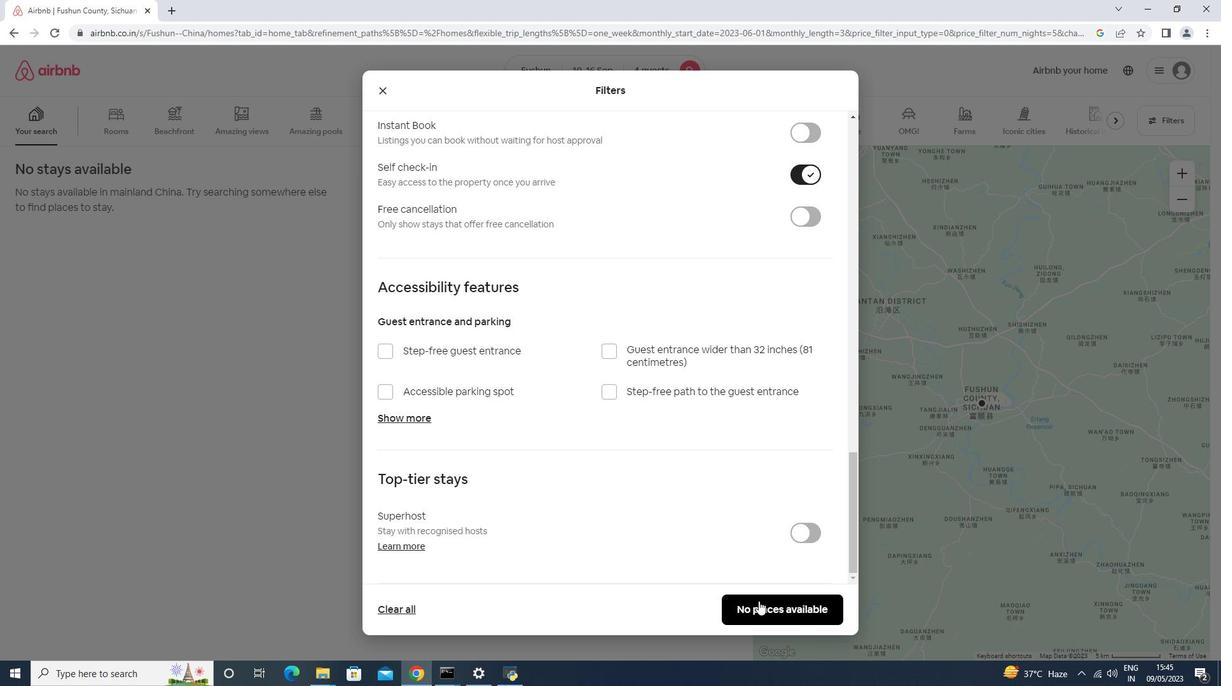 
Action: Mouse moved to (749, 590)
Screenshot: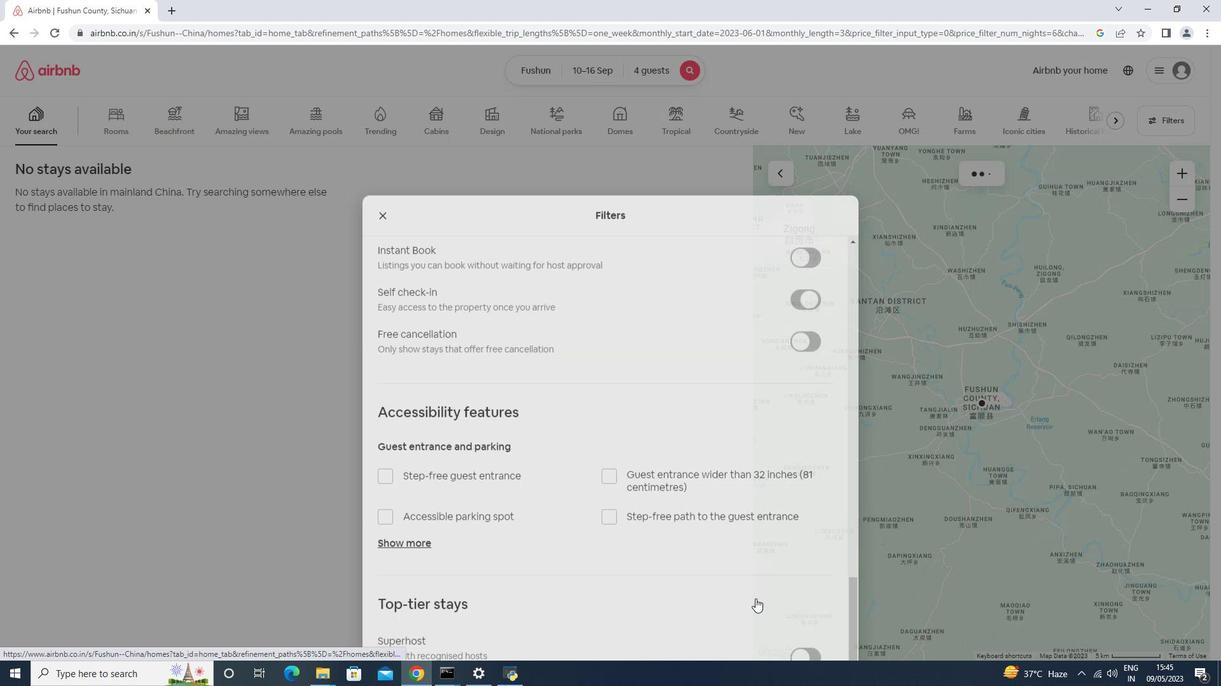 
